 Task: 1.3.11 Create new lightning record pages for home, record and App
Action: Mouse moved to (676, 45)
Screenshot: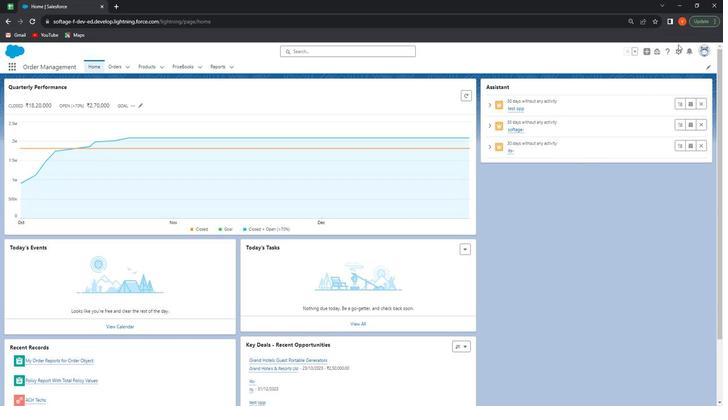 
Action: Mouse pressed left at (676, 45)
Screenshot: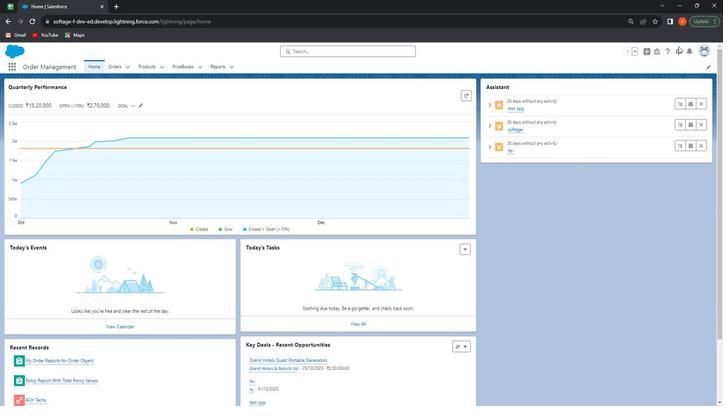 
Action: Mouse moved to (676, 46)
Screenshot: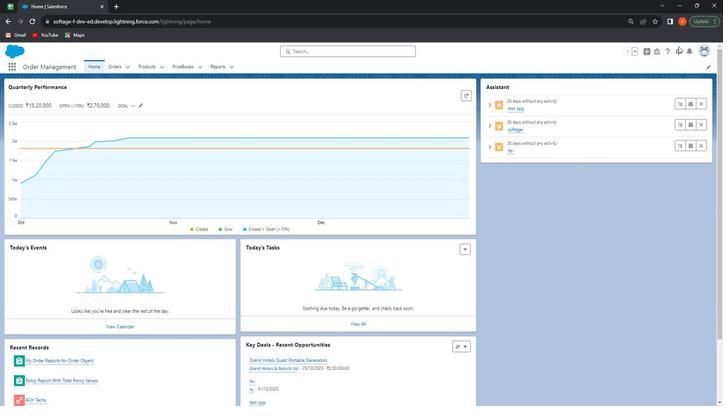 
Action: Mouse pressed left at (676, 46)
Screenshot: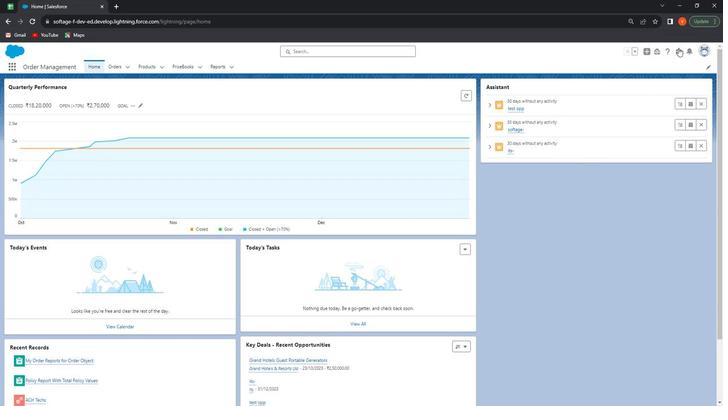 
Action: Mouse moved to (664, 72)
Screenshot: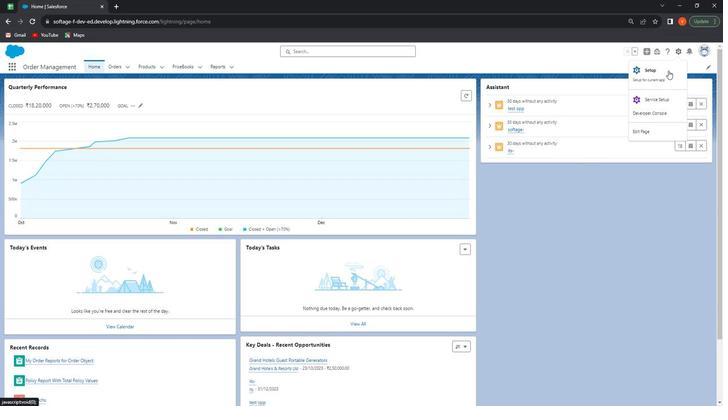 
Action: Mouse pressed left at (664, 72)
Screenshot: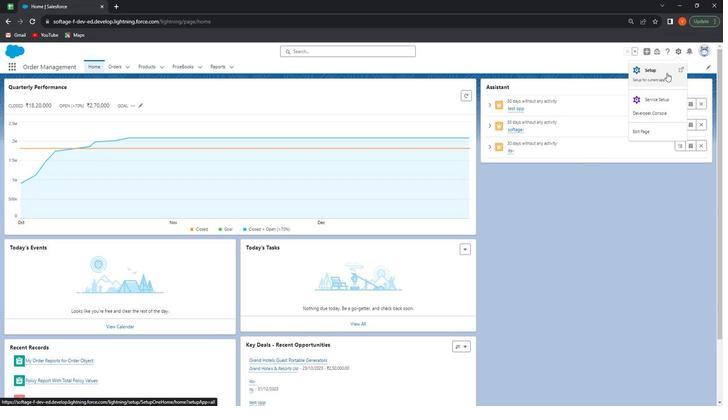 
Action: Mouse moved to (34, 85)
Screenshot: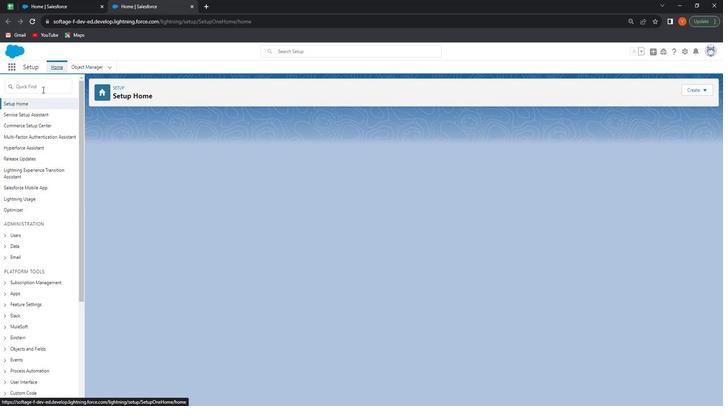 
Action: Mouse pressed left at (34, 85)
Screenshot: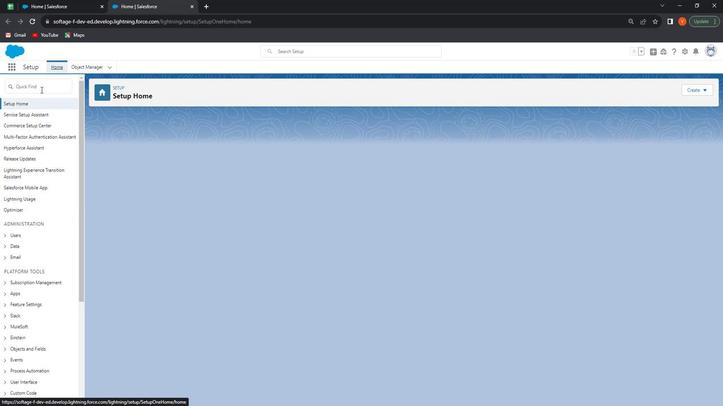 
Action: Key pressed app<Key.space>bui
Screenshot: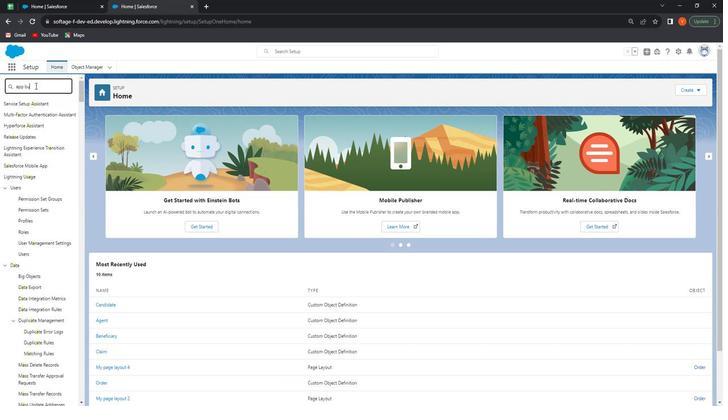 
Action: Mouse moved to (34, 173)
Screenshot: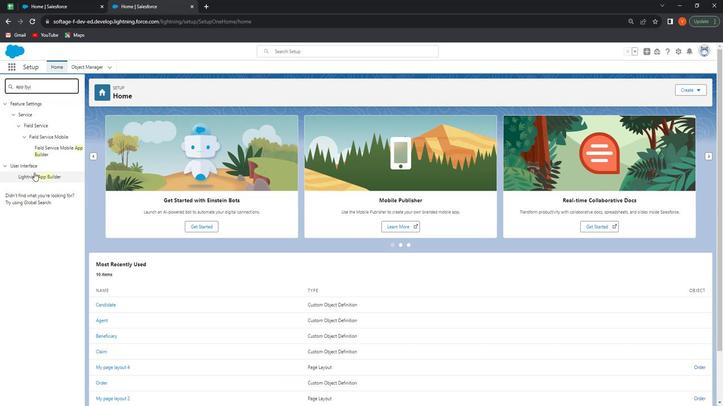 
Action: Mouse pressed left at (34, 173)
Screenshot: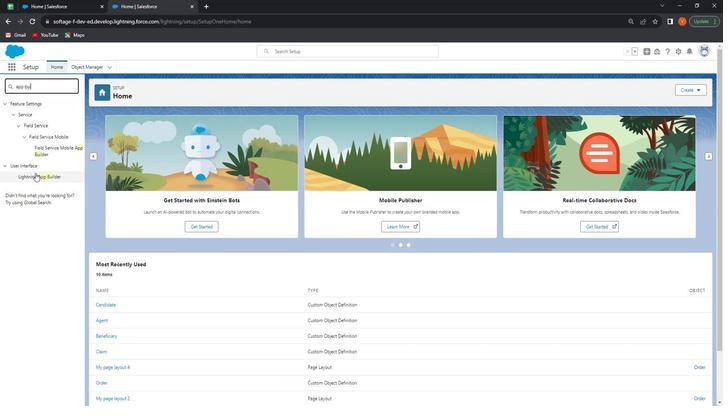 
Action: Mouse moved to (48, 178)
Screenshot: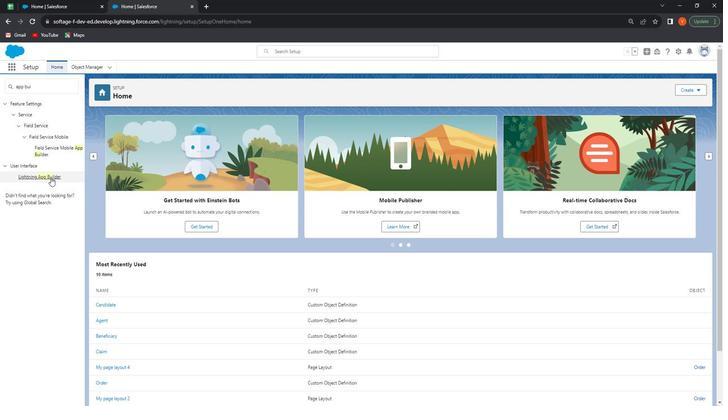
Action: Mouse pressed left at (48, 178)
Screenshot: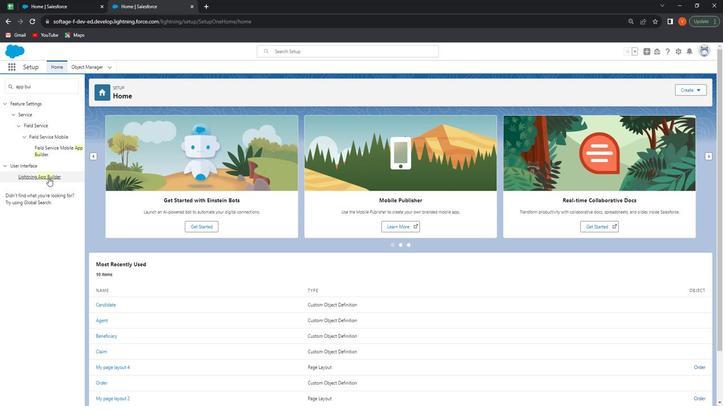 
Action: Mouse moved to (287, 158)
Screenshot: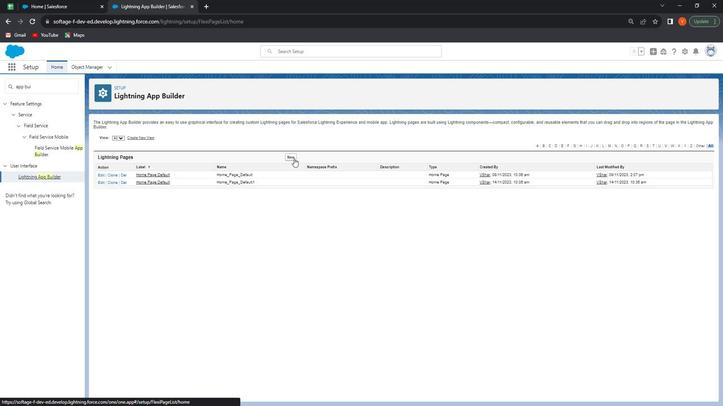 
Action: Mouse pressed left at (287, 158)
Screenshot: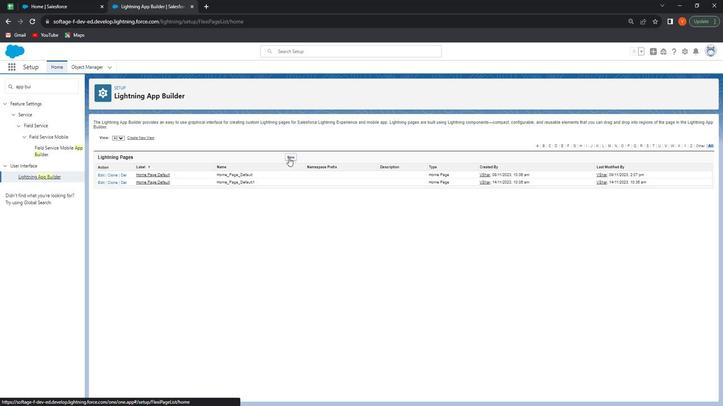 
Action: Mouse moved to (250, 183)
Screenshot: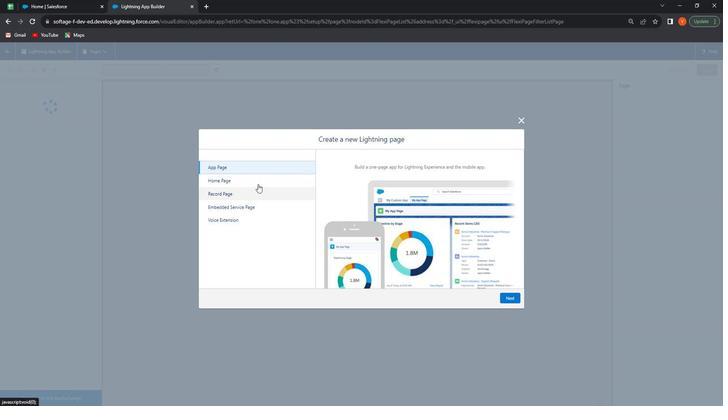 
Action: Mouse pressed left at (250, 183)
Screenshot: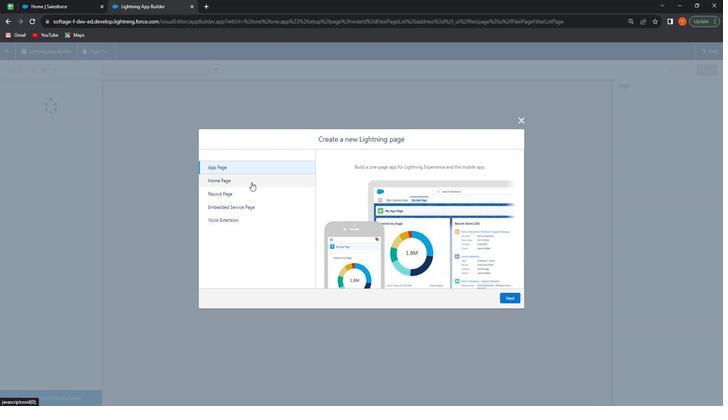 
Action: Mouse moved to (516, 300)
Screenshot: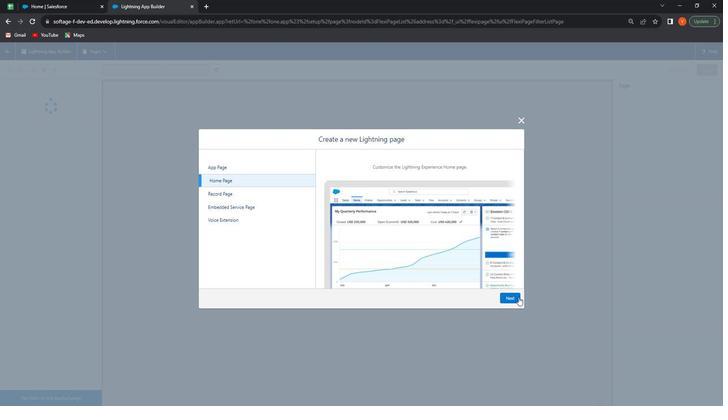 
Action: Mouse pressed left at (516, 300)
Screenshot: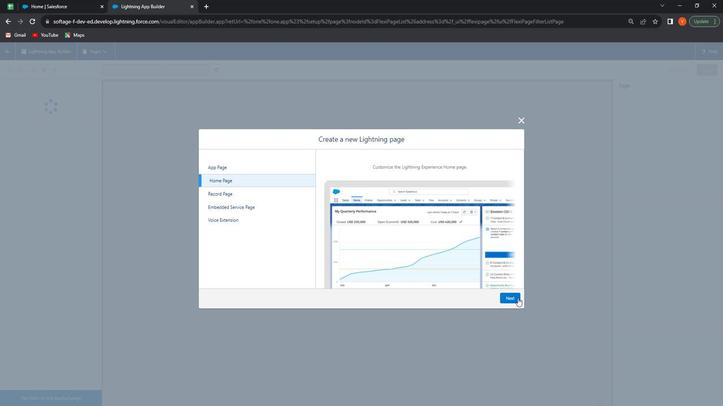 
Action: Mouse moved to (352, 183)
Screenshot: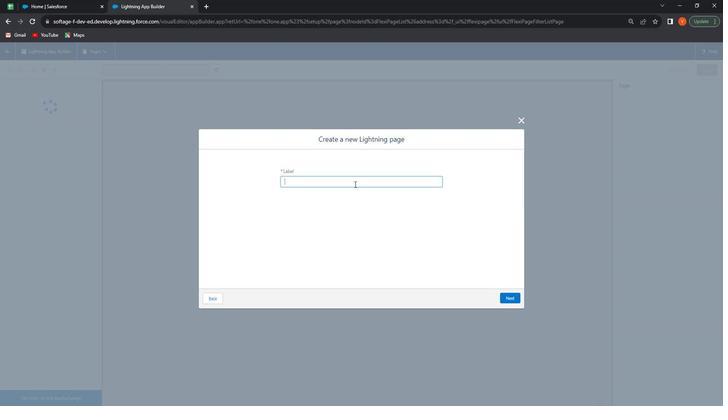 
Action: Mouse pressed left at (352, 183)
Screenshot: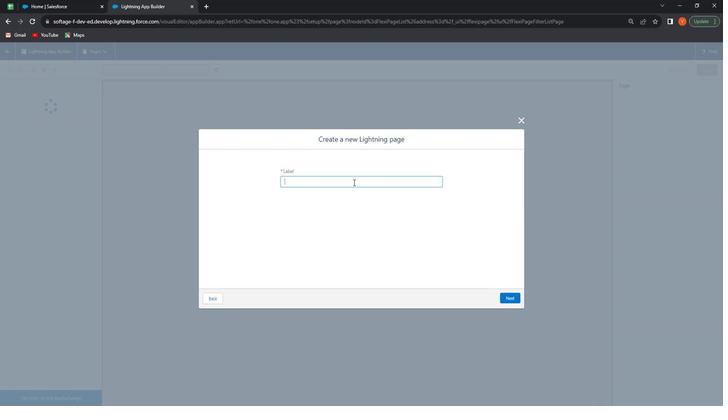 
Action: Key pressed <Key.shift>My<Key.space>new<Key.space>home<Key.space>page<Key.space>
Screenshot: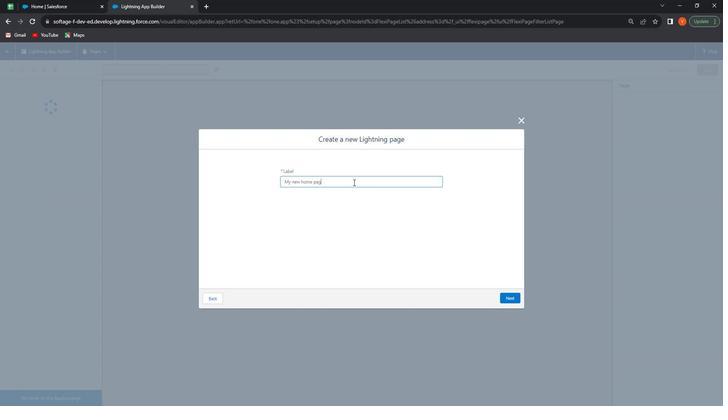 
Action: Mouse moved to (510, 296)
Screenshot: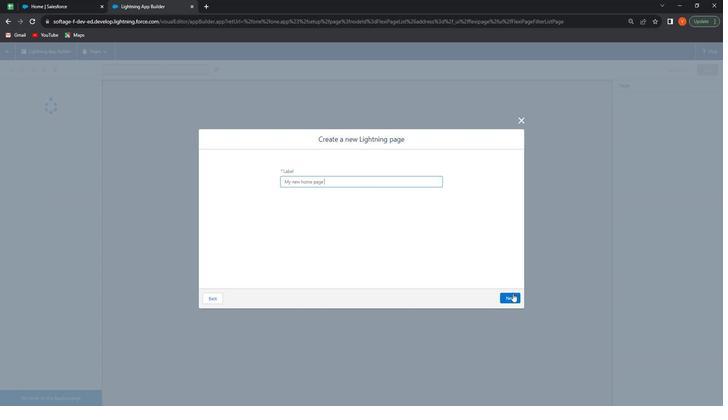 
Action: Mouse pressed left at (510, 296)
Screenshot: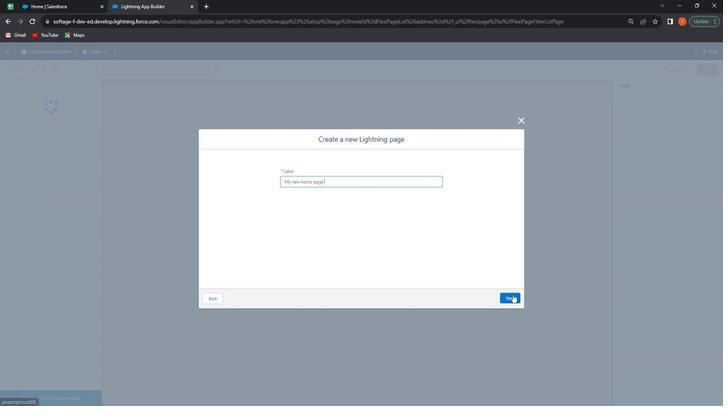 
Action: Mouse moved to (265, 231)
Screenshot: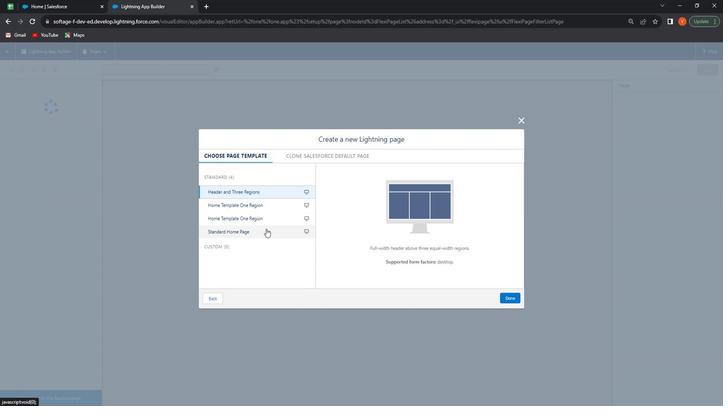 
Action: Mouse pressed left at (265, 231)
Screenshot: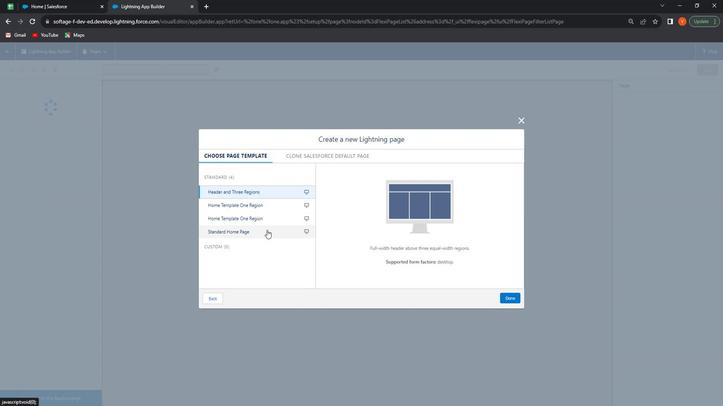
Action: Mouse moved to (262, 220)
Screenshot: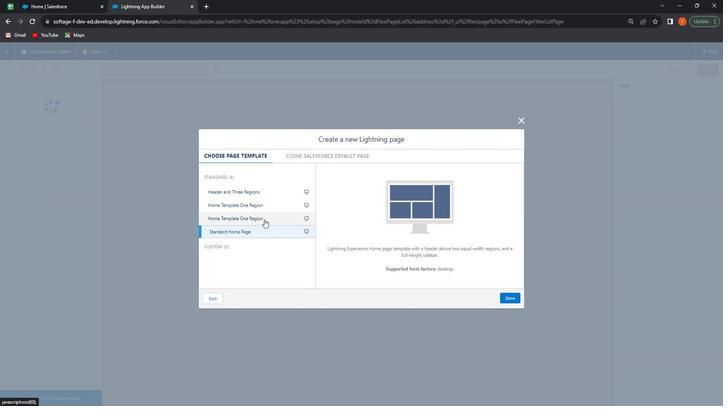 
Action: Mouse pressed left at (262, 220)
Screenshot: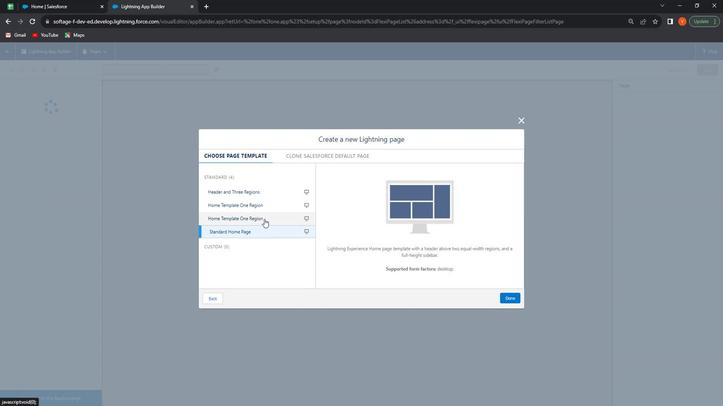 
Action: Mouse moved to (262, 209)
Screenshot: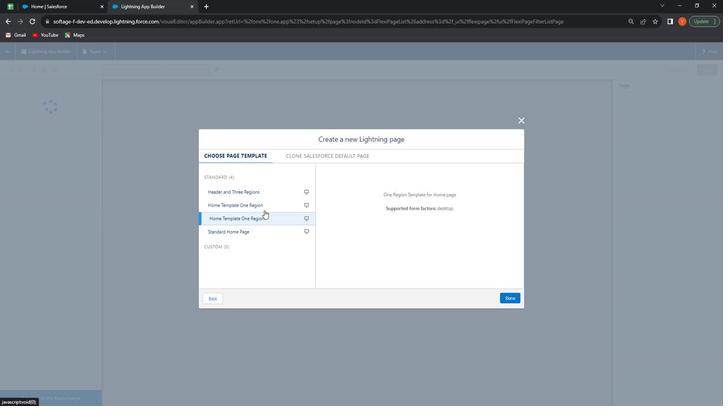 
Action: Mouse pressed left at (262, 209)
Screenshot: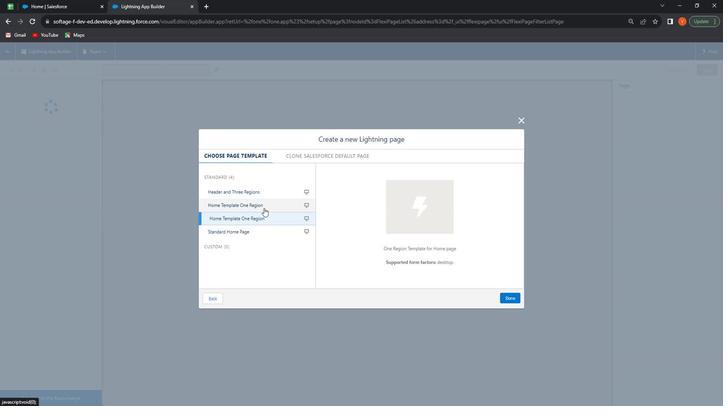 
Action: Mouse moved to (261, 193)
Screenshot: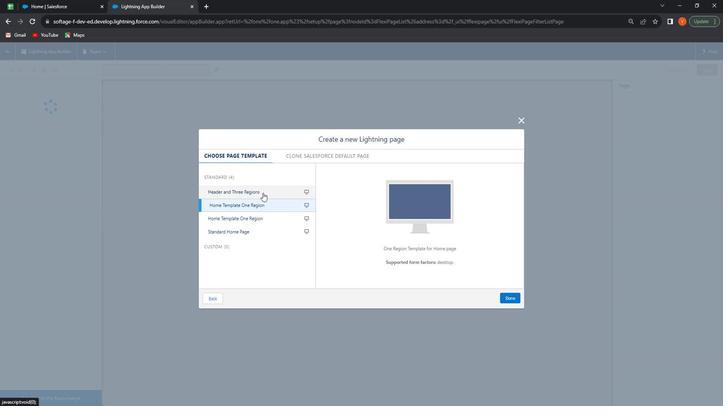 
Action: Mouse pressed left at (261, 193)
Screenshot: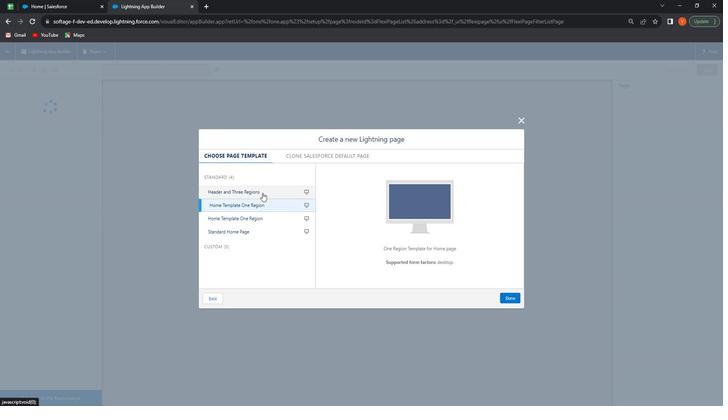 
Action: Mouse moved to (248, 230)
Screenshot: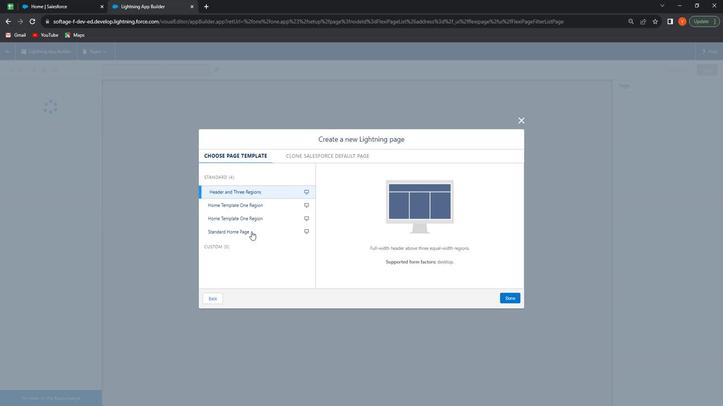 
Action: Mouse pressed left at (248, 230)
Screenshot: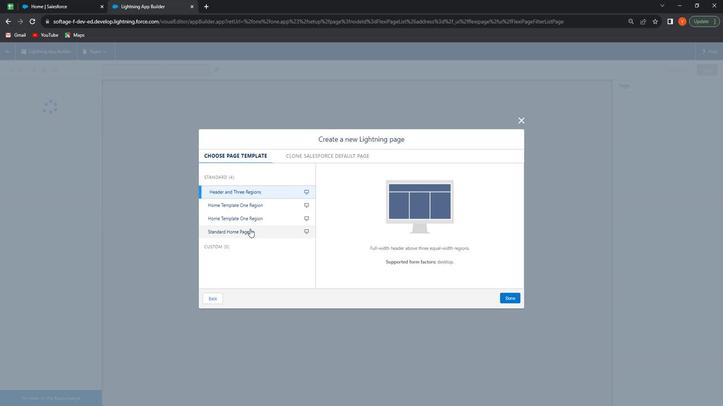 
Action: Mouse moved to (512, 297)
Screenshot: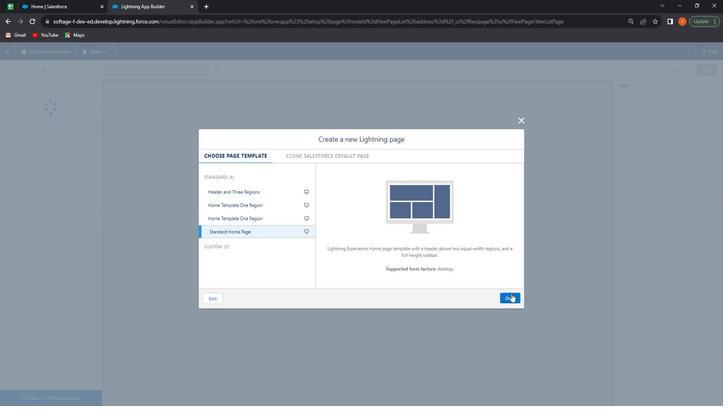 
Action: Mouse pressed left at (512, 297)
Screenshot: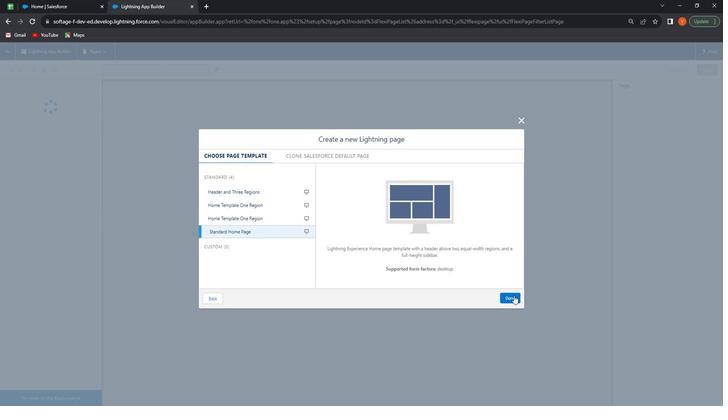 
Action: Mouse moved to (44, 105)
Screenshot: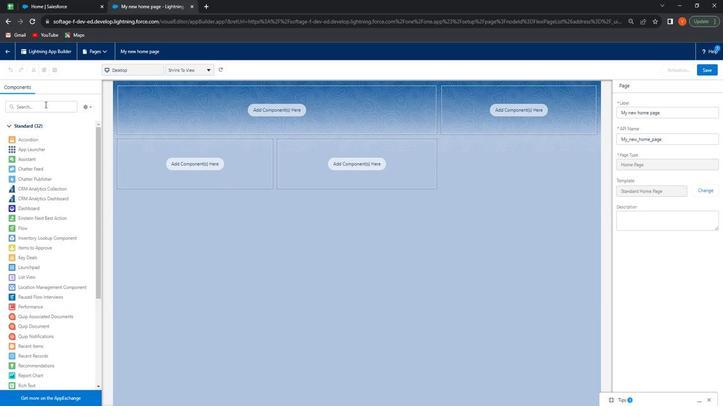 
Action: Mouse pressed left at (44, 105)
Screenshot: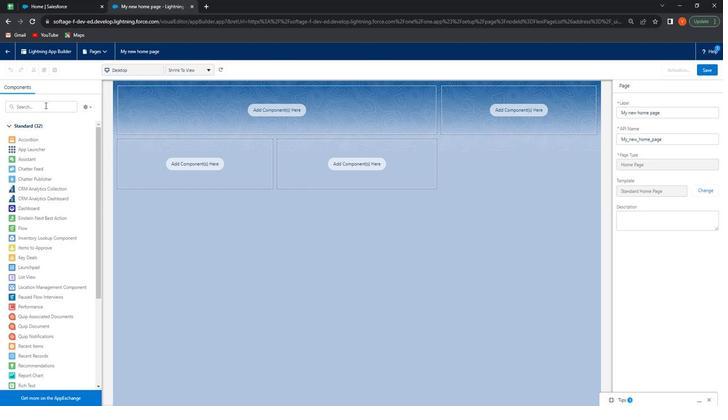 
Action: Key pressed a
Screenshot: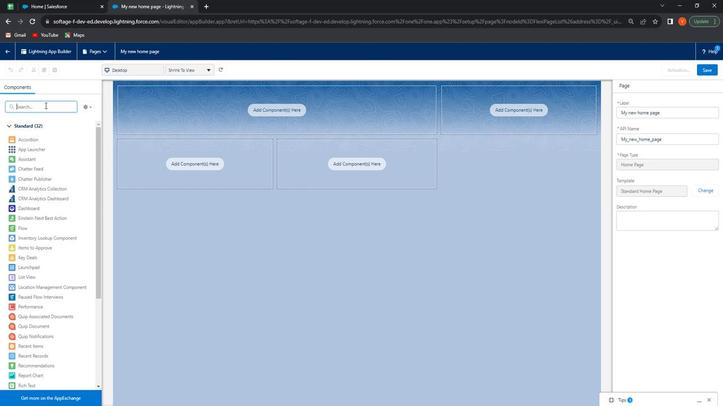 
Action: Mouse moved to (45, 105)
Screenshot: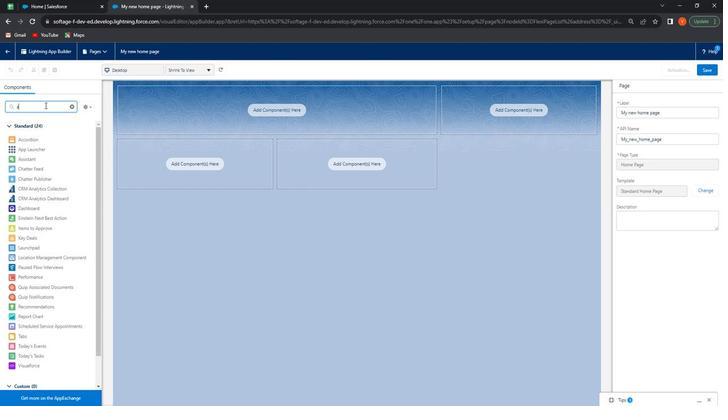 
Action: Key pressed c
Screenshot: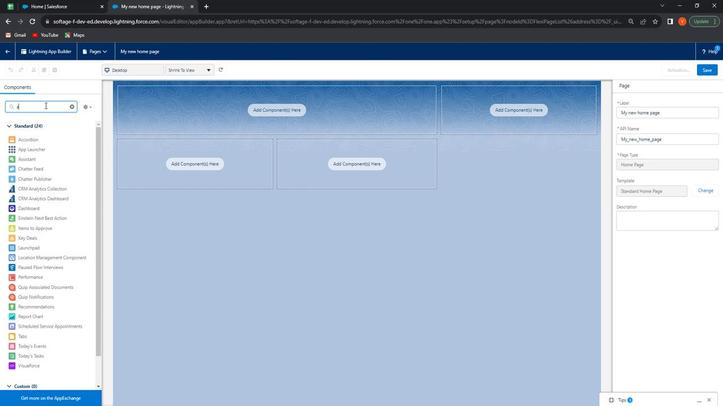
Action: Mouse moved to (116, 120)
Screenshot: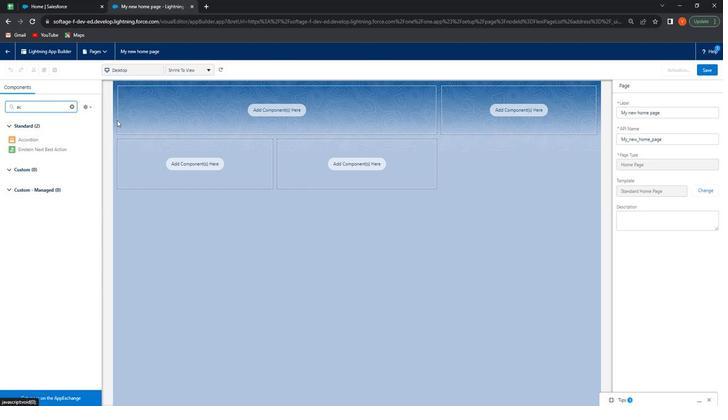 
Action: Key pressed <Key.backspace>
Screenshot: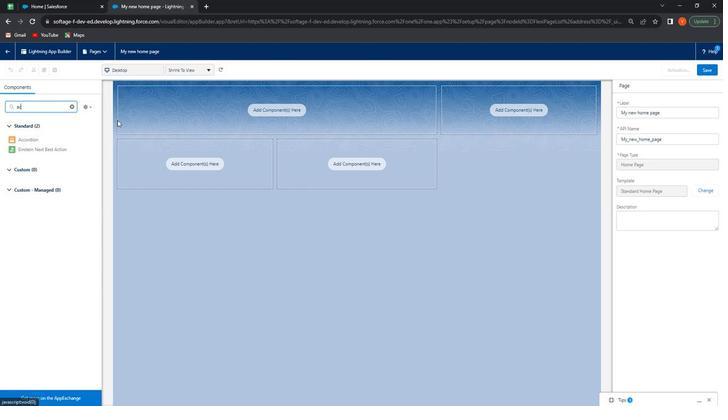
Action: Mouse moved to (118, 120)
Screenshot: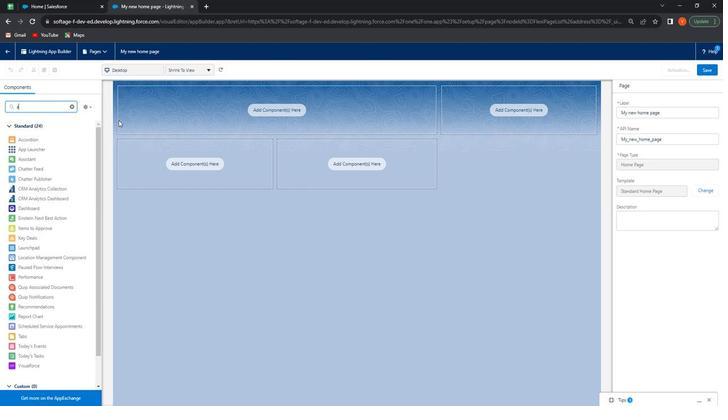 
Action: Key pressed <Key.backspace><Key.backspace>
Screenshot: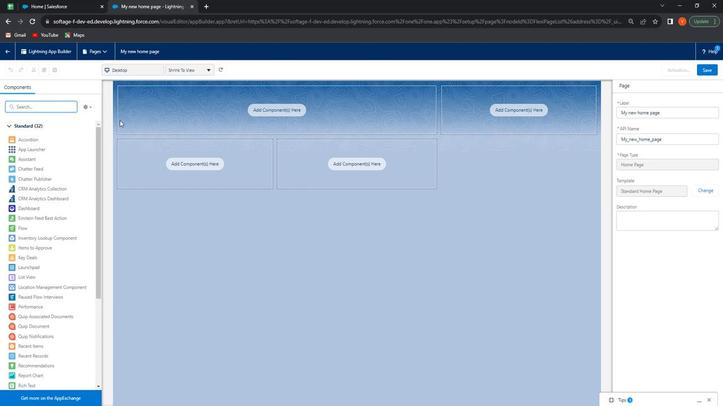 
Action: Mouse moved to (41, 149)
Screenshot: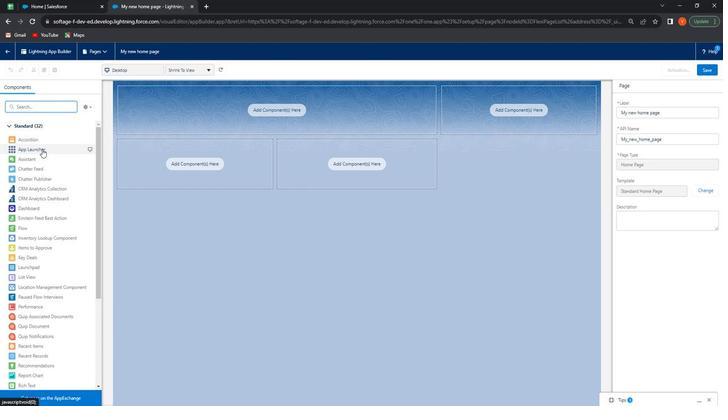 
Action: Mouse pressed left at (41, 149)
Screenshot: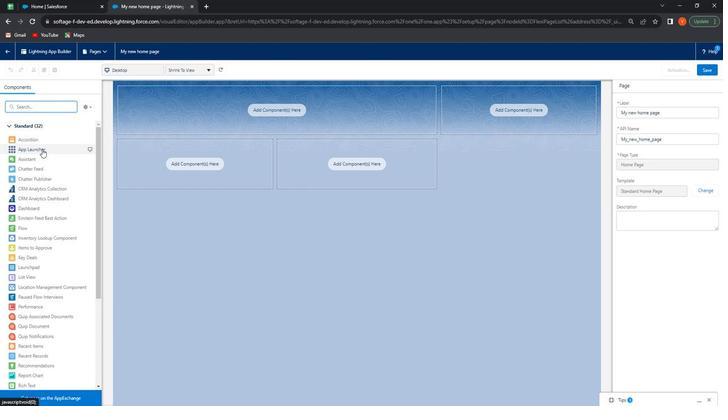 
Action: Mouse moved to (61, 149)
Screenshot: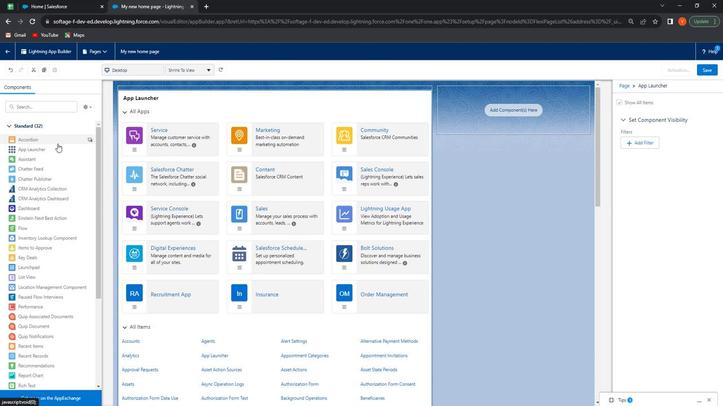 
Action: Mouse scrolled (61, 149) with delta (0, 0)
Screenshot: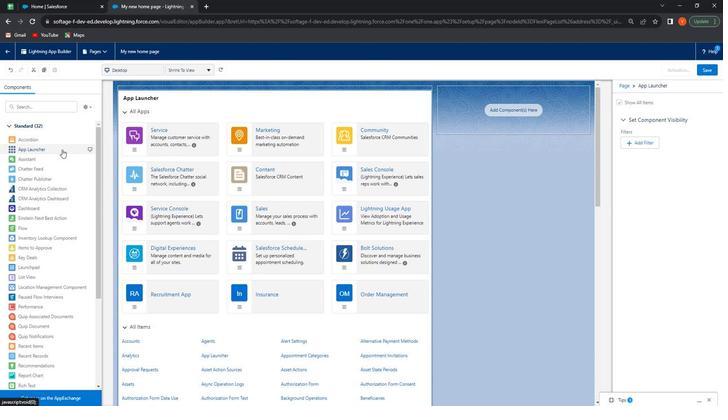 
Action: Mouse scrolled (61, 149) with delta (0, 0)
Screenshot: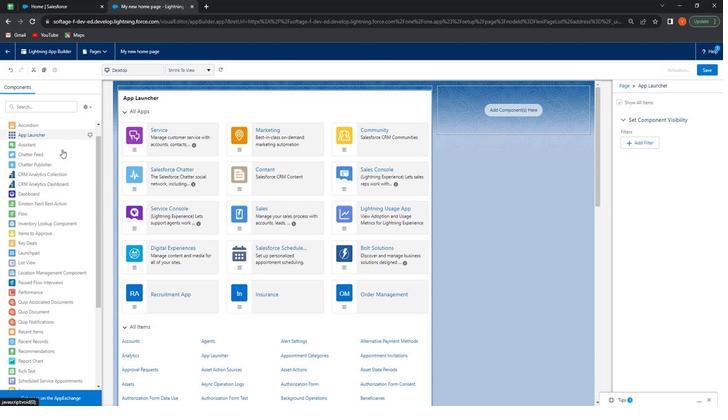 
Action: Mouse scrolled (61, 149) with delta (0, 0)
Screenshot: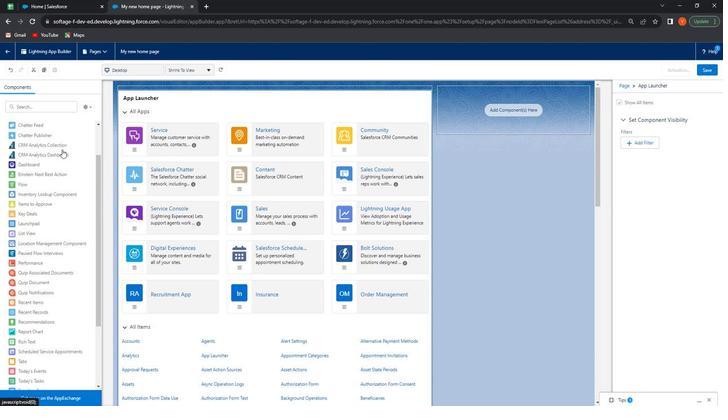 
Action: Mouse moved to (18, 271)
Screenshot: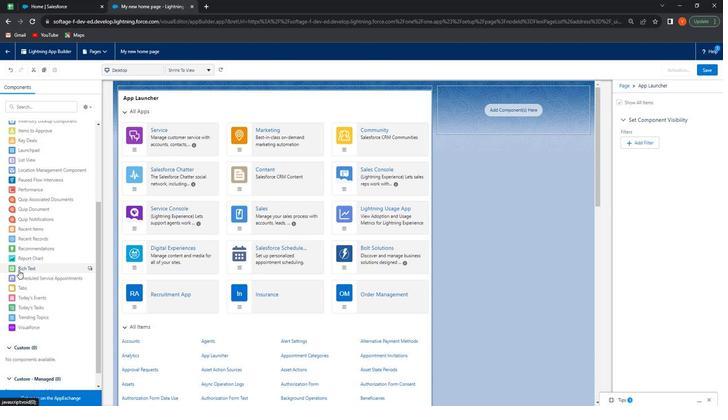 
Action: Mouse pressed left at (18, 271)
Screenshot: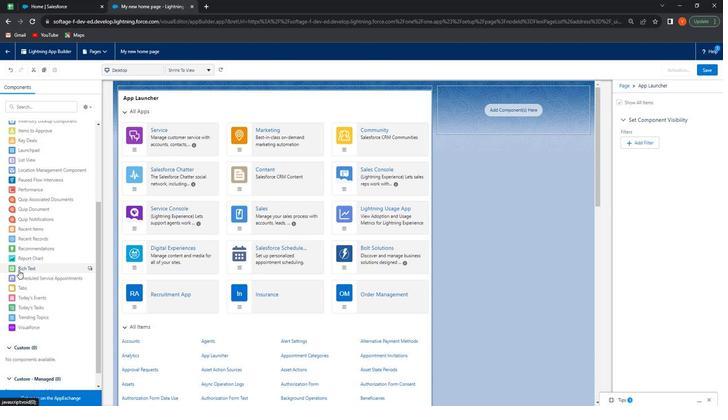 
Action: Mouse moved to (651, 172)
Screenshot: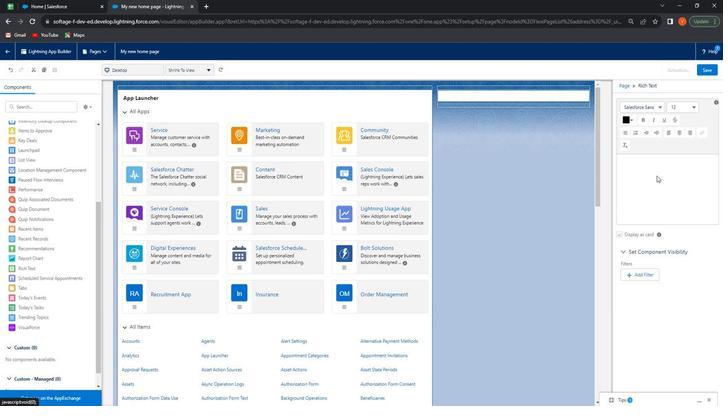 
Action: Mouse pressed left at (651, 172)
Screenshot: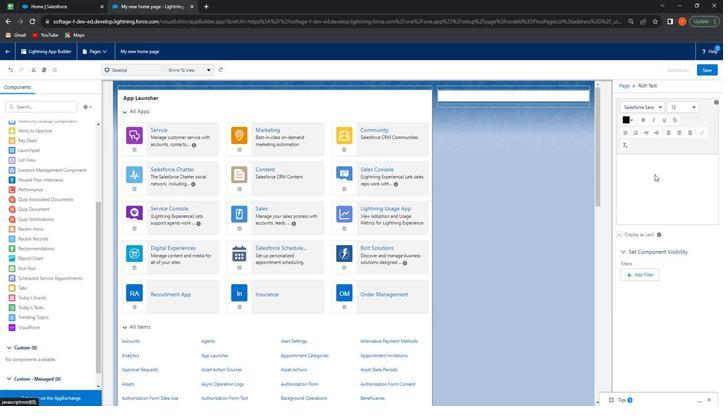 
Action: Mouse moved to (644, 167)
Screenshot: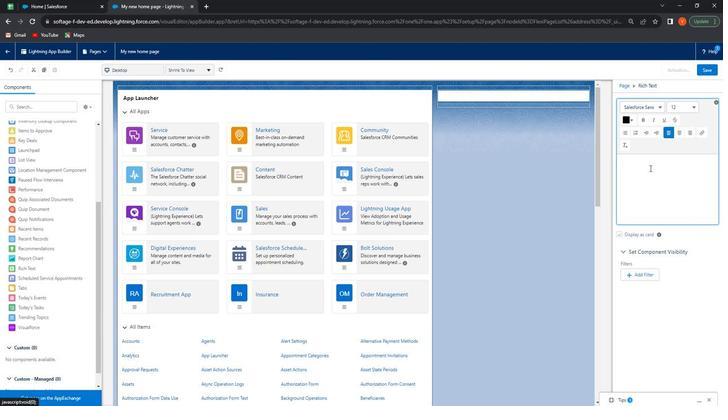 
Action: Key pressed <Key.shift>Welcome<Key.space>to<Key.space>new<Key.space><Key.shift>Home<Key.space>page<Key.space>t<Key.backspace>iy<Key.space><Key.backspace>t<Key.space><Key.backspace><Key.backspace><Key.backspace>t<Key.space>is<Key.space>created<Key.space>by<Key.space><Key.shift>Admin<Key.space>of<Key.space>your<Key.space>organization<Key.space>so<Key.space>make<Key.space>sure<Key.space>to<Key.space>five<Key.backspace><Key.backspace><Key.backspace><Key.backspace>giv<Key.space><Key.backspace>e<Key.space>a<Key.space>huge<Key.space>thanks<Key.space>to<Key.space>him..
Screenshot: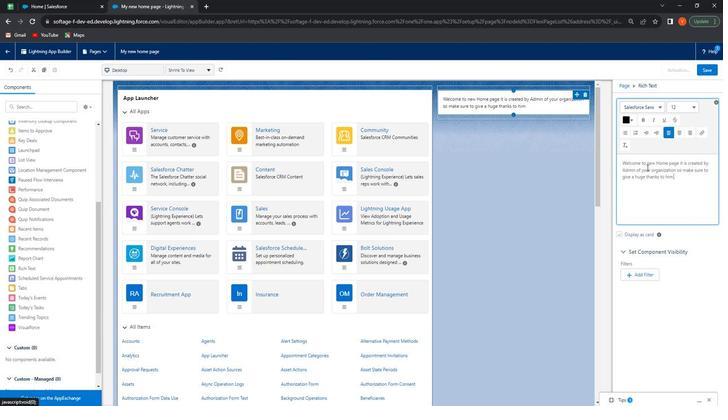 
Action: Mouse moved to (687, 187)
Screenshot: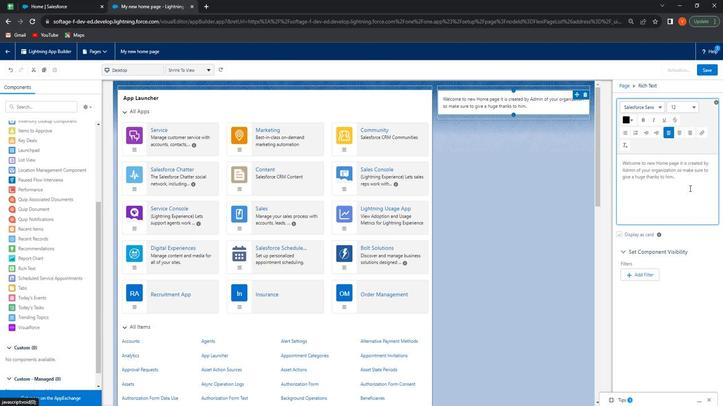 
Action: Mouse pressed left at (687, 187)
Screenshot: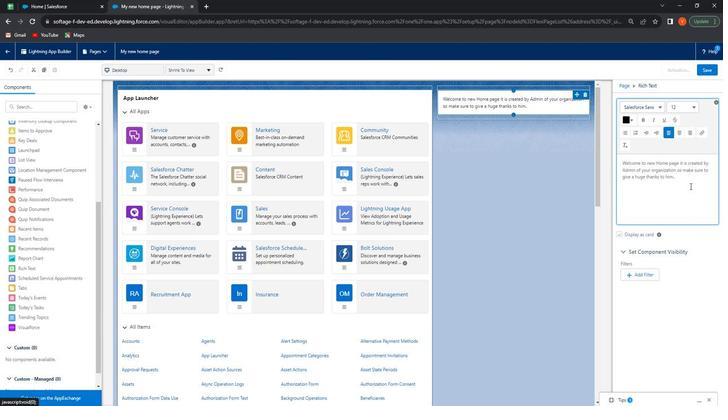 
Action: Mouse moved to (643, 120)
Screenshot: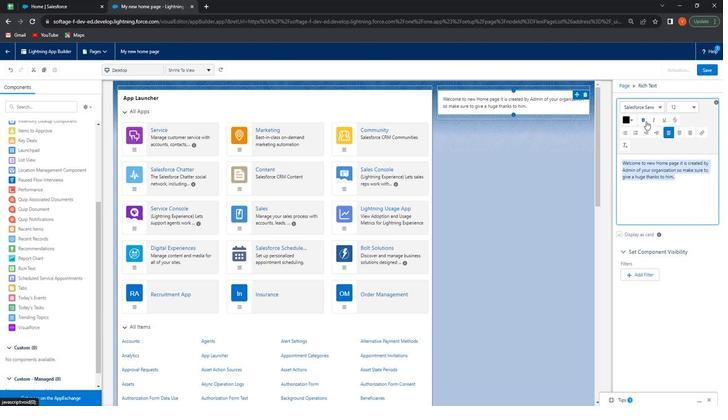 
Action: Mouse pressed left at (643, 120)
Screenshot: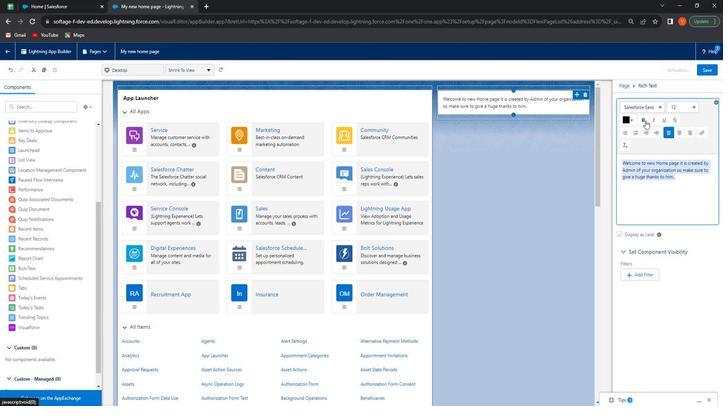 
Action: Mouse moved to (651, 119)
Screenshot: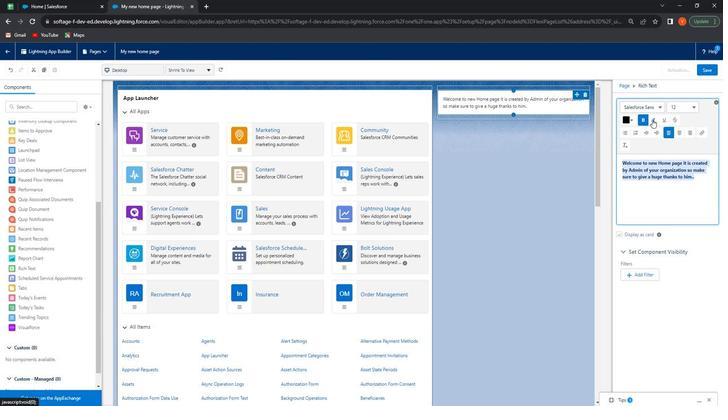 
Action: Mouse pressed left at (651, 119)
Screenshot: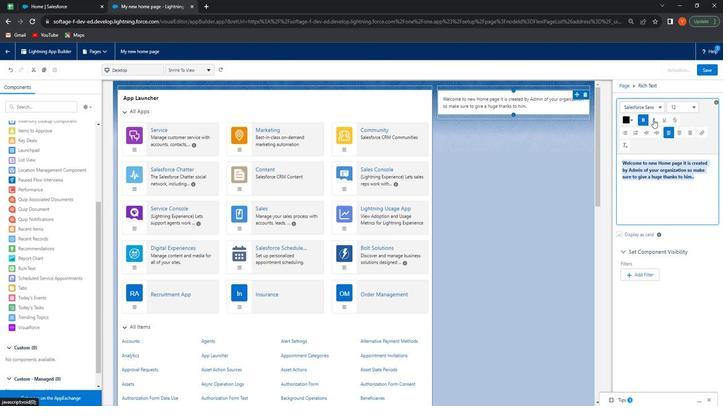 
Action: Mouse moved to (660, 201)
Screenshot: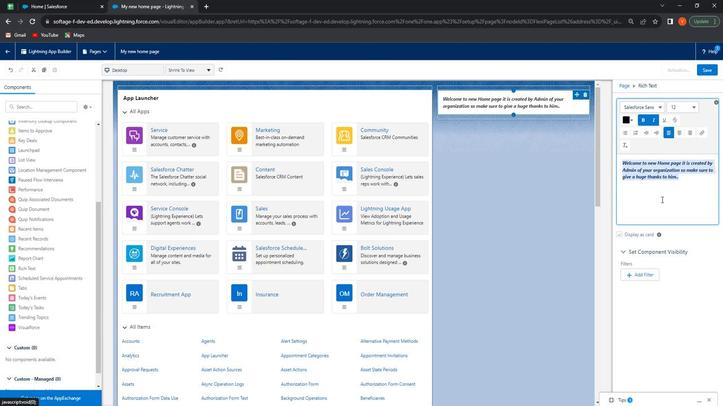 
Action: Mouse pressed left at (660, 201)
Screenshot: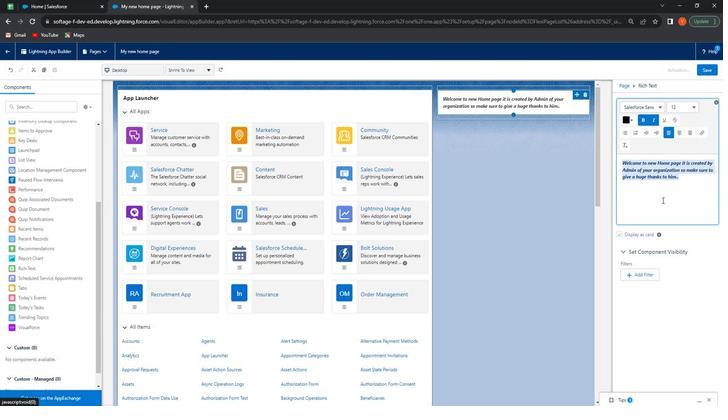 
Action: Mouse moved to (692, 179)
Screenshot: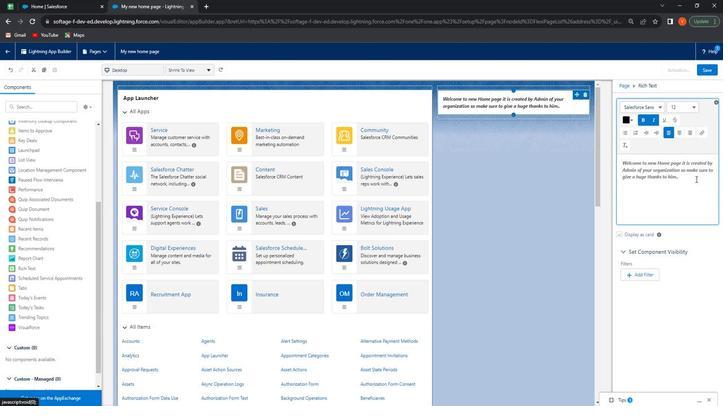 
Action: Mouse pressed left at (692, 179)
Screenshot: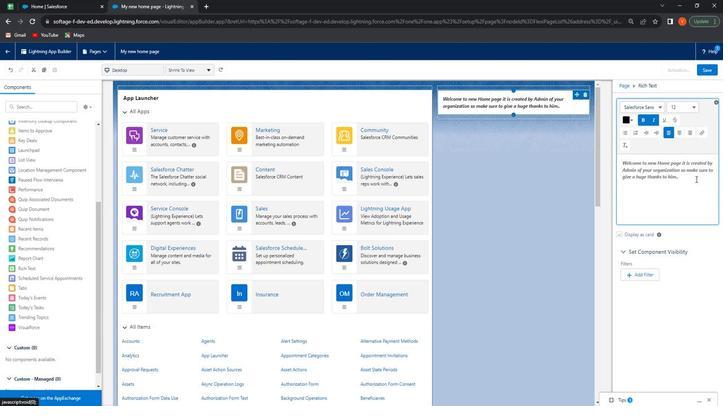 
Action: Mouse moved to (678, 132)
Screenshot: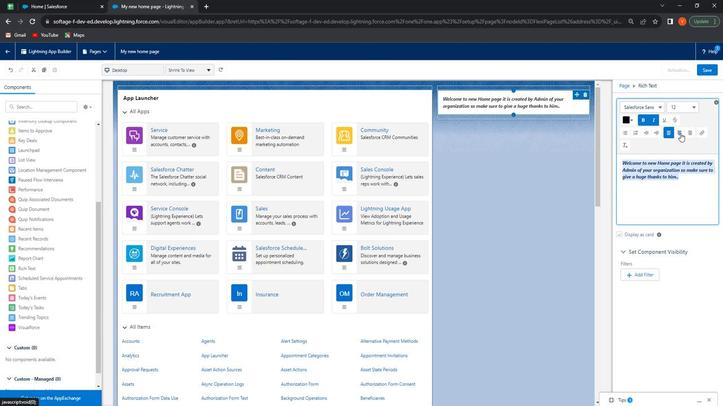 
Action: Mouse pressed left at (678, 132)
Screenshot: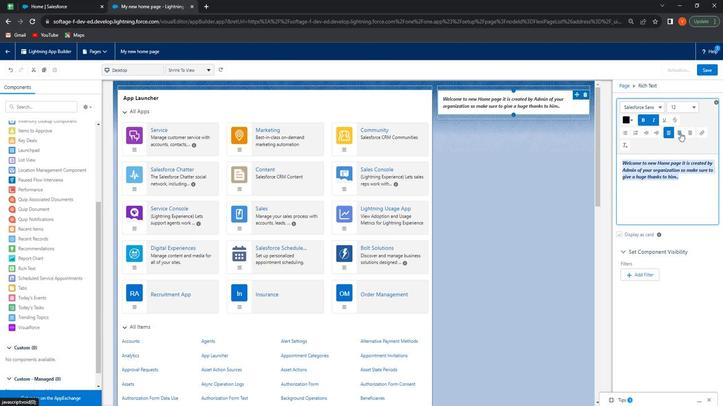 
Action: Mouse moved to (672, 194)
Screenshot: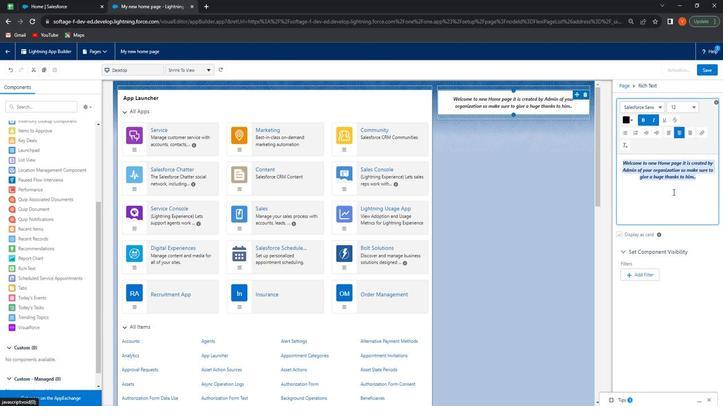 
Action: Mouse pressed left at (672, 194)
Screenshot: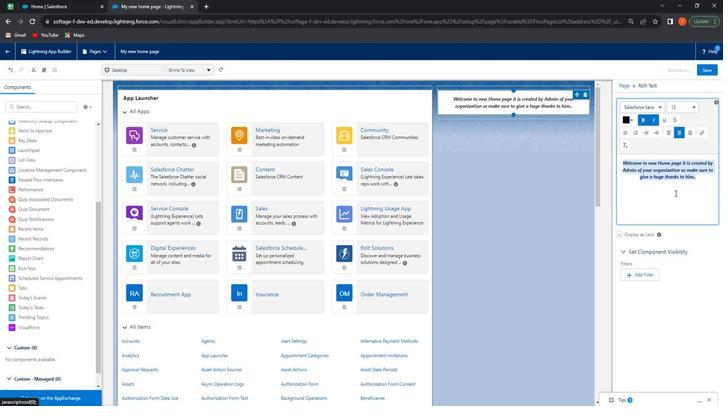 
Action: Mouse moved to (551, 223)
Screenshot: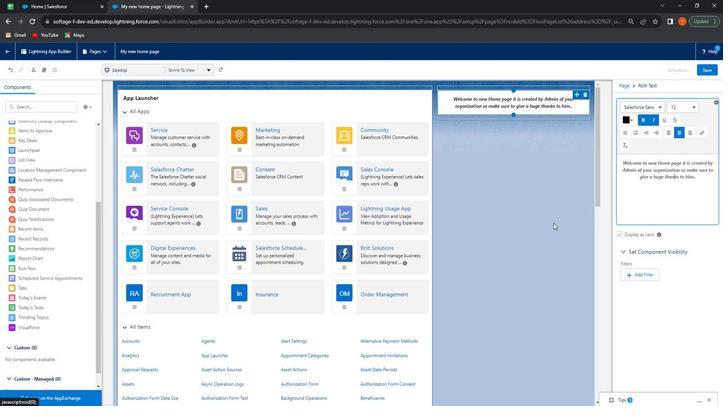 
Action: Mouse pressed left at (551, 223)
Screenshot: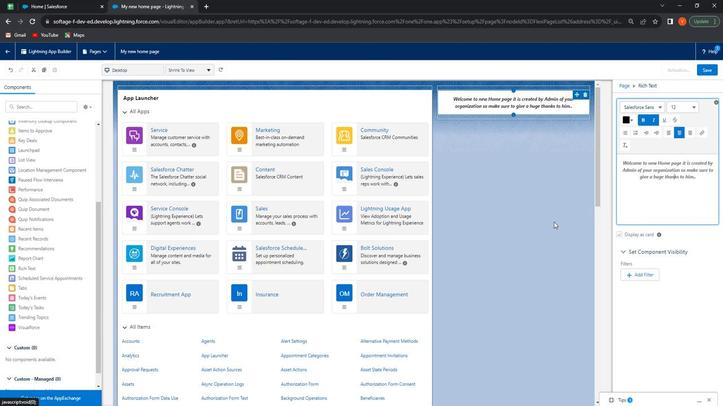 
Action: Mouse moved to (174, 104)
Screenshot: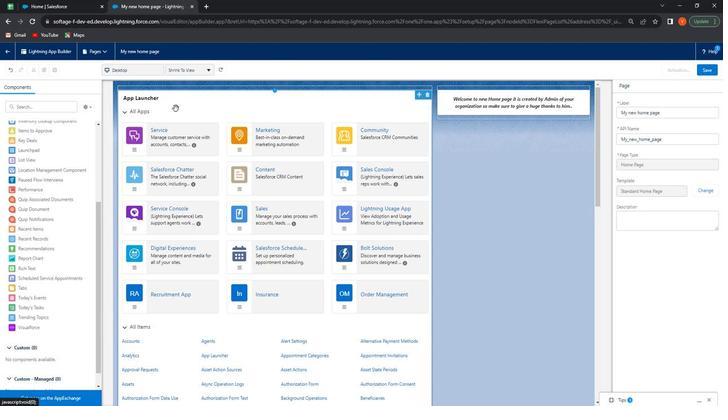 
Action: Mouse pressed left at (174, 104)
Screenshot: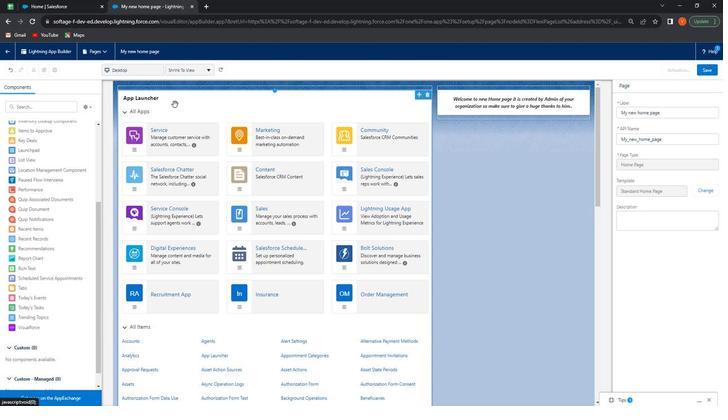 
Action: Mouse moved to (643, 142)
Screenshot: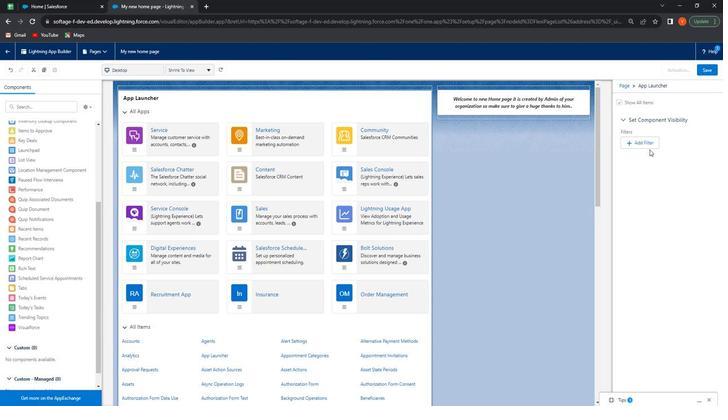 
Action: Mouse pressed left at (643, 142)
Screenshot: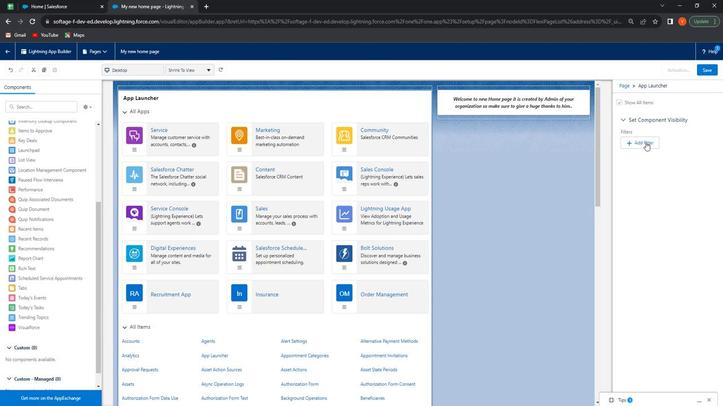 
Action: Mouse moved to (517, 128)
Screenshot: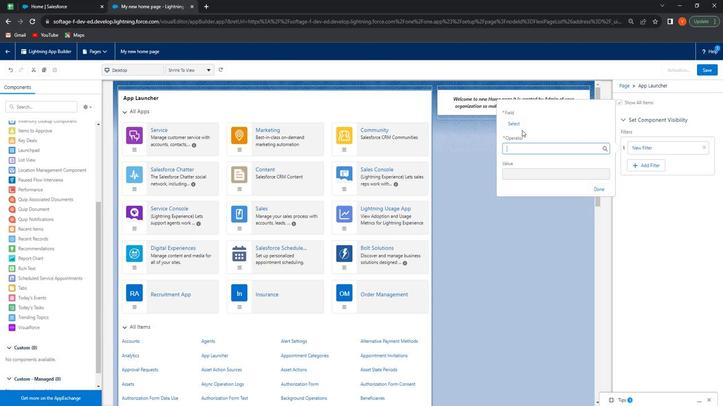 
Action: Mouse pressed left at (517, 128)
Screenshot: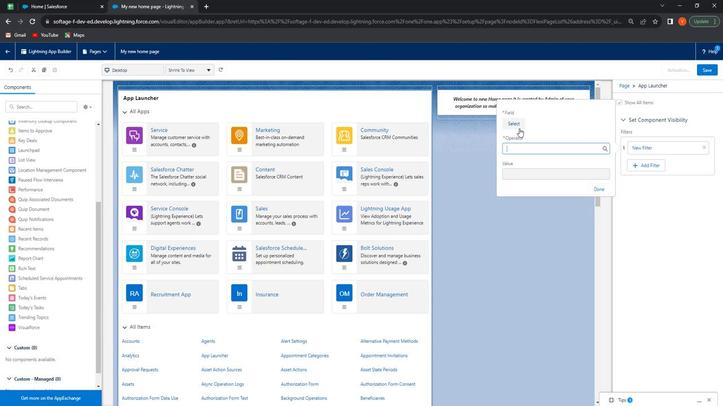 
Action: Mouse moved to (463, 115)
Screenshot: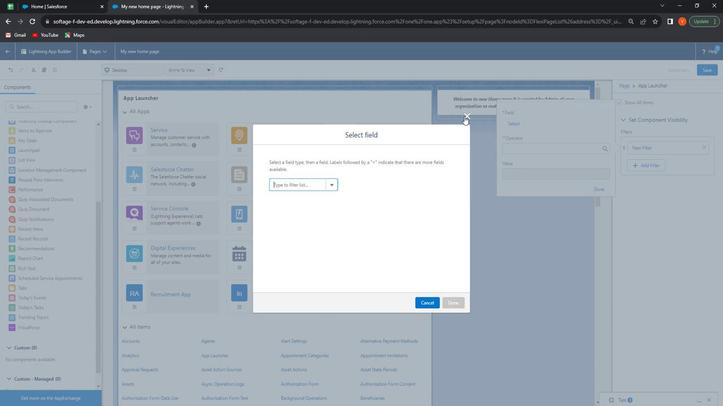 
Action: Mouse pressed left at (463, 115)
Screenshot: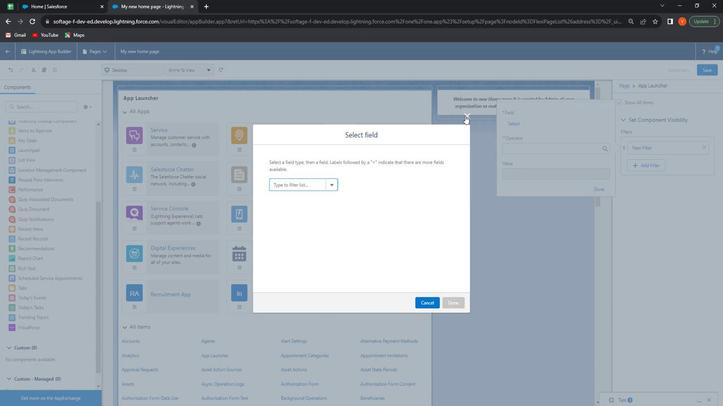 
Action: Mouse moved to (602, 187)
Screenshot: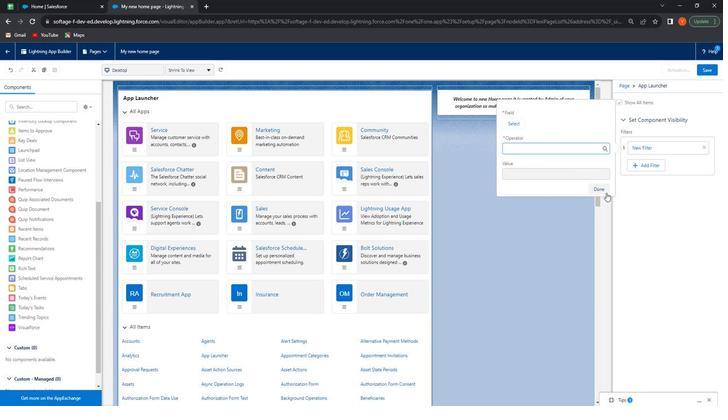 
Action: Mouse pressed left at (602, 187)
Screenshot: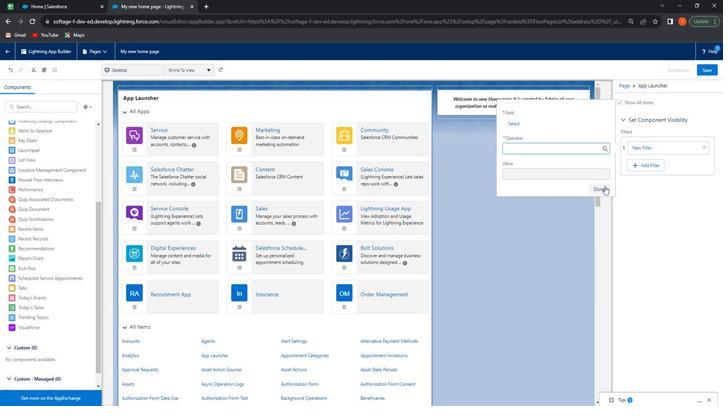
Action: Mouse moved to (702, 144)
Screenshot: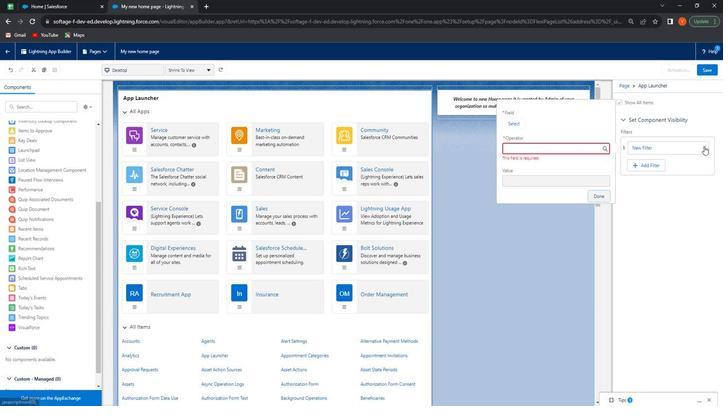 
Action: Mouse pressed left at (702, 144)
Screenshot: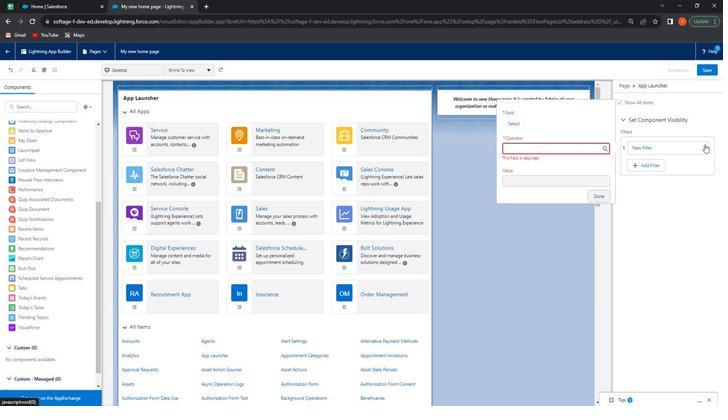 
Action: Mouse moved to (565, 181)
Screenshot: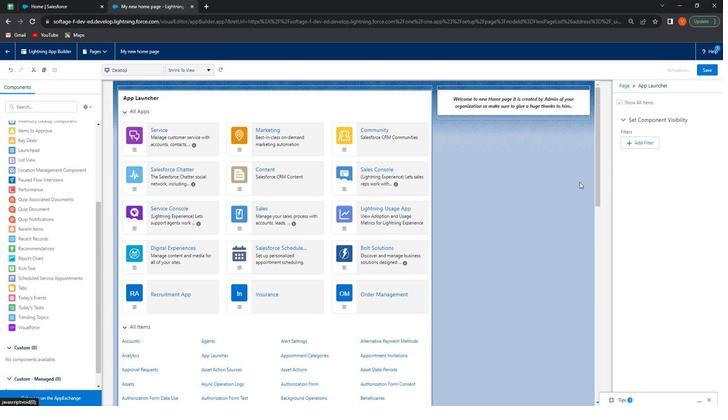
Action: Mouse pressed left at (565, 181)
Screenshot: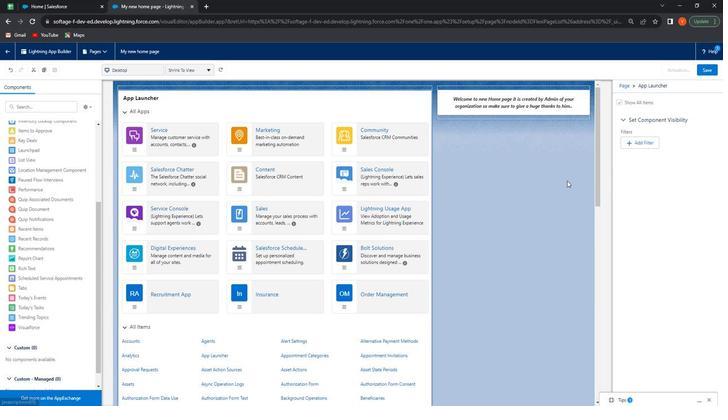 
Action: Mouse moved to (39, 230)
Screenshot: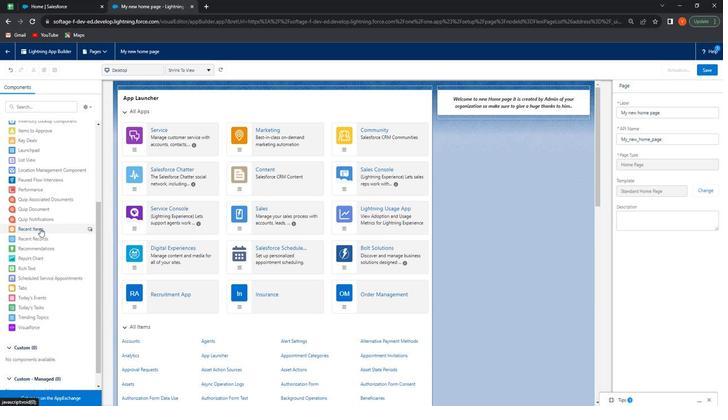 
Action: Mouse pressed left at (39, 230)
Screenshot: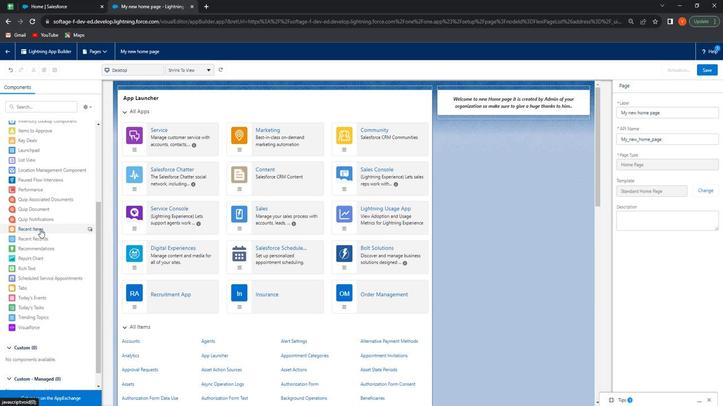 
Action: Mouse moved to (629, 159)
Screenshot: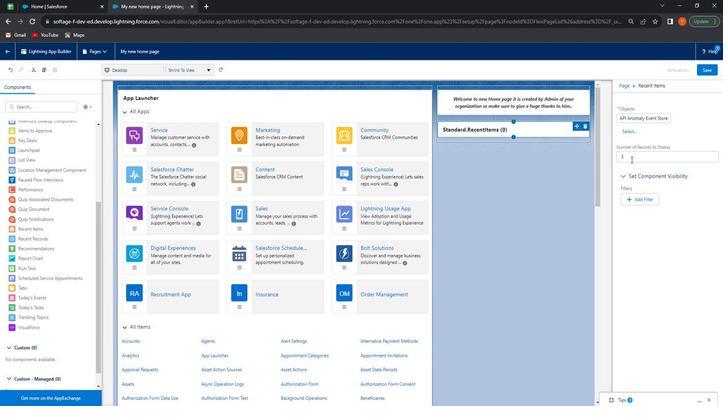 
Action: Mouse pressed left at (629, 159)
Screenshot: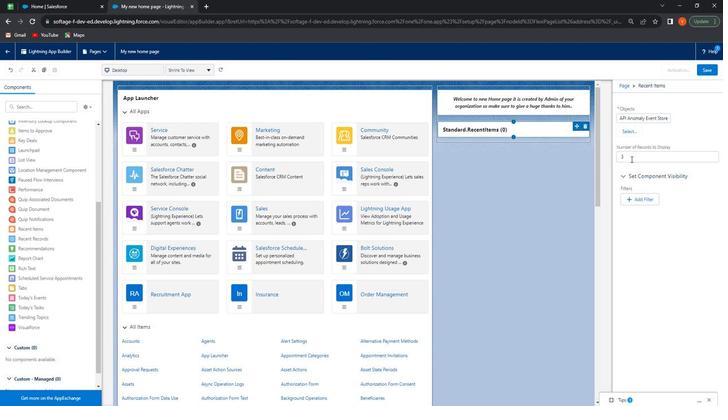 
Action: Mouse pressed left at (629, 159)
Screenshot: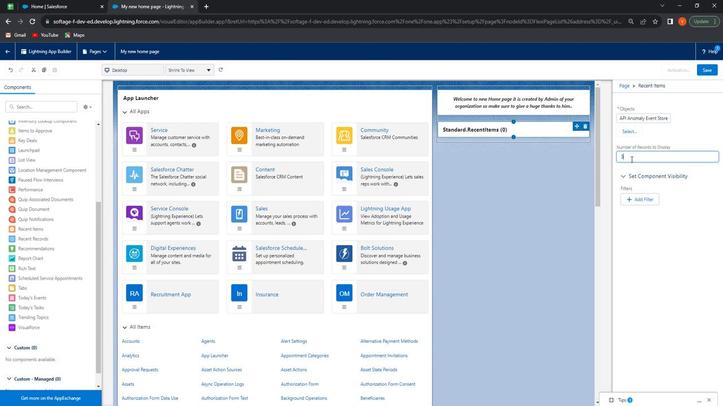 
Action: Key pressed 2
Screenshot: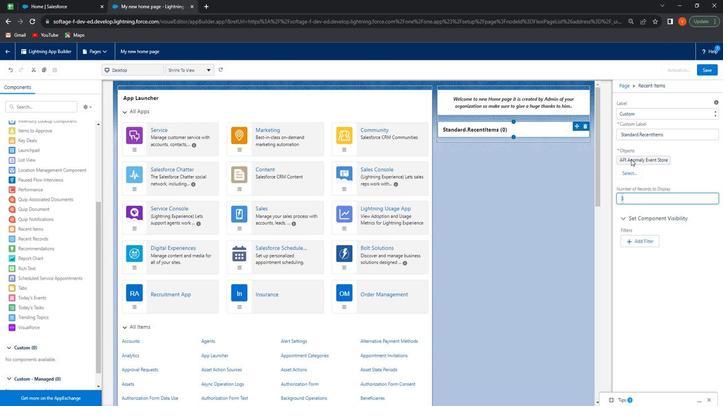 
Action: Mouse moved to (659, 161)
Screenshot: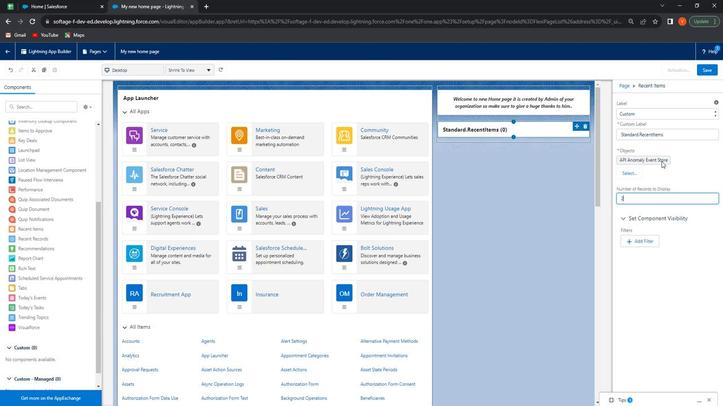 
Action: Mouse pressed left at (659, 161)
Screenshot: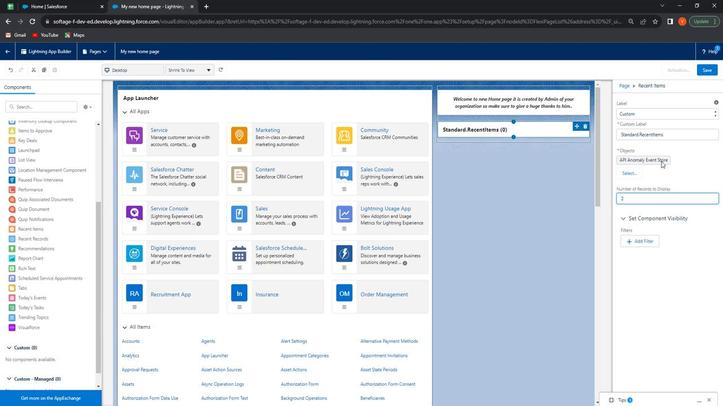 
Action: Mouse moved to (626, 173)
Screenshot: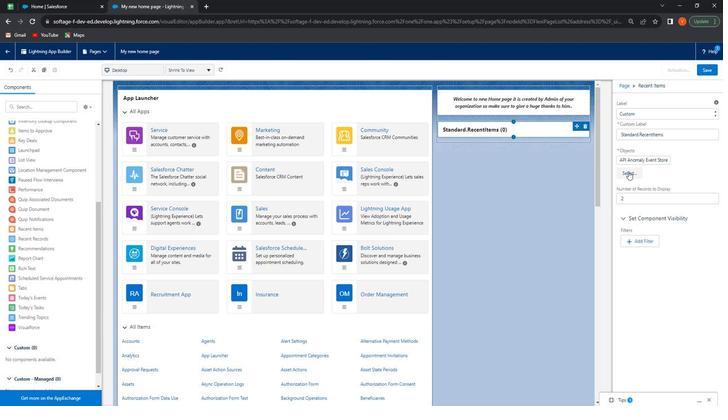 
Action: Mouse pressed left at (626, 173)
Screenshot: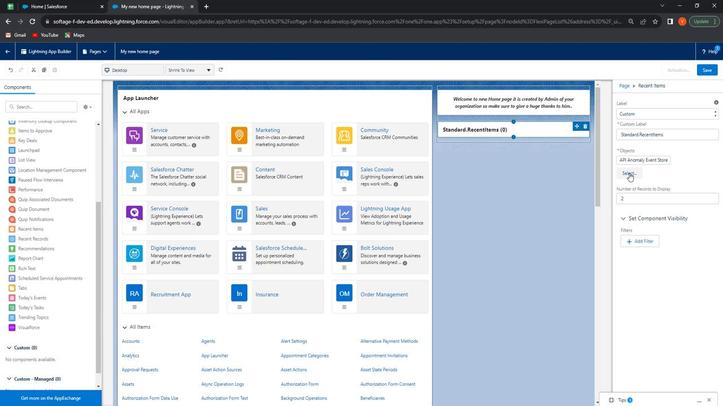 
Action: Mouse moved to (352, 192)
Screenshot: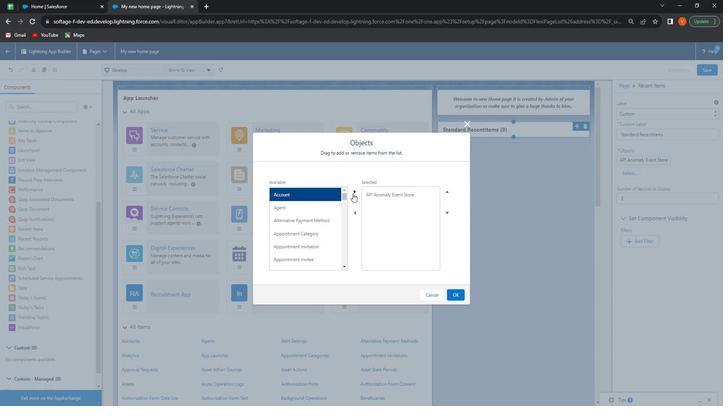 
Action: Mouse pressed left at (352, 192)
Screenshot: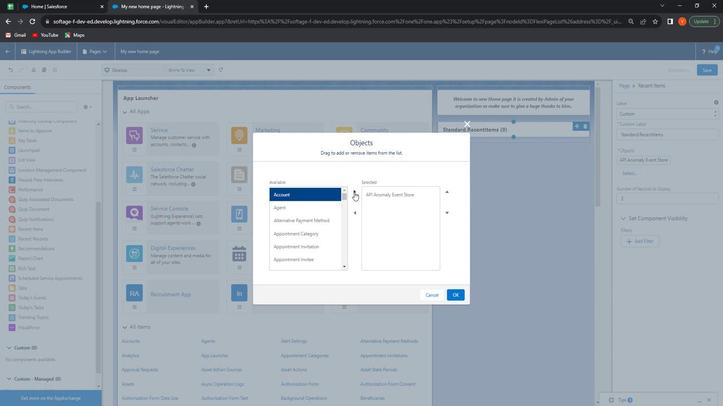 
Action: Mouse moved to (395, 198)
Screenshot: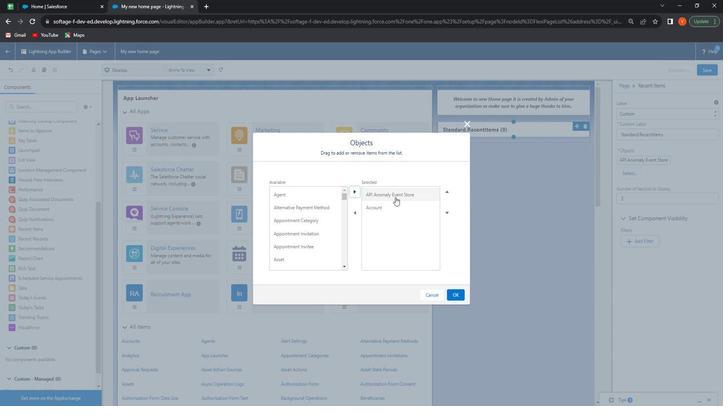 
Action: Mouse pressed left at (395, 198)
Screenshot: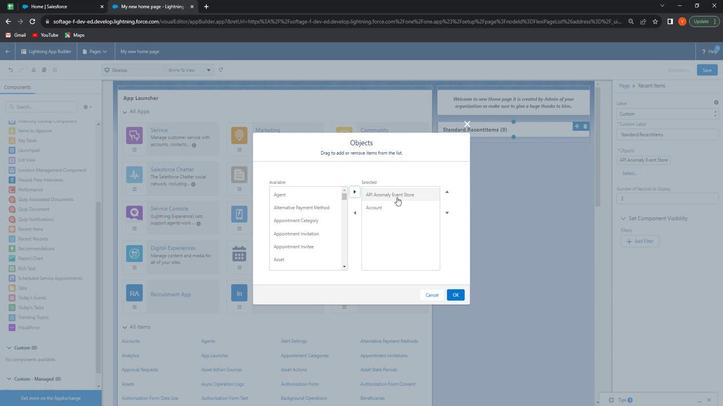 
Action: Mouse moved to (353, 214)
Screenshot: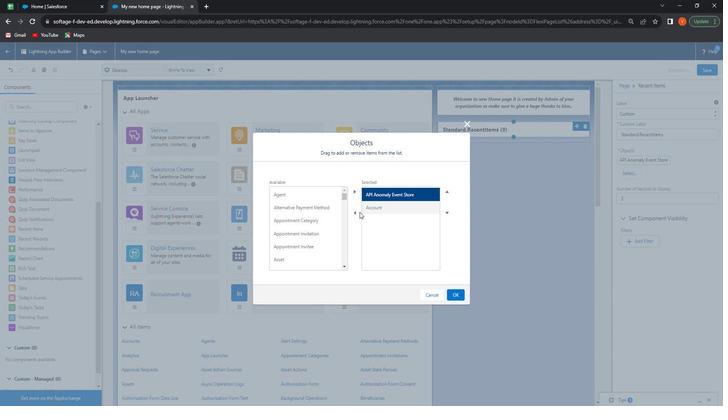 
Action: Mouse pressed left at (353, 214)
Screenshot: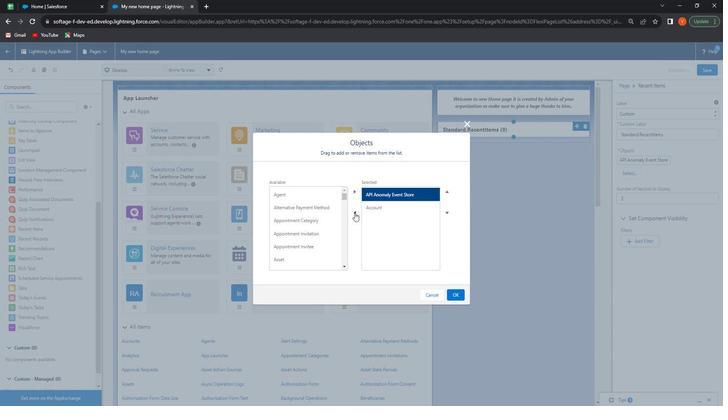 
Action: Mouse moved to (309, 210)
Screenshot: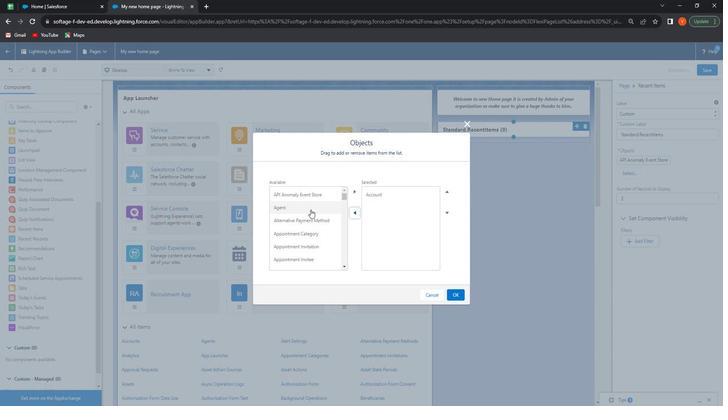 
Action: Mouse scrolled (309, 209) with delta (0, 0)
Screenshot: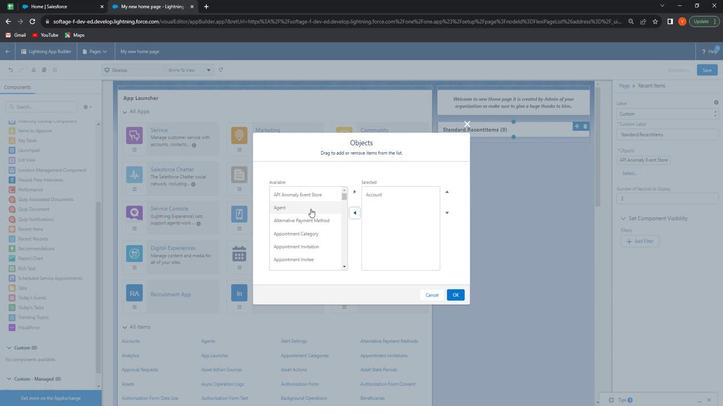 
Action: Mouse scrolled (309, 209) with delta (0, 0)
Screenshot: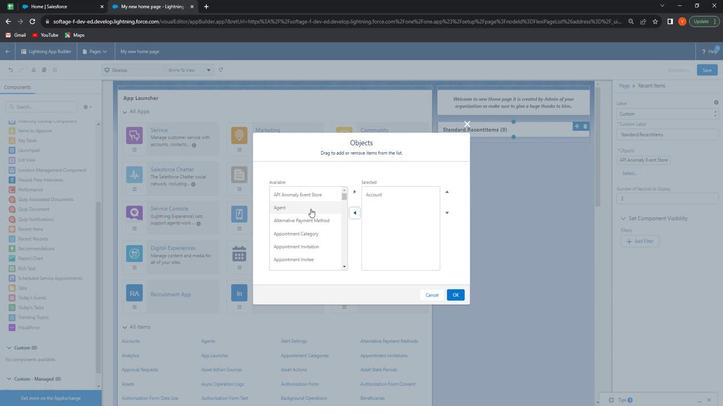 
Action: Mouse scrolled (309, 209) with delta (0, 0)
Screenshot: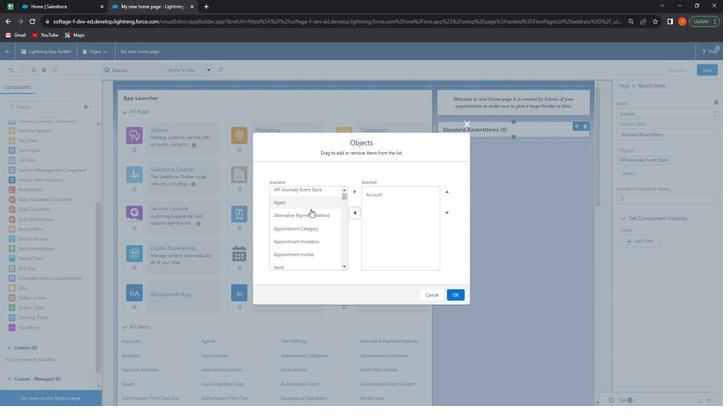 
Action: Mouse moved to (313, 208)
Screenshot: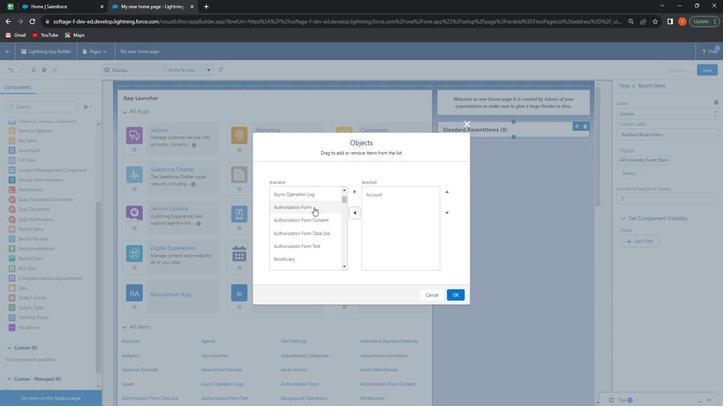 
Action: Mouse scrolled (313, 207) with delta (0, 0)
Screenshot: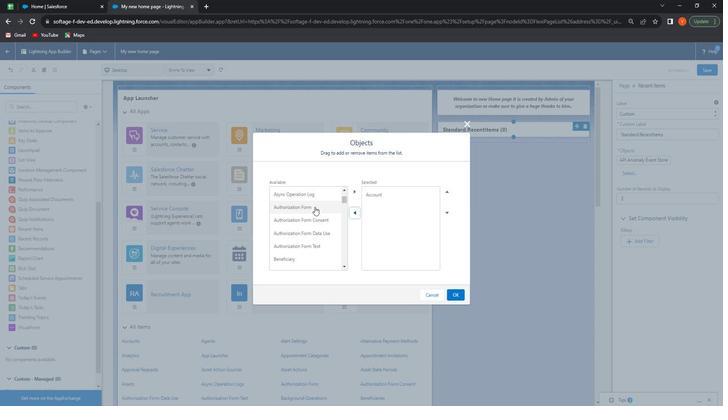 
Action: Mouse scrolled (313, 207) with delta (0, 0)
Screenshot: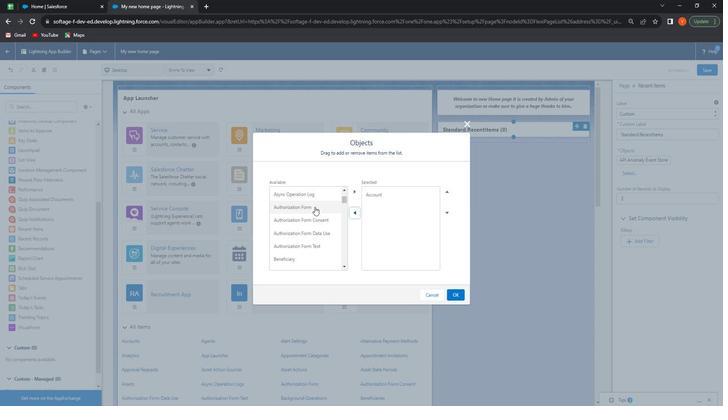 
Action: Mouse scrolled (313, 207) with delta (0, 0)
Screenshot: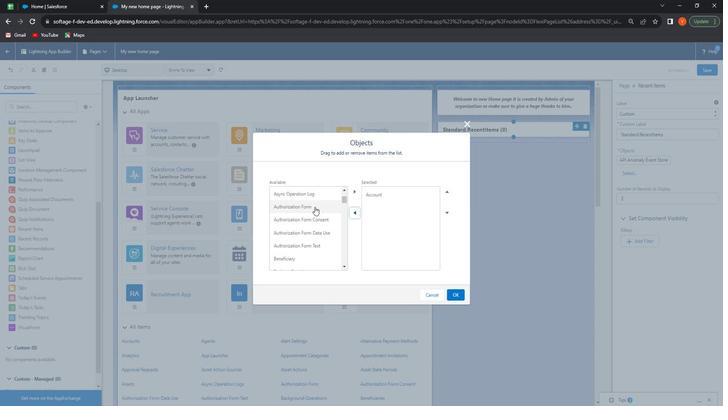 
Action: Mouse scrolled (313, 207) with delta (0, 0)
Screenshot: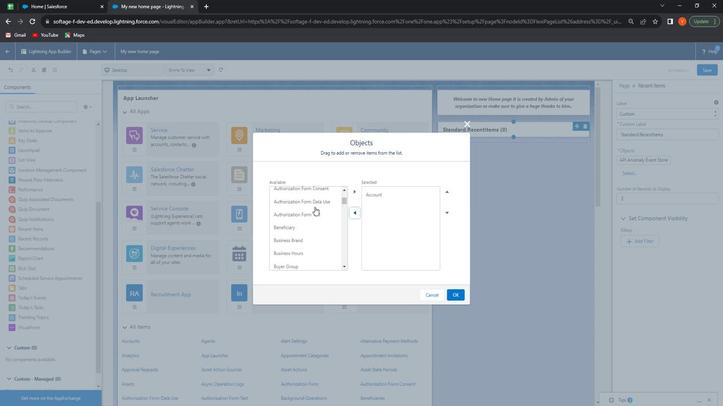 
Action: Mouse moved to (291, 193)
Screenshot: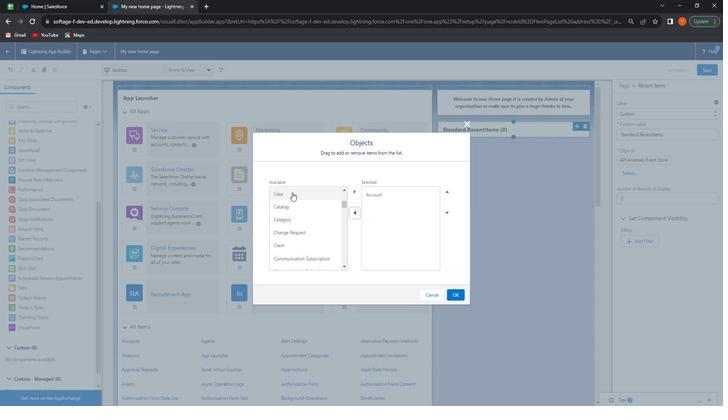 
Action: Mouse pressed left at (291, 193)
Screenshot: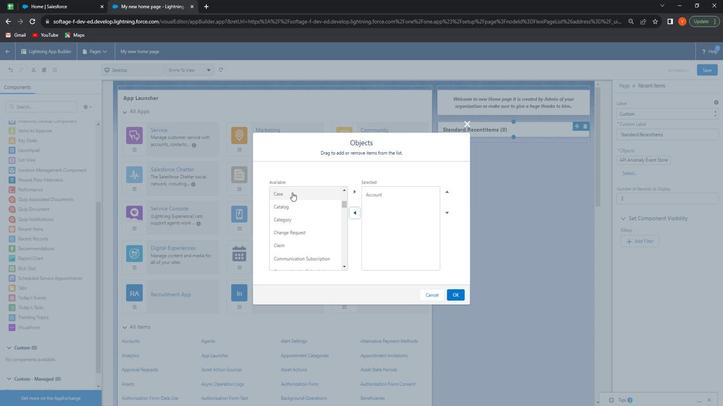
Action: Mouse moved to (304, 198)
Screenshot: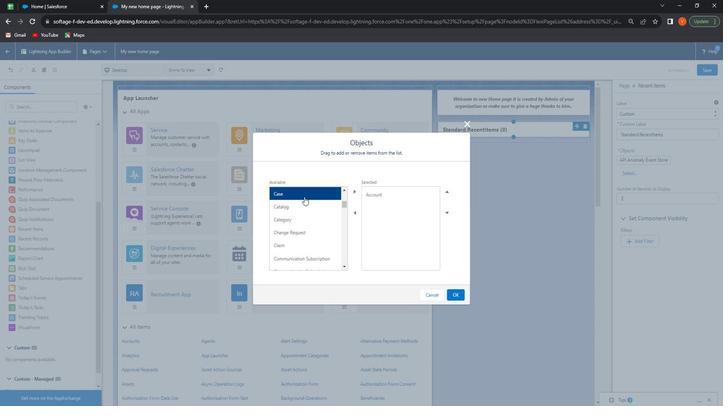 
Action: Mouse scrolled (304, 198) with delta (0, 0)
Screenshot: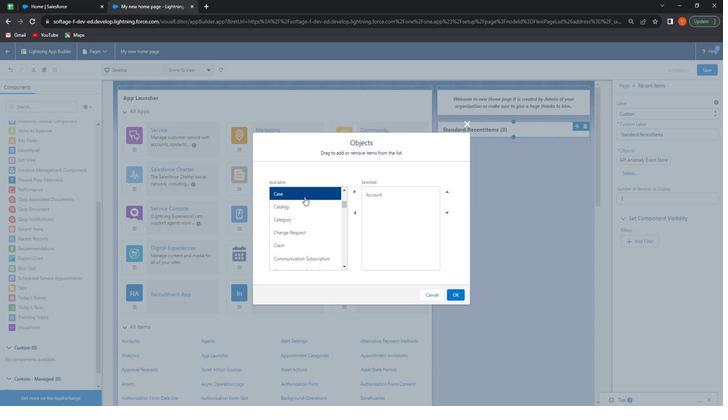 
Action: Mouse moved to (304, 243)
Screenshot: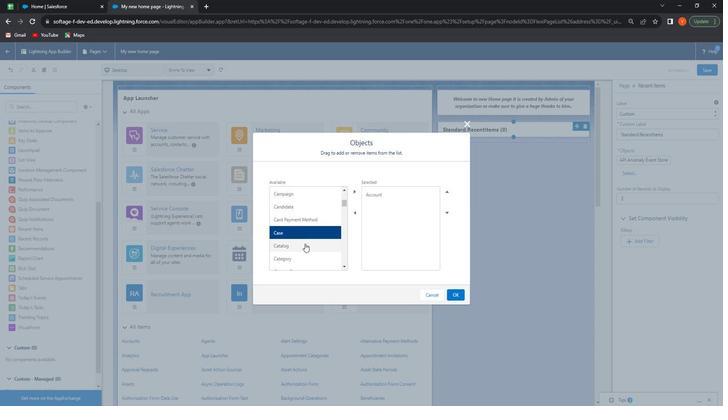 
Action: Mouse scrolled (304, 243) with delta (0, 0)
Screenshot: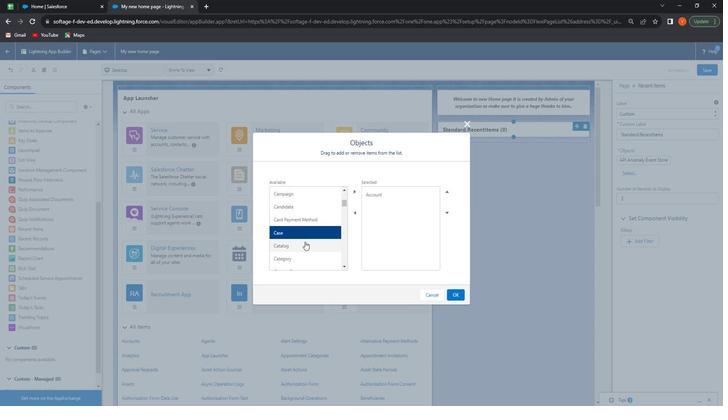 
Action: Mouse moved to (302, 237)
Screenshot: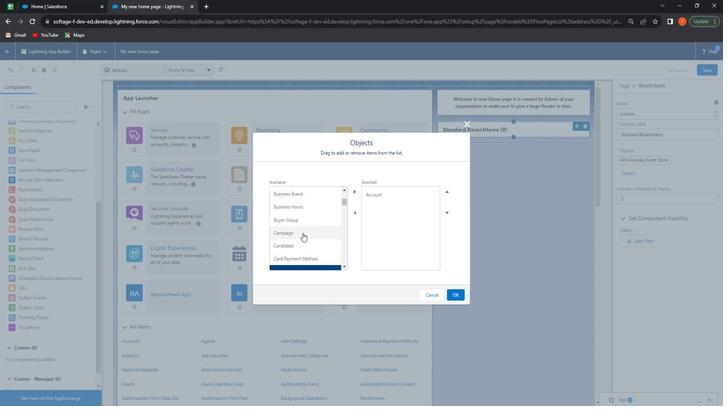 
Action: Mouse pressed left at (302, 237)
Screenshot: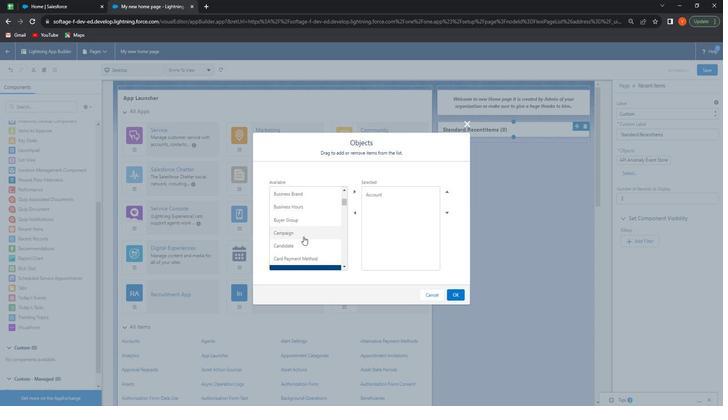 
Action: Mouse moved to (353, 192)
Screenshot: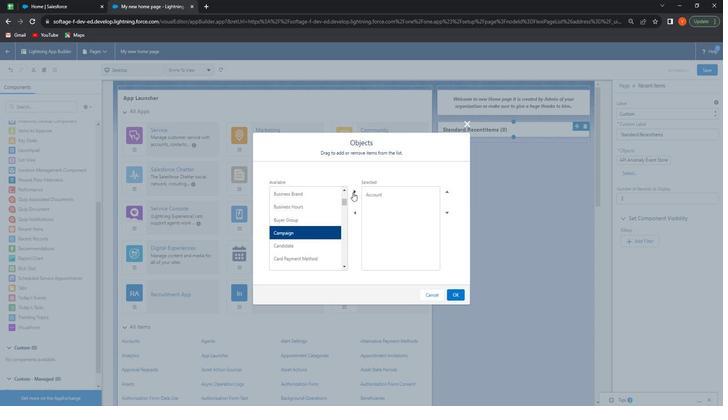 
Action: Mouse pressed left at (353, 192)
Screenshot: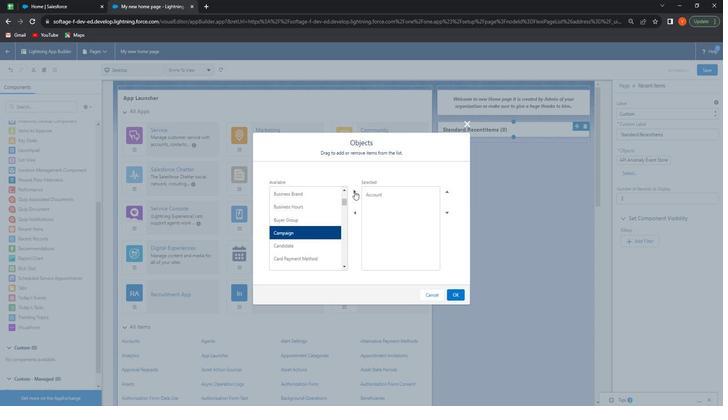 
Action: Mouse moved to (316, 230)
Screenshot: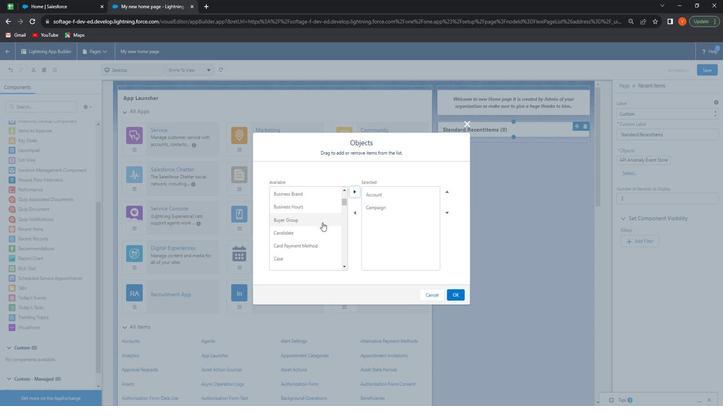 
Action: Mouse scrolled (316, 230) with delta (0, 0)
Screenshot: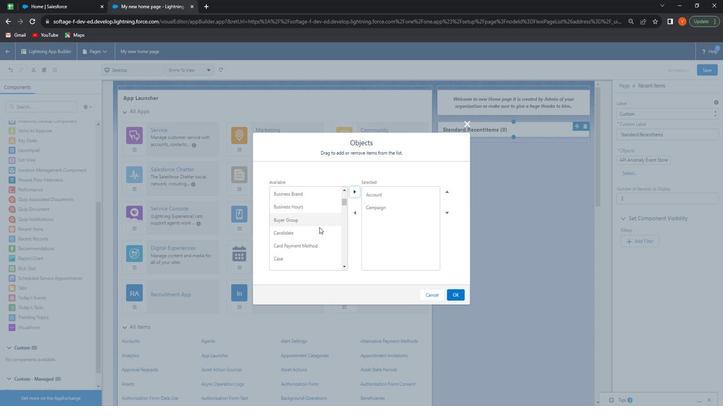 
Action: Mouse moved to (315, 230)
Screenshot: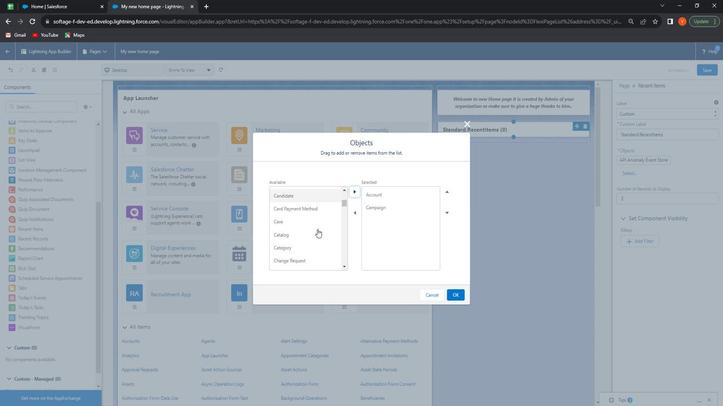 
Action: Mouse scrolled (315, 230) with delta (0, 0)
Screenshot: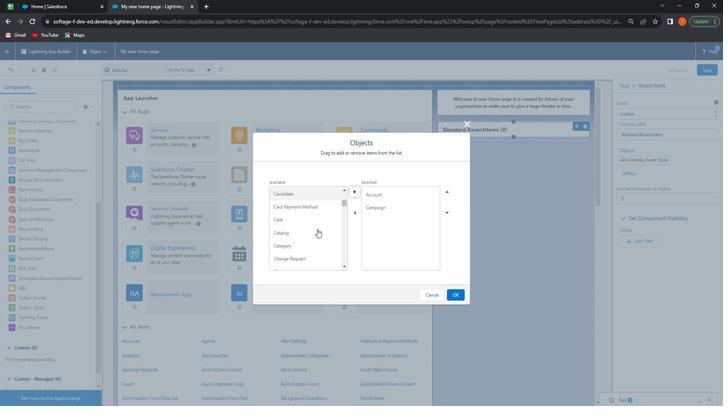 
Action: Mouse moved to (315, 224)
Screenshot: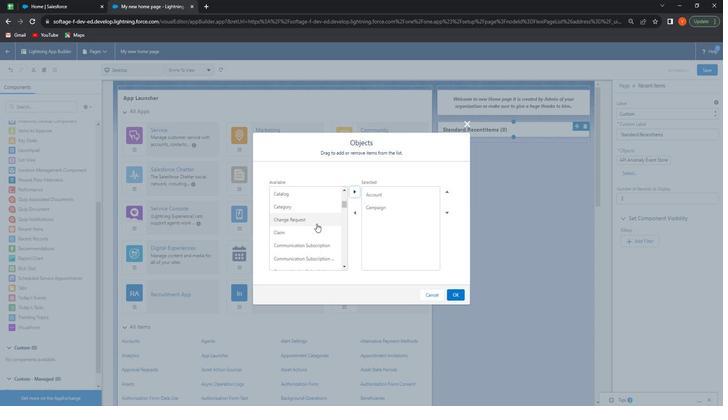 
Action: Mouse scrolled (315, 224) with delta (0, 0)
Screenshot: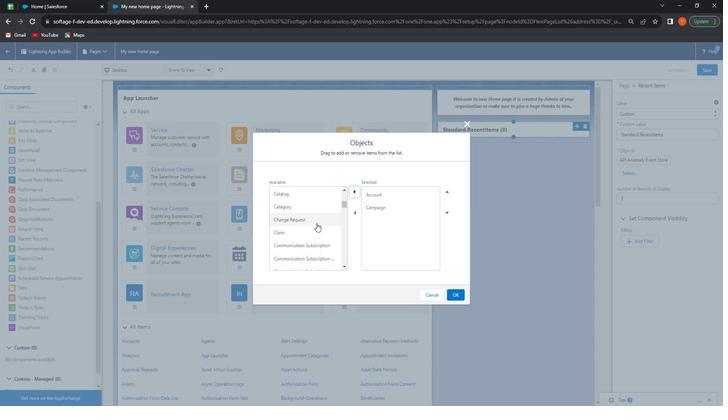 
Action: Mouse moved to (315, 224)
Screenshot: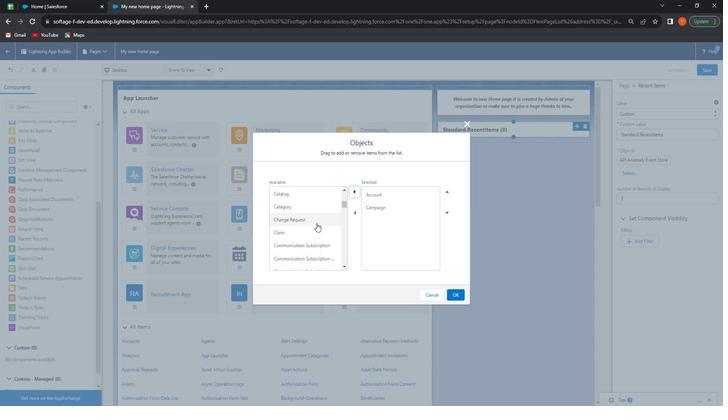 
Action: Mouse scrolled (315, 224) with delta (0, 0)
Screenshot: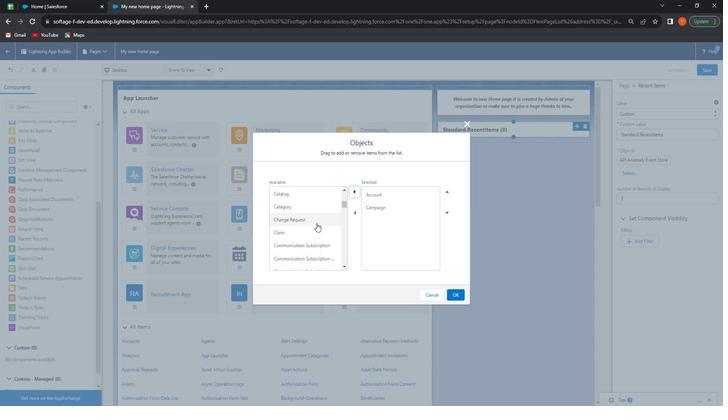 
Action: Mouse scrolled (315, 224) with delta (0, 0)
Screenshot: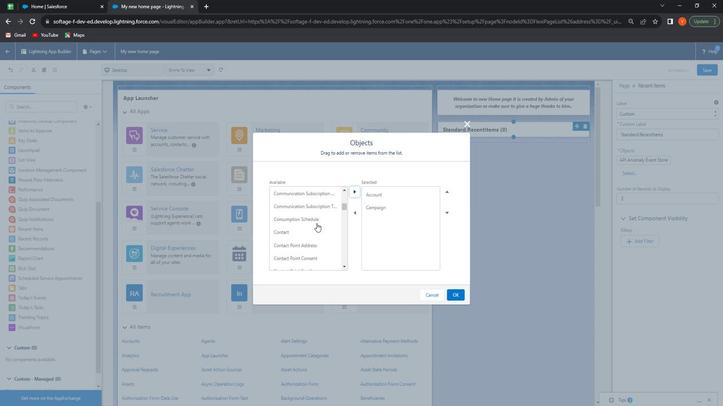 
Action: Mouse scrolled (315, 224) with delta (0, 0)
Screenshot: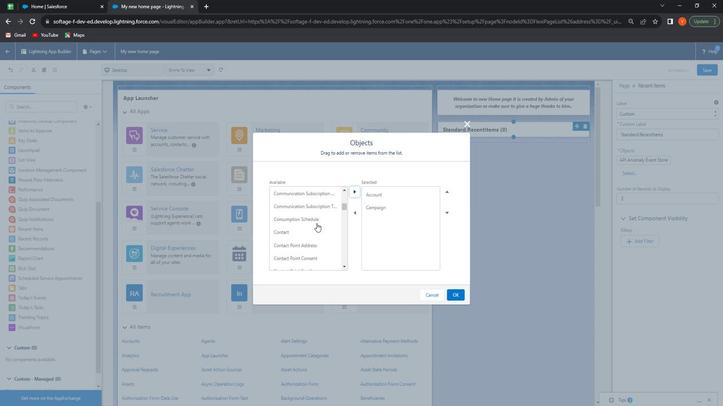
Action: Mouse scrolled (315, 224) with delta (0, 0)
Screenshot: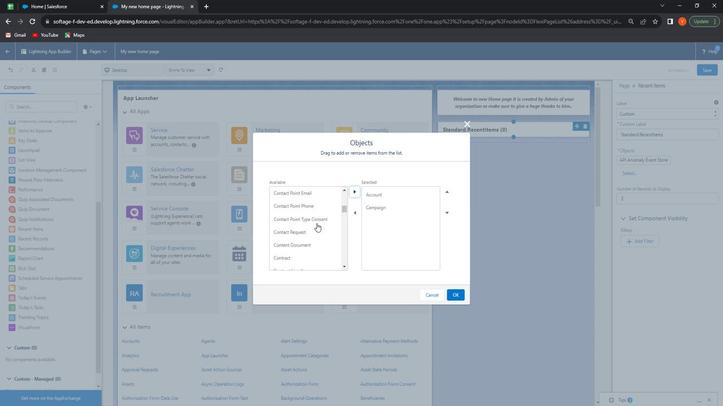 
Action: Mouse scrolled (315, 224) with delta (0, 0)
Screenshot: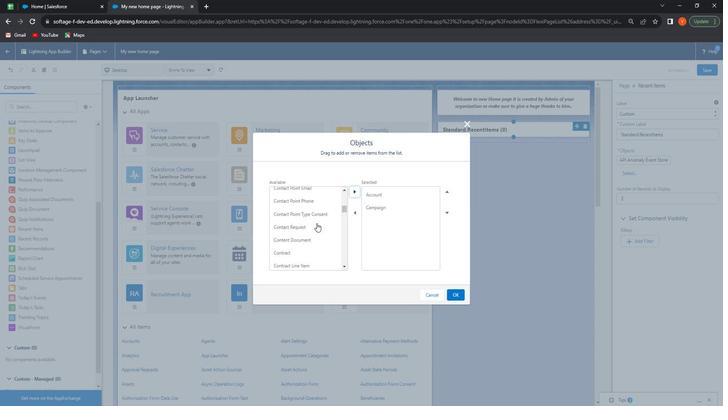 
Action: Mouse moved to (304, 205)
Screenshot: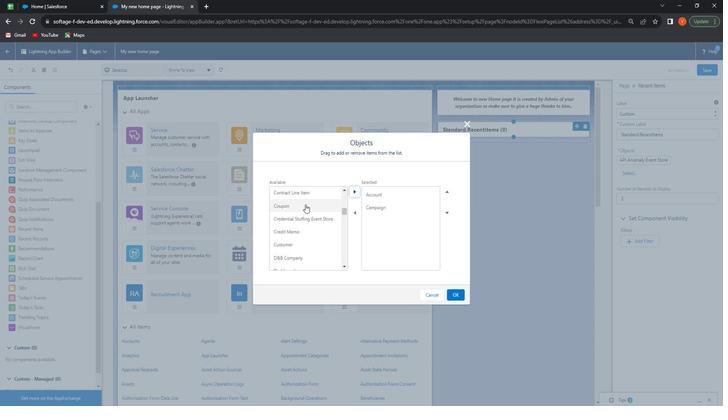 
Action: Mouse scrolled (304, 206) with delta (0, 0)
Screenshot: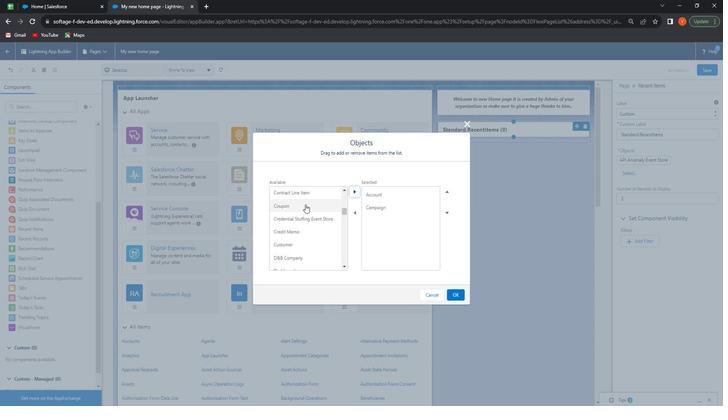 
Action: Mouse moved to (304, 208)
Screenshot: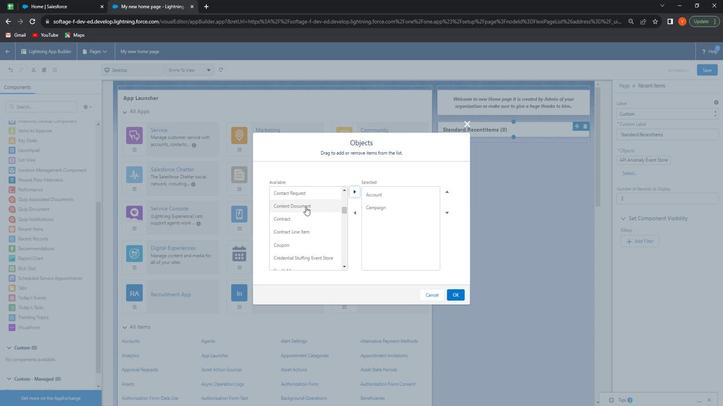 
Action: Mouse scrolled (304, 209) with delta (0, 0)
Screenshot: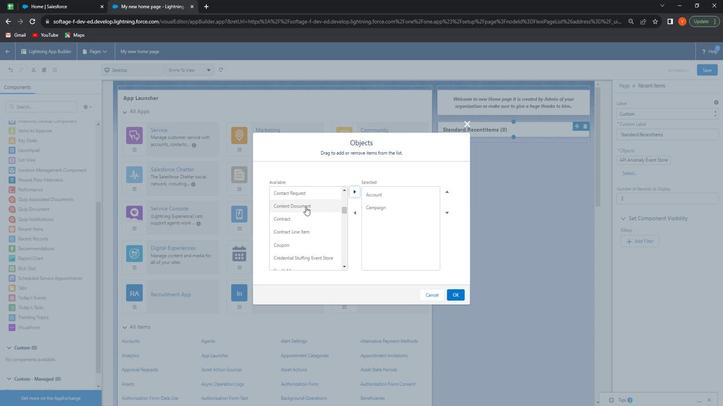 
Action: Mouse moved to (303, 218)
Screenshot: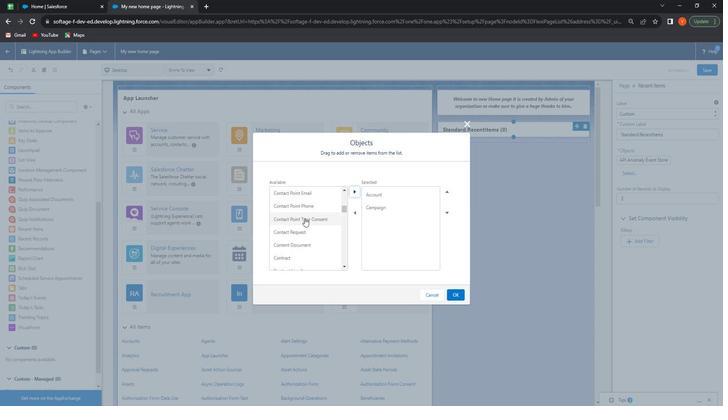
Action: Mouse scrolled (303, 218) with delta (0, 0)
Screenshot: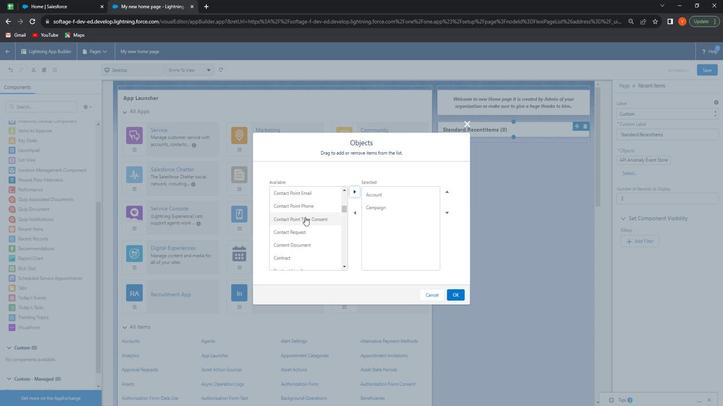 
Action: Mouse moved to (304, 218)
Screenshot: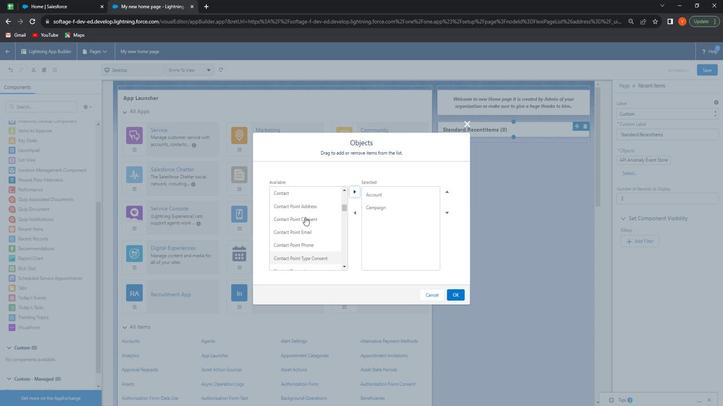 
Action: Mouse scrolled (304, 218) with delta (0, 0)
Screenshot: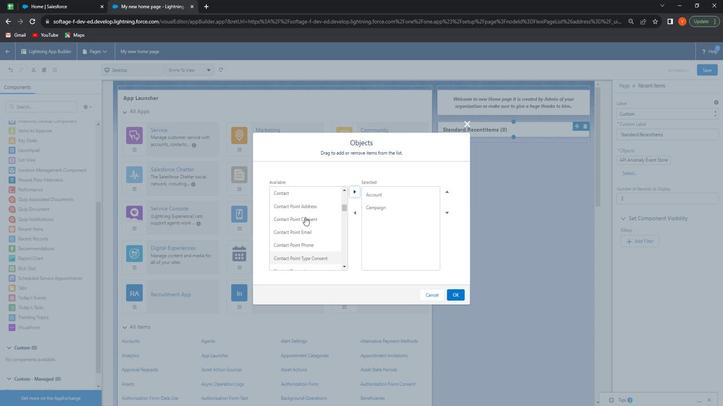 
Action: Mouse moved to (305, 235)
Screenshot: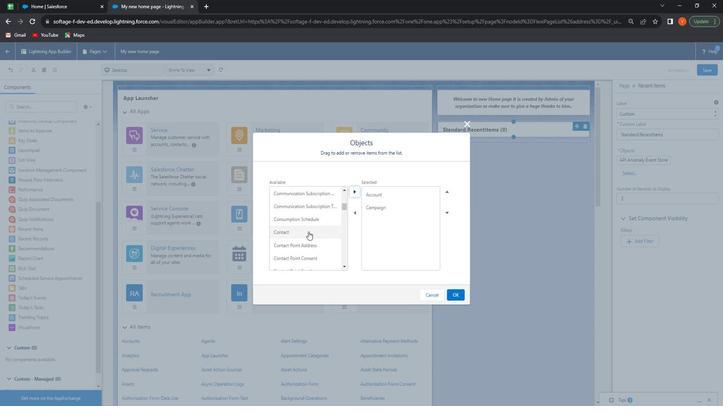 
Action: Mouse pressed left at (305, 235)
Screenshot: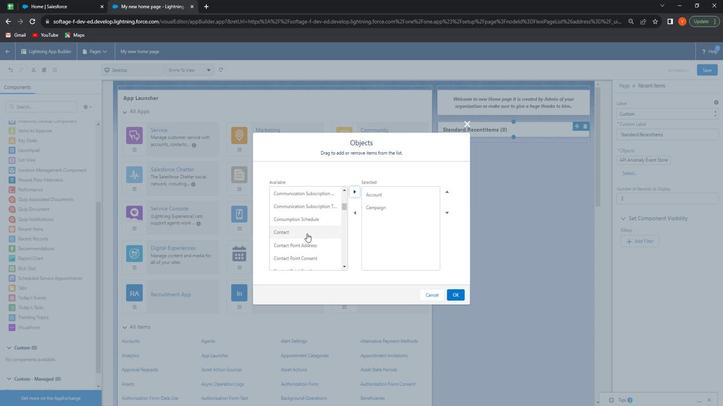 
Action: Mouse moved to (356, 189)
Screenshot: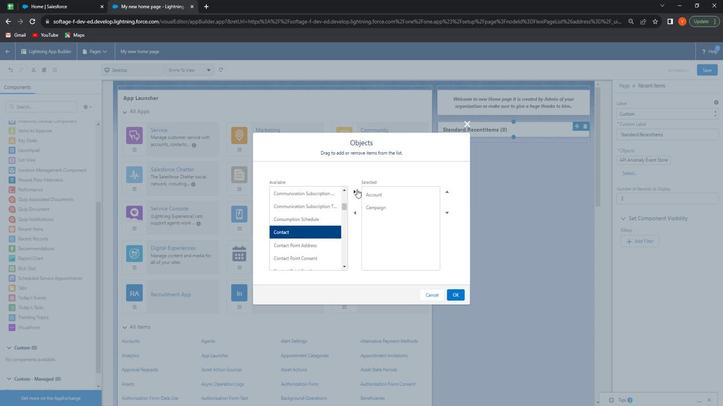 
Action: Mouse pressed left at (356, 189)
Screenshot: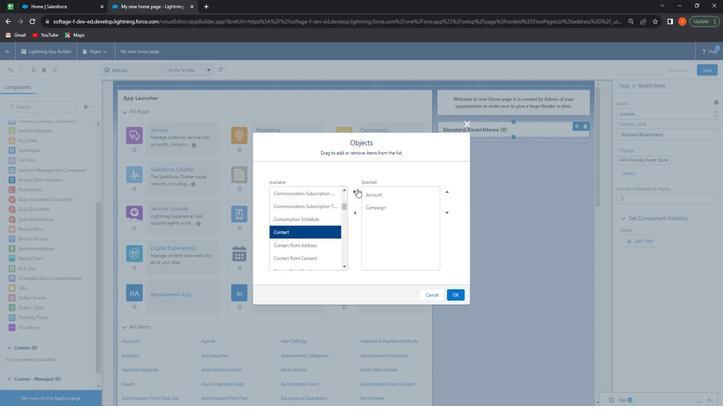 
Action: Mouse moved to (326, 235)
Screenshot: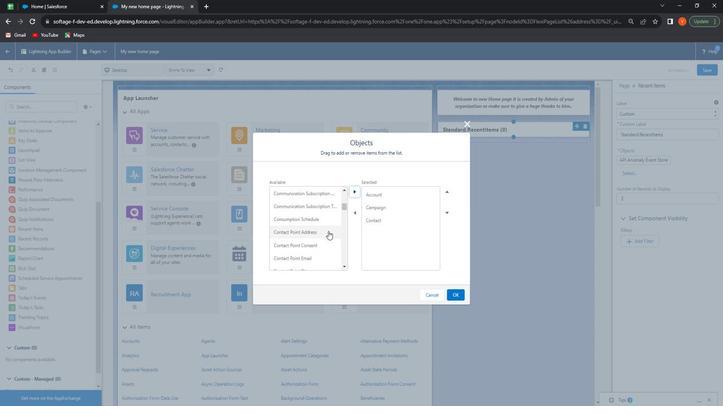 
Action: Mouse scrolled (326, 235) with delta (0, 0)
Screenshot: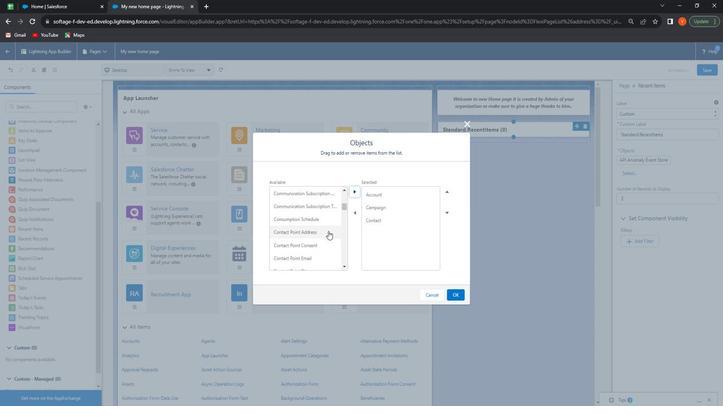 
Action: Mouse moved to (326, 236)
Screenshot: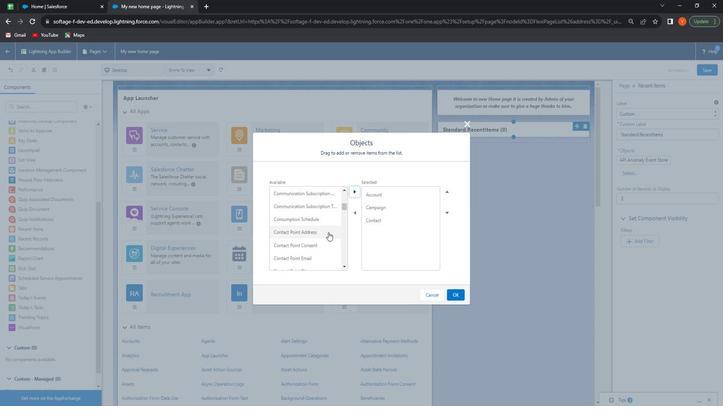 
Action: Mouse scrolled (326, 236) with delta (0, 0)
Screenshot: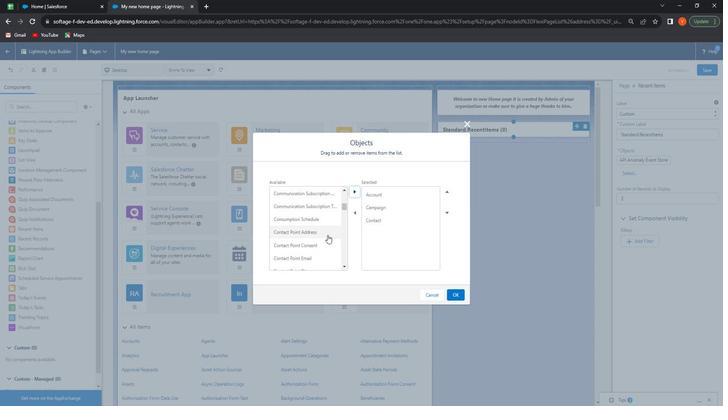 
Action: Mouse moved to (326, 236)
Screenshot: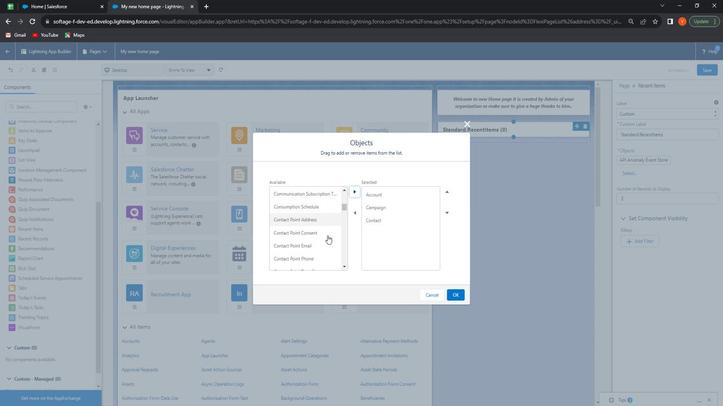 
Action: Mouse scrolled (326, 236) with delta (0, 0)
Screenshot: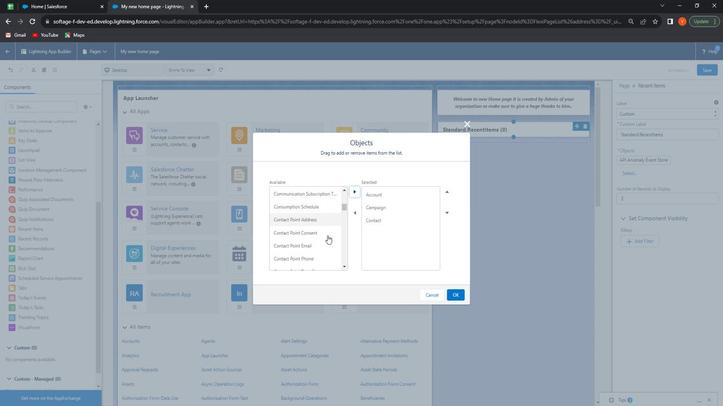 
Action: Mouse moved to (325, 236)
Screenshot: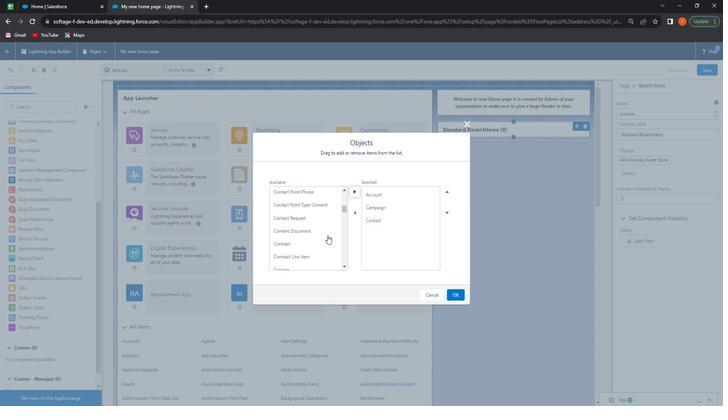 
Action: Mouse scrolled (325, 236) with delta (0, 0)
Screenshot: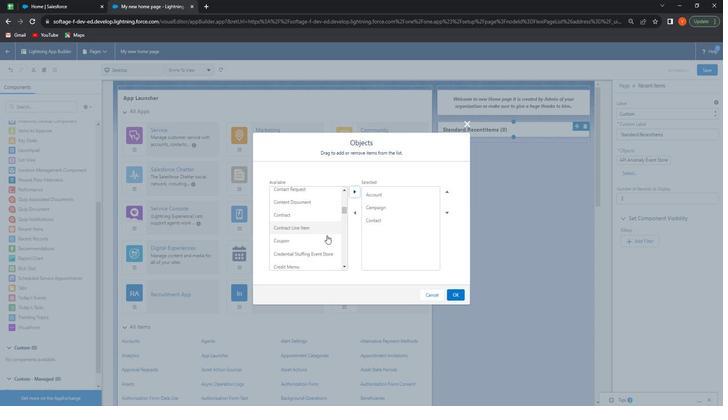 
Action: Mouse moved to (325, 234)
Screenshot: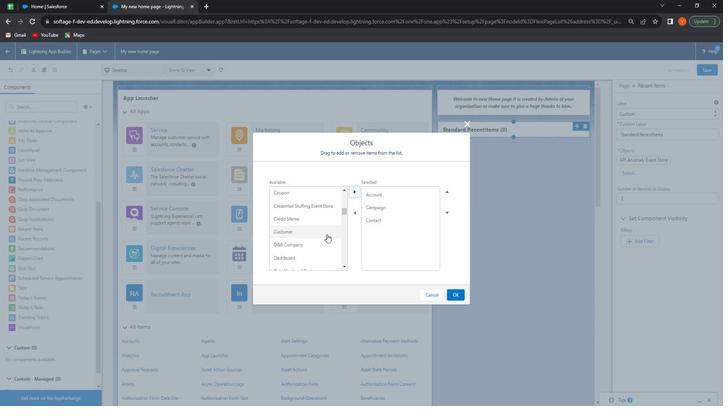 
Action: Mouse scrolled (325, 234) with delta (0, 0)
Screenshot: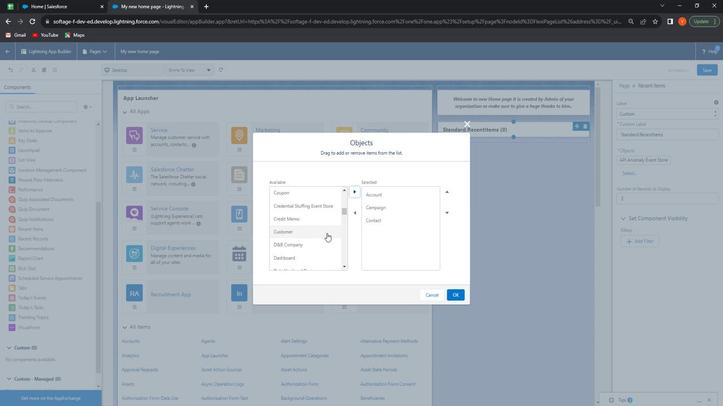 
Action: Mouse moved to (310, 222)
Screenshot: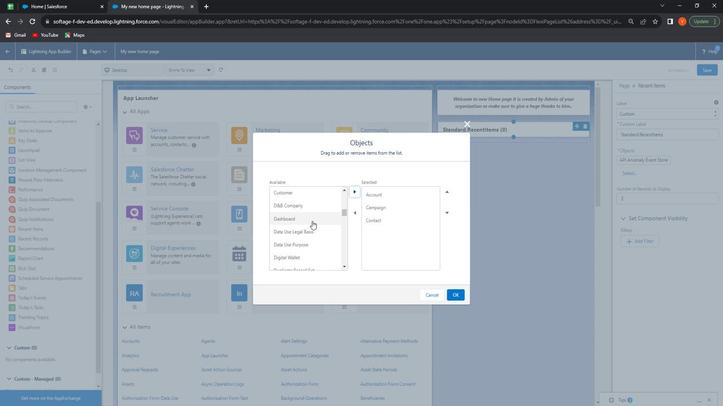 
Action: Mouse scrolled (310, 222) with delta (0, 0)
Screenshot: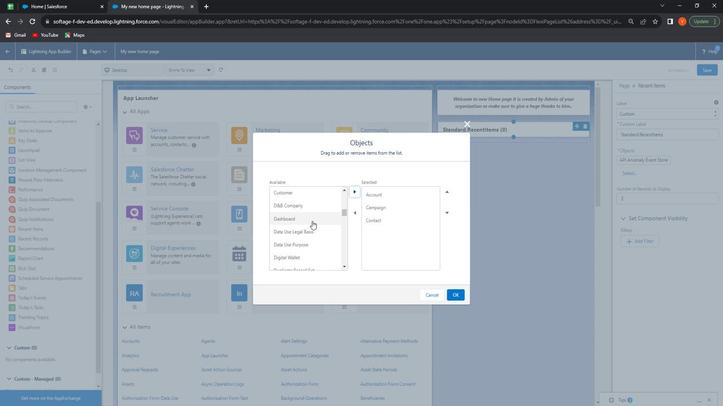
Action: Mouse moved to (311, 223)
Screenshot: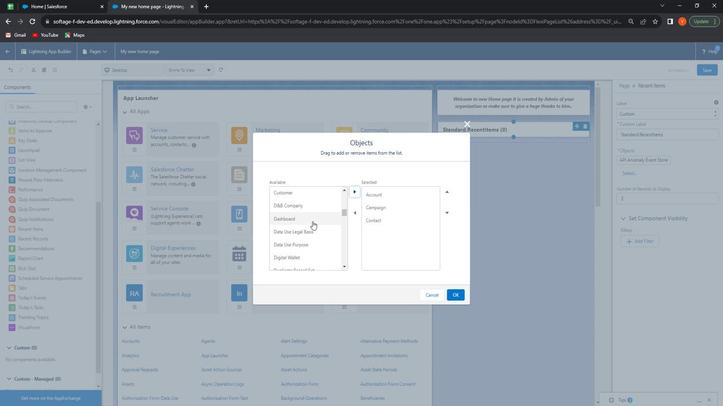 
Action: Mouse scrolled (311, 222) with delta (0, 0)
Screenshot: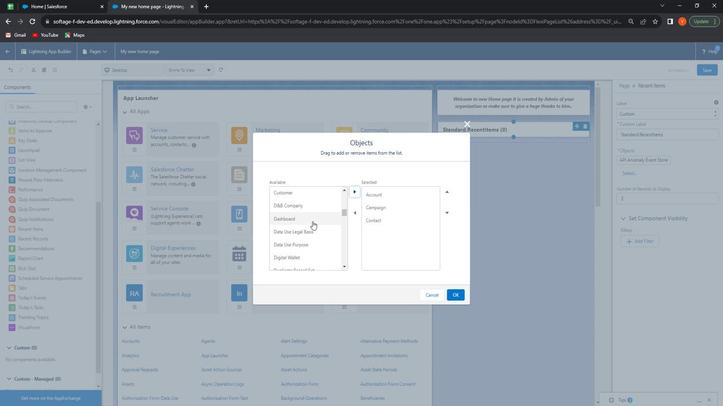 
Action: Mouse moved to (312, 223)
Screenshot: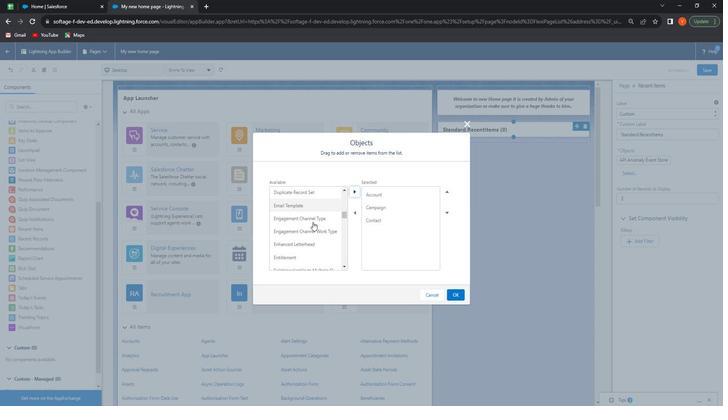 
Action: Mouse scrolled (312, 223) with delta (0, 0)
Screenshot: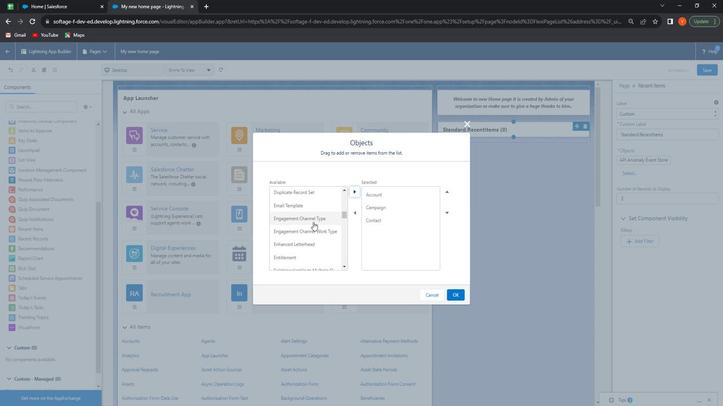 
Action: Mouse scrolled (312, 223) with delta (0, 0)
Screenshot: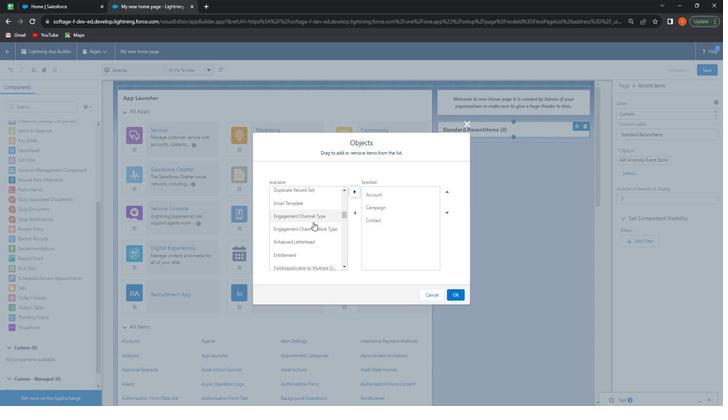 
Action: Mouse scrolled (312, 223) with delta (0, 0)
Screenshot: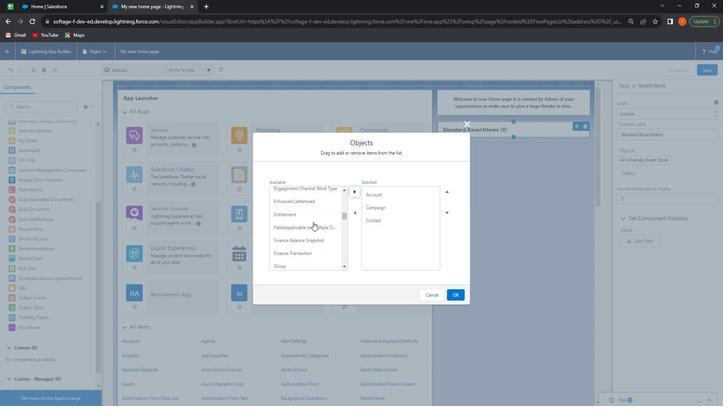 
Action: Mouse moved to (313, 223)
Screenshot: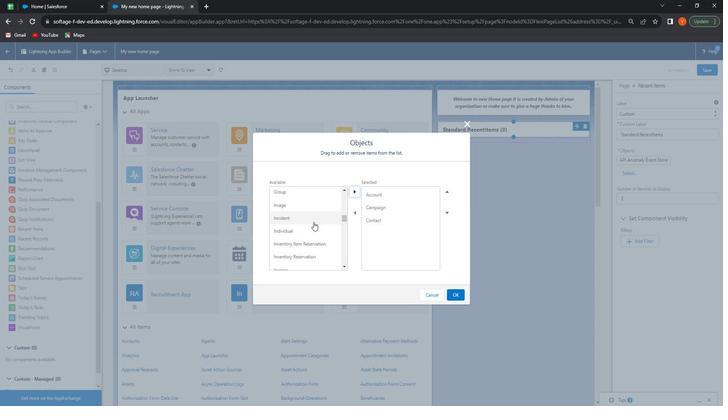 
Action: Mouse scrolled (313, 223) with delta (0, 0)
Screenshot: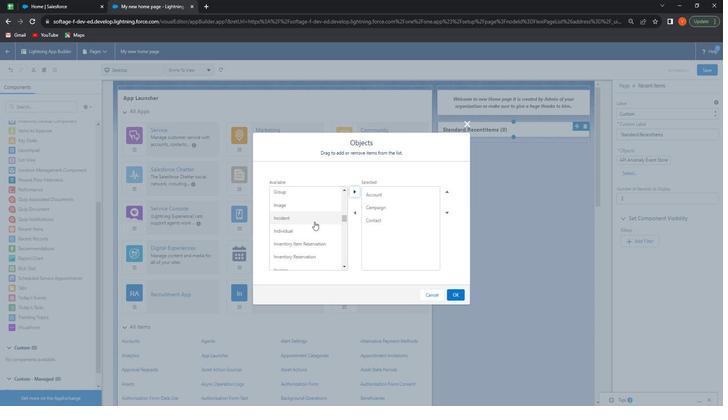 
Action: Mouse scrolled (313, 223) with delta (0, 0)
Screenshot: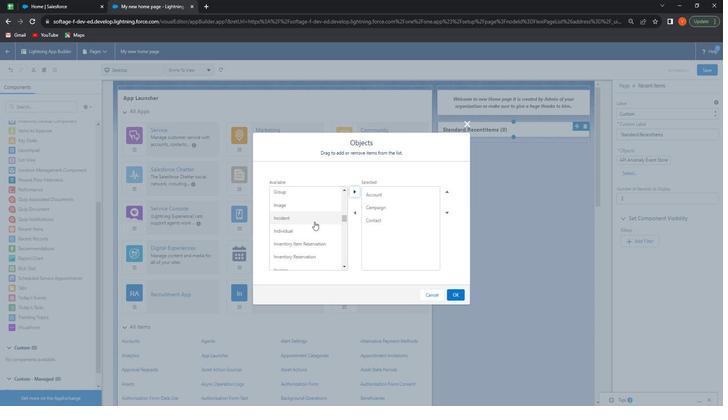 
Action: Mouse scrolled (313, 223) with delta (0, 0)
Screenshot: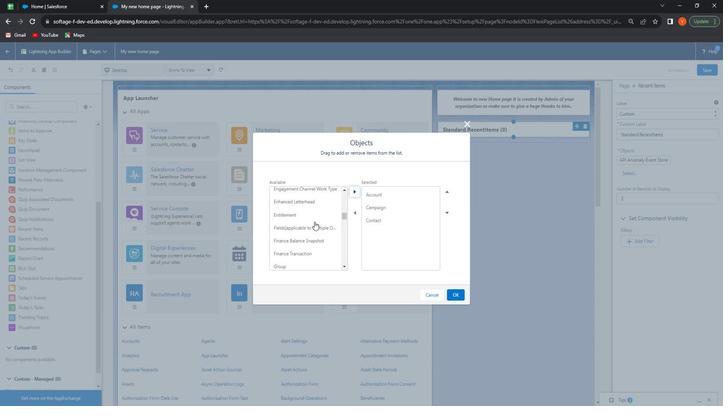 
Action: Mouse moved to (298, 200)
Screenshot: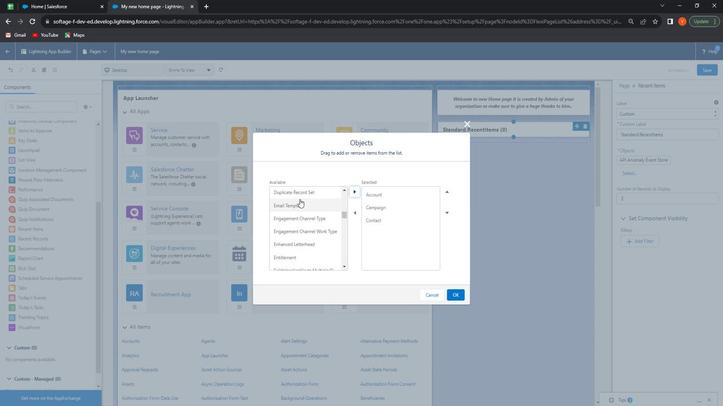 
Action: Mouse scrolled (298, 201) with delta (0, 0)
Screenshot: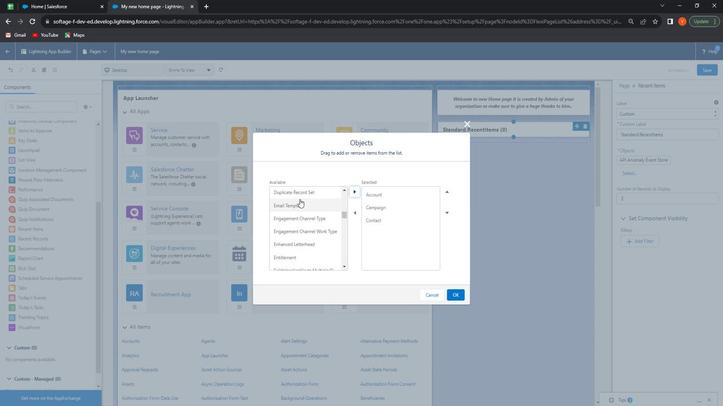 
Action: Mouse moved to (302, 215)
Screenshot: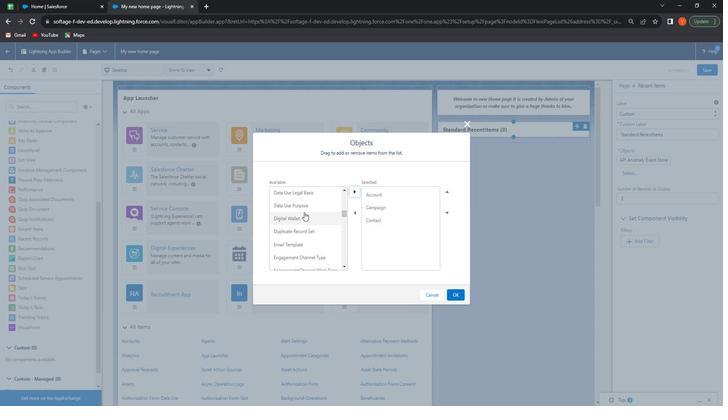 
Action: Mouse scrolled (302, 214) with delta (0, 0)
Screenshot: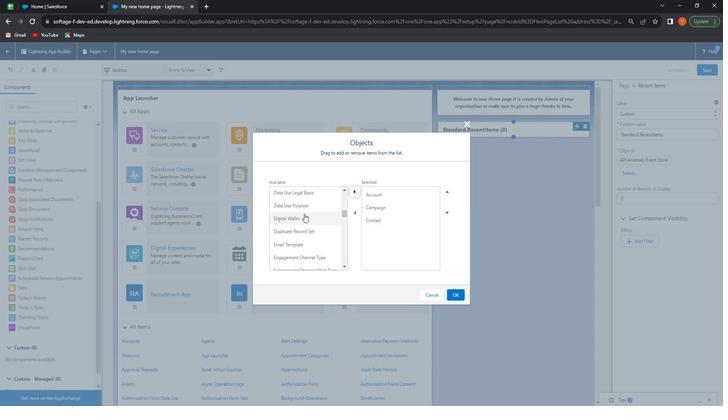 
Action: Mouse moved to (302, 215)
Screenshot: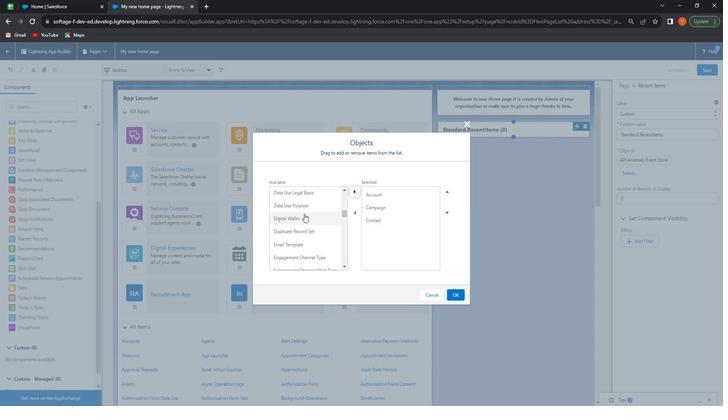 
Action: Mouse scrolled (302, 214) with delta (0, 0)
Screenshot: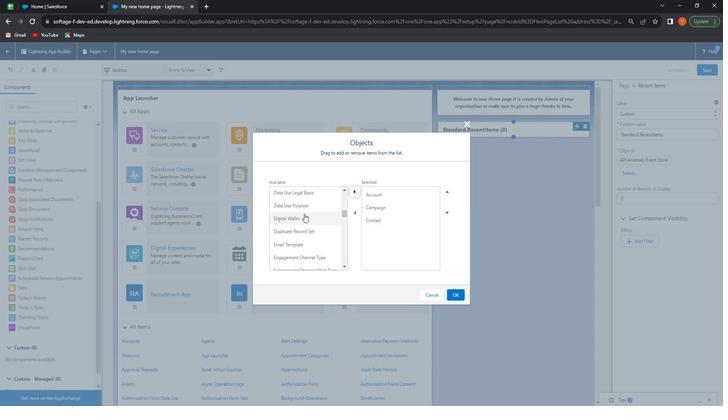 
Action: Mouse scrolled (302, 214) with delta (0, 0)
Screenshot: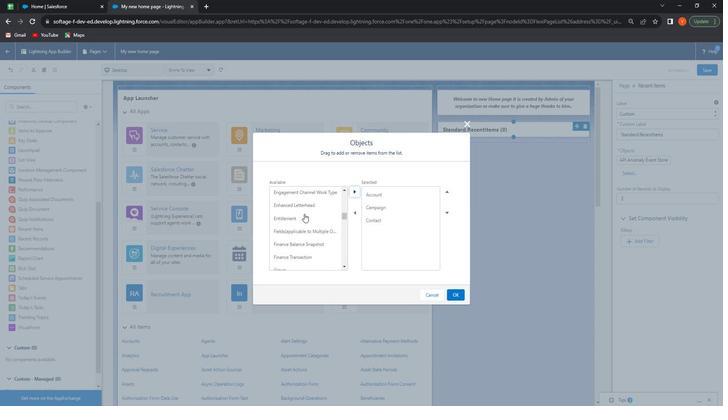 
Action: Mouse scrolled (302, 214) with delta (0, 0)
Screenshot: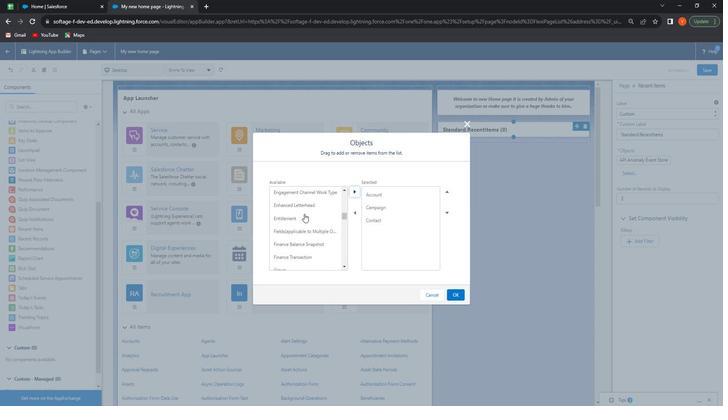 
Action: Mouse scrolled (302, 214) with delta (0, 0)
Screenshot: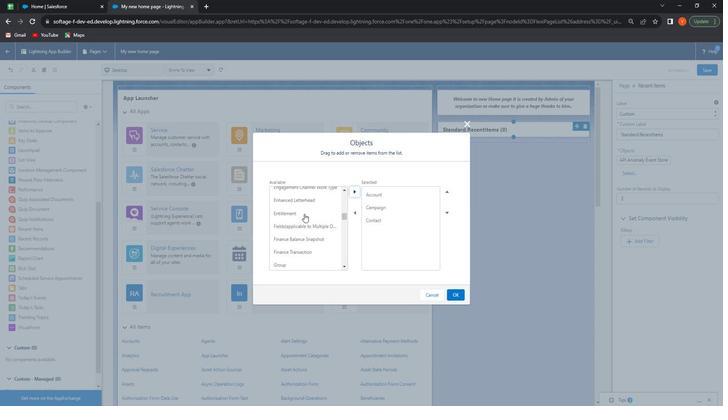 
Action: Mouse moved to (302, 215)
Screenshot: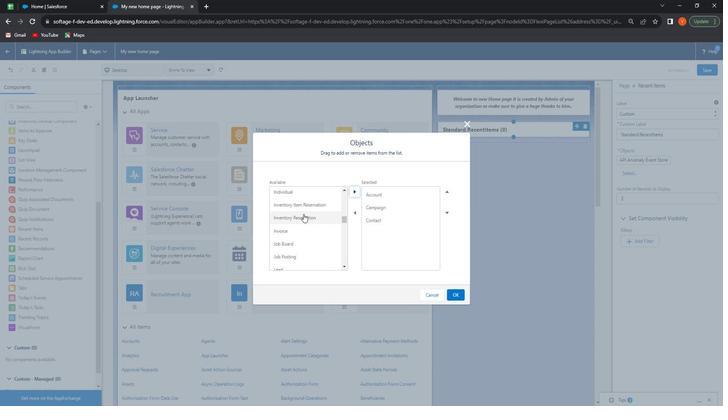 
Action: Mouse scrolled (302, 215) with delta (0, 0)
Screenshot: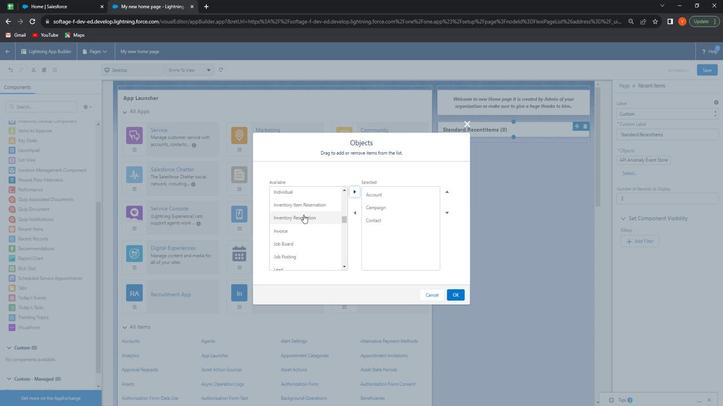 
Action: Mouse moved to (302, 216)
Screenshot: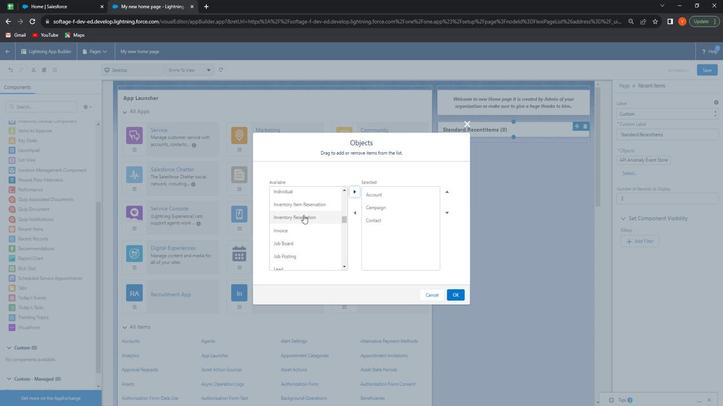 
Action: Mouse scrolled (302, 215) with delta (0, 0)
Screenshot: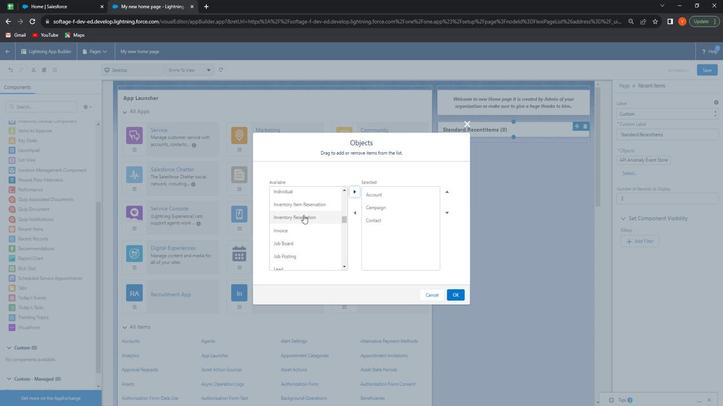 
Action: Mouse moved to (303, 216)
Screenshot: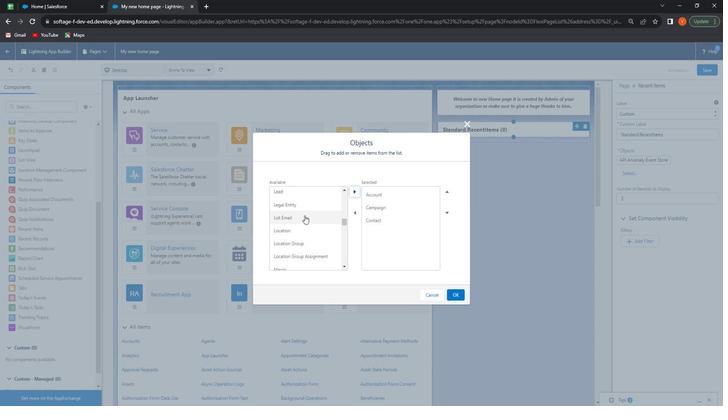 
Action: Mouse scrolled (303, 216) with delta (0, 0)
Screenshot: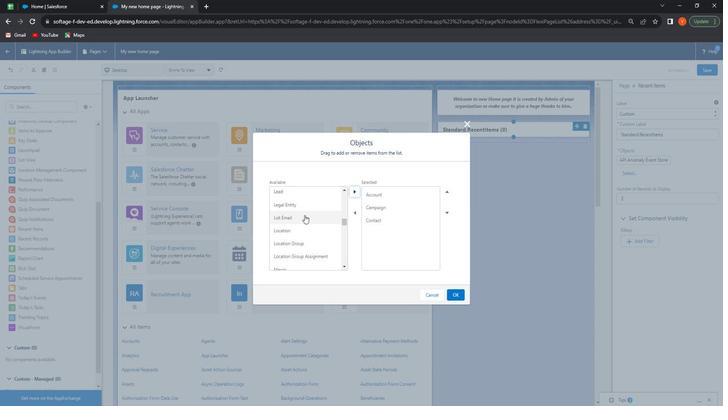 
Action: Mouse moved to (299, 227)
Screenshot: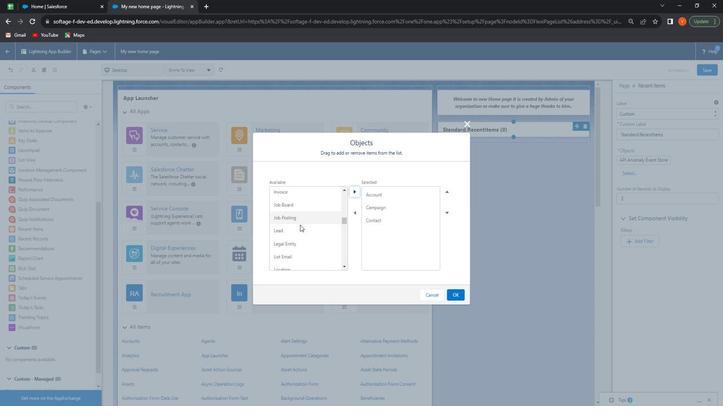 
Action: Mouse pressed left at (299, 227)
Screenshot: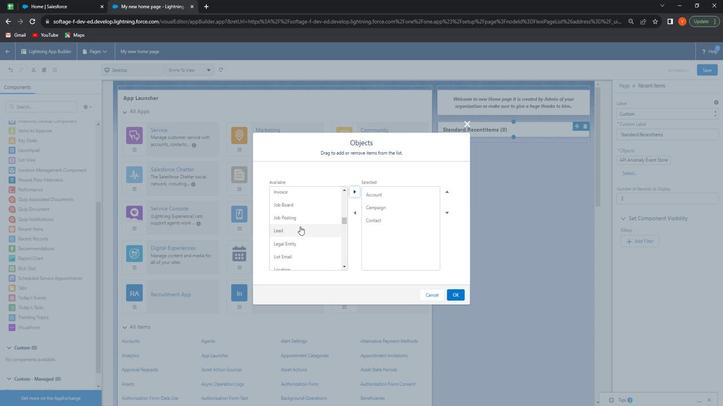 
Action: Mouse moved to (351, 188)
Screenshot: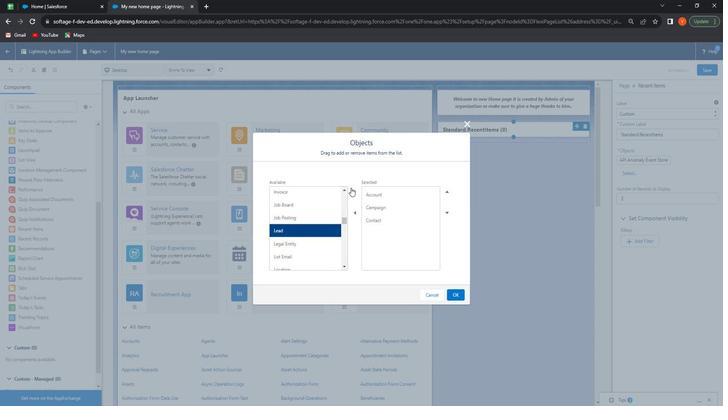 
Action: Mouse pressed left at (351, 188)
Screenshot: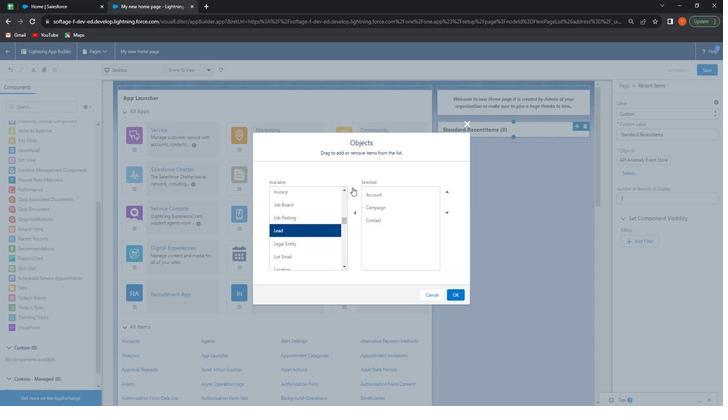 
Action: Mouse moved to (321, 244)
Screenshot: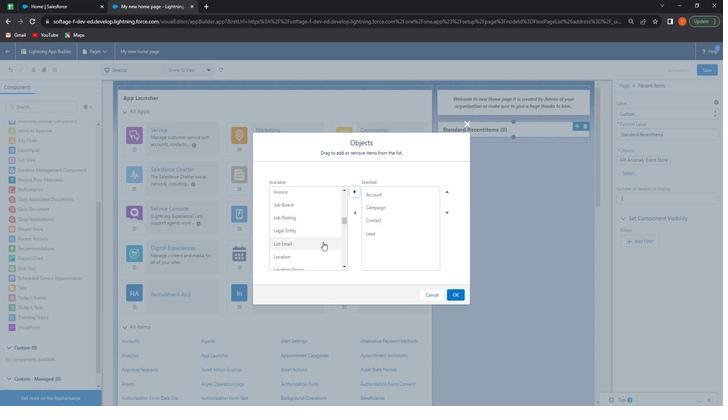 
Action: Mouse scrolled (321, 243) with delta (0, 0)
Screenshot: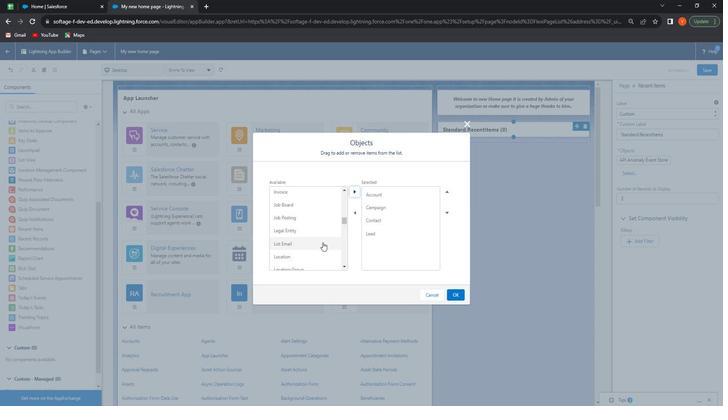 
Action: Mouse scrolled (321, 243) with delta (0, 0)
Screenshot: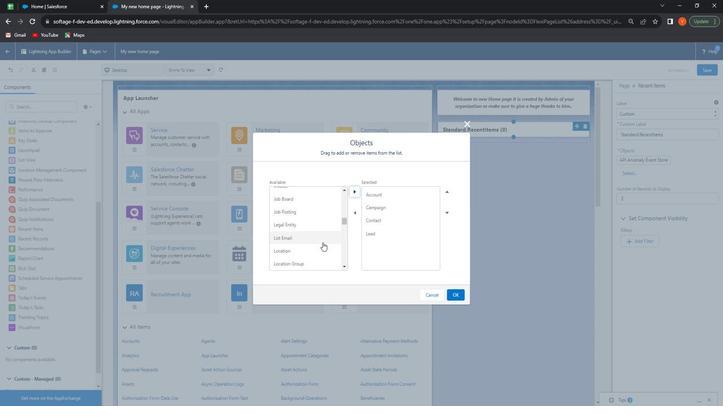 
Action: Mouse moved to (319, 244)
Screenshot: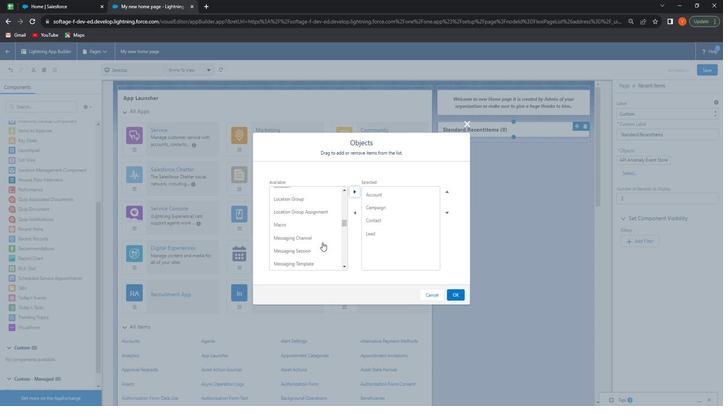 
Action: Mouse scrolled (319, 243) with delta (0, 0)
Screenshot: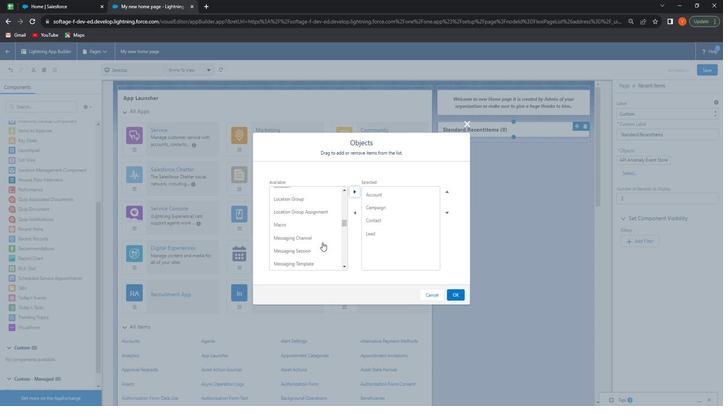 
Action: Mouse moved to (318, 241)
Screenshot: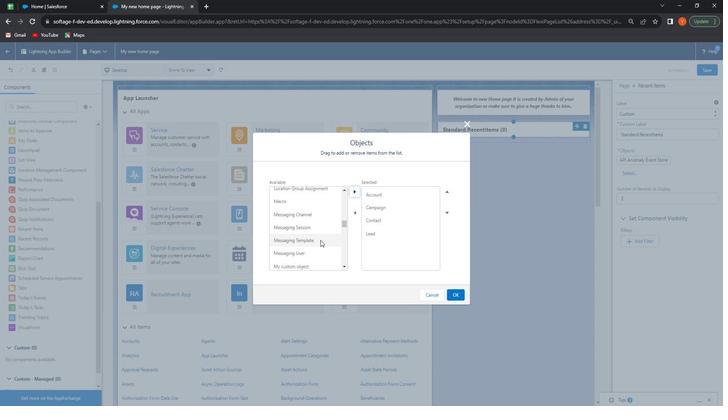 
Action: Mouse scrolled (318, 240) with delta (0, 0)
Screenshot: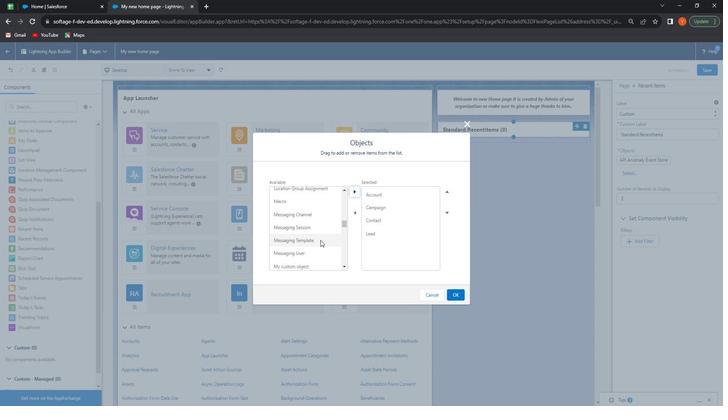 
Action: Mouse moved to (317, 237)
Screenshot: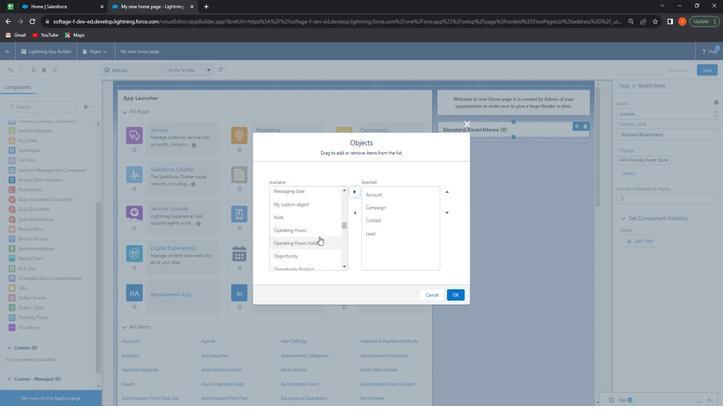 
Action: Mouse scrolled (317, 237) with delta (0, 0)
Screenshot: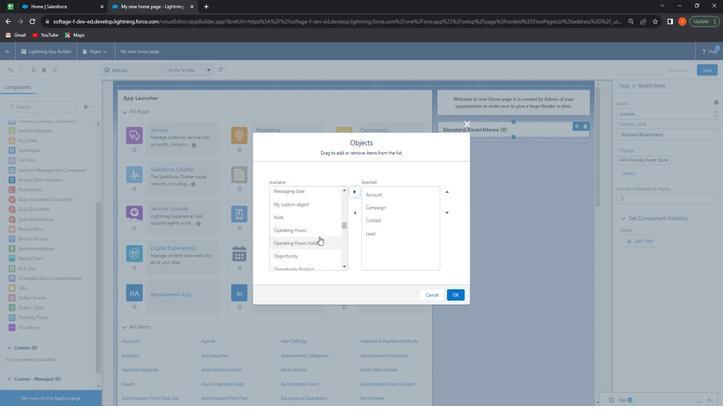 
Action: Mouse moved to (305, 222)
Screenshot: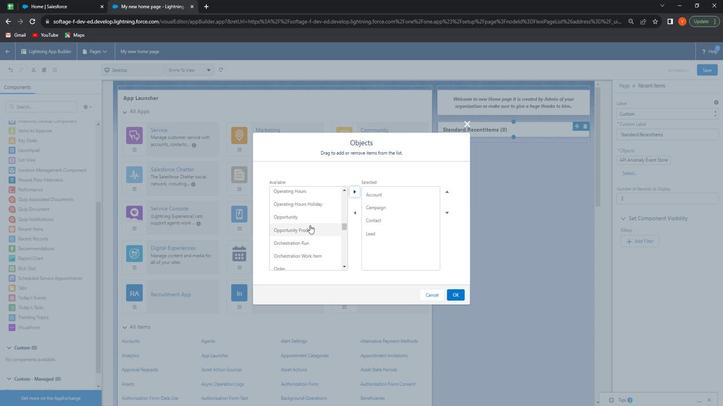 
Action: Mouse pressed left at (305, 222)
Screenshot: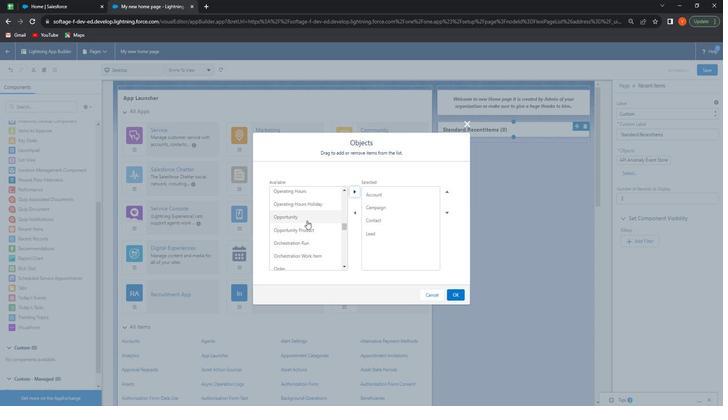 
Action: Mouse moved to (353, 191)
Screenshot: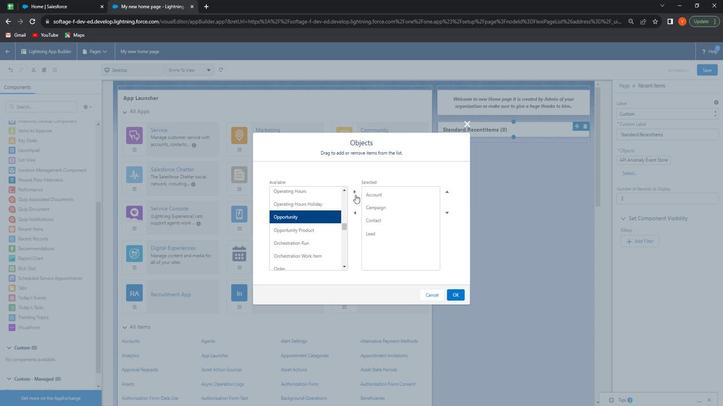 
Action: Mouse pressed left at (353, 191)
Screenshot: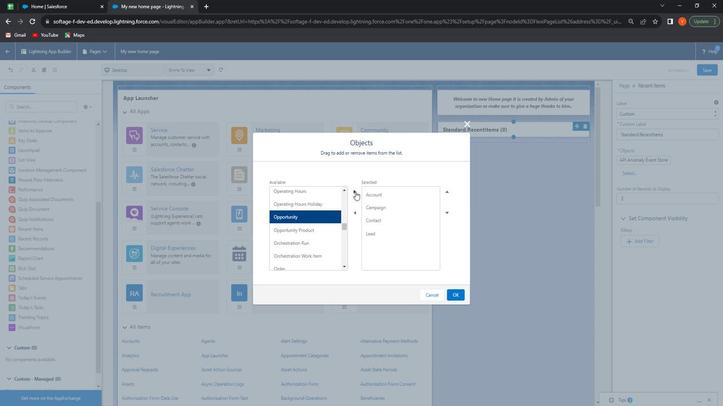 
Action: Mouse moved to (451, 295)
Screenshot: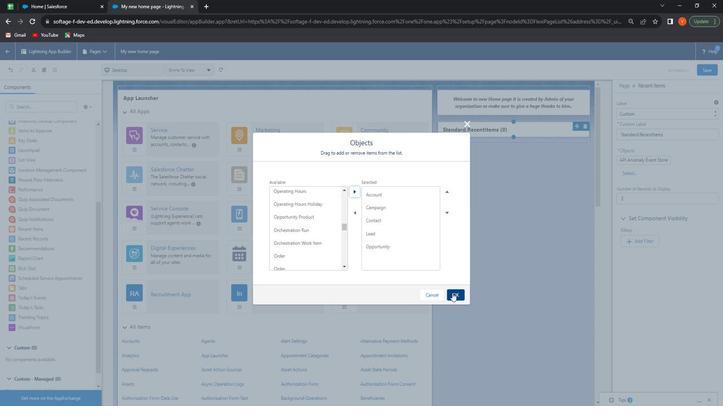 
Action: Mouse pressed left at (451, 295)
Screenshot: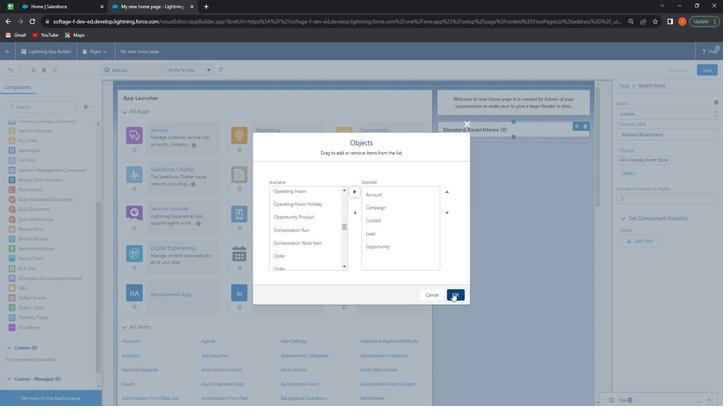 
Action: Mouse moved to (68, 215)
Screenshot: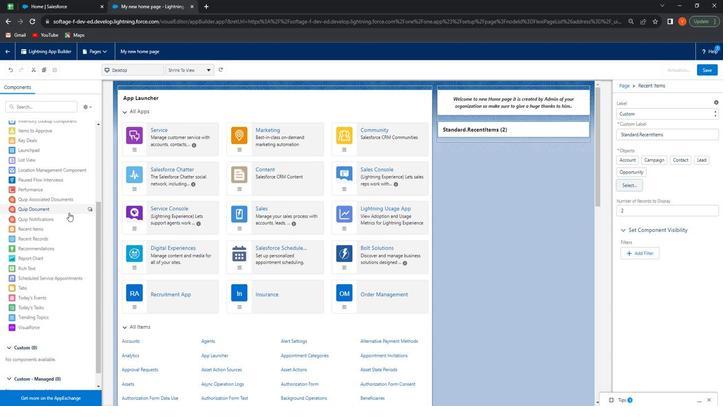 
Action: Mouse scrolled (68, 214) with delta (0, 0)
Screenshot: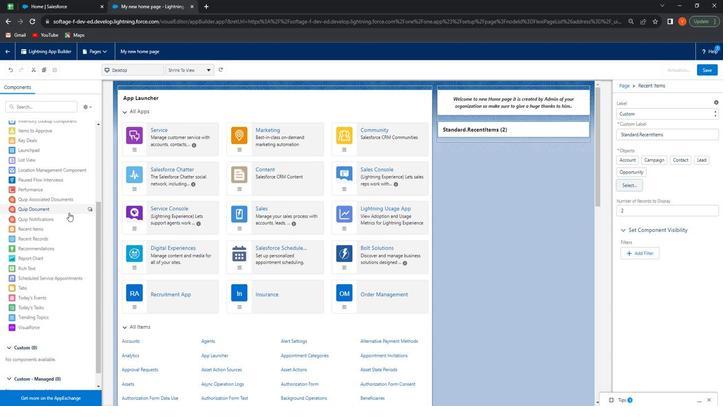 
Action: Mouse moved to (65, 219)
Screenshot: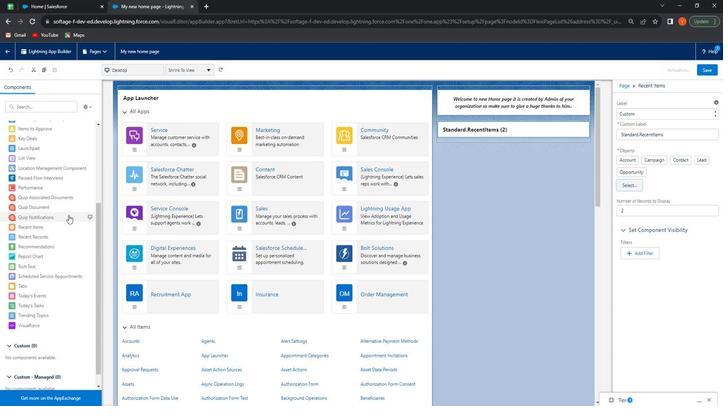
Action: Mouse scrolled (65, 219) with delta (0, 0)
Screenshot: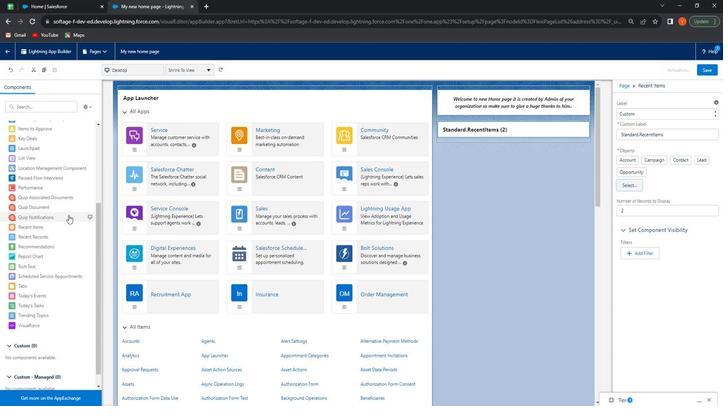 
Action: Mouse moved to (62, 223)
Screenshot: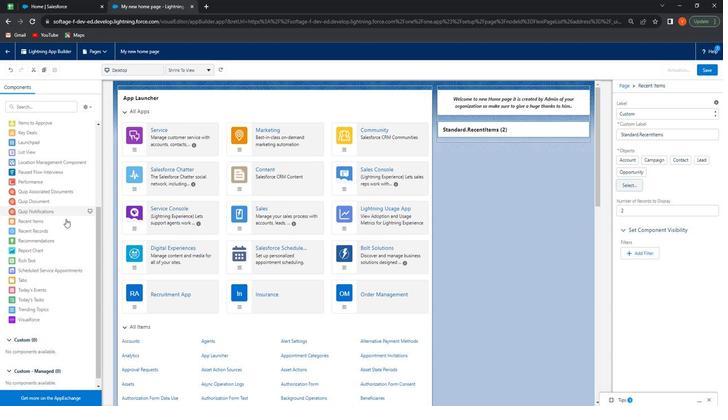 
Action: Mouse scrolled (62, 223) with delta (0, 0)
Screenshot: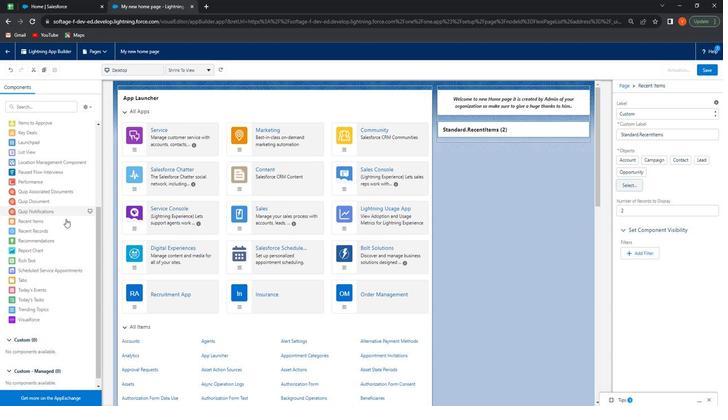 
Action: Mouse moved to (62, 224)
Screenshot: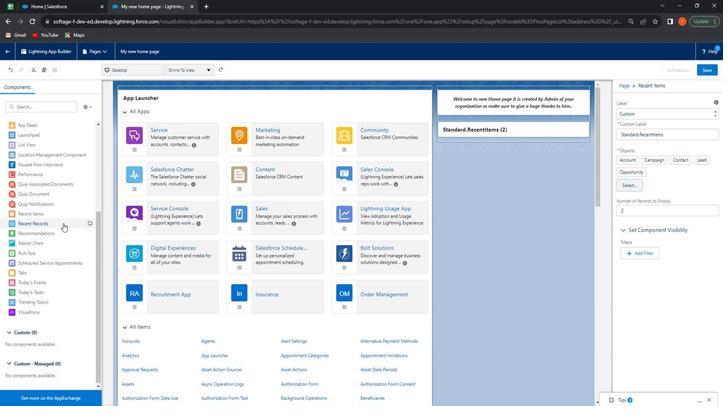 
Action: Mouse scrolled (62, 224) with delta (0, 0)
Screenshot: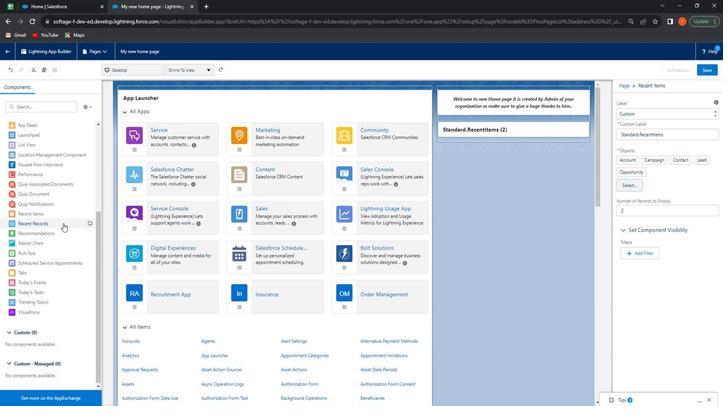
Action: Mouse moved to (439, 355)
Screenshot: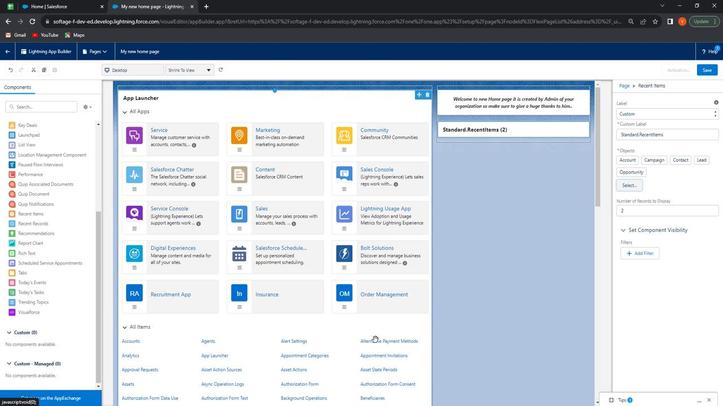 
Action: Mouse scrolled (439, 354) with delta (0, 0)
Screenshot: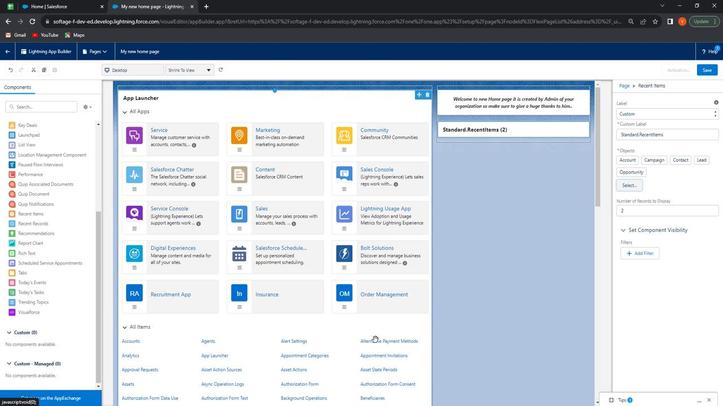 
Action: Mouse scrolled (439, 354) with delta (0, 0)
Screenshot: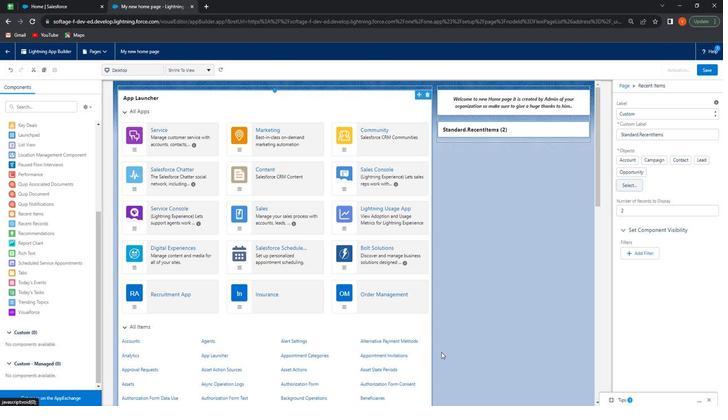 
Action: Mouse moved to (440, 354)
Screenshot: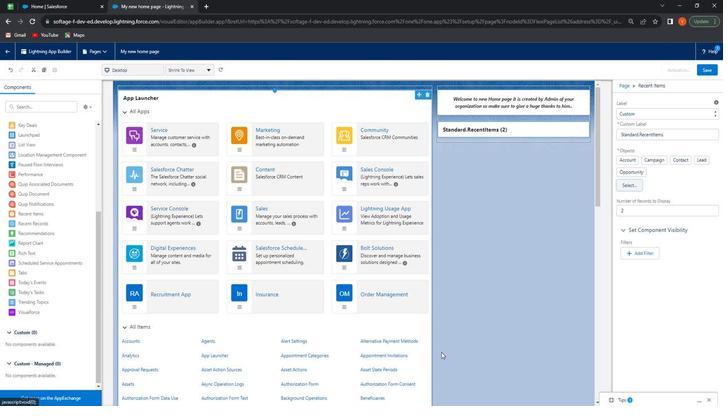 
Action: Mouse scrolled (440, 353) with delta (0, 0)
Screenshot: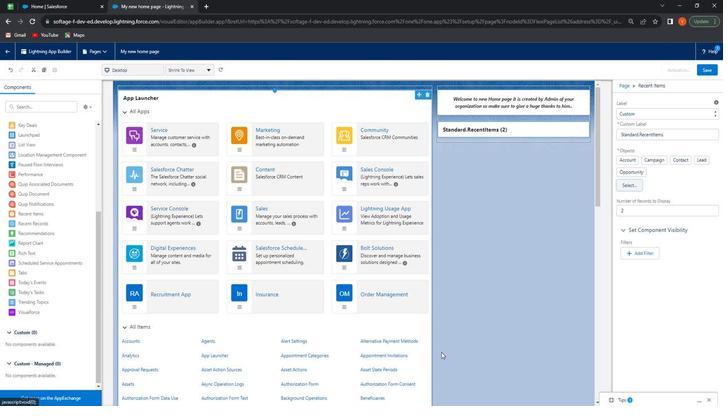 
Action: Mouse moved to (444, 351)
Screenshot: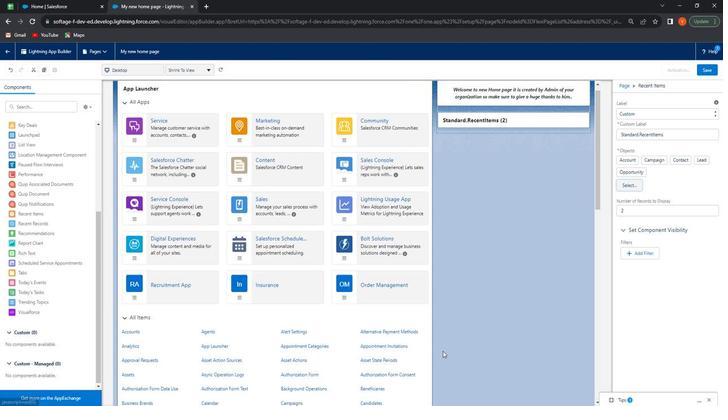 
Action: Mouse scrolled (444, 351) with delta (0, 0)
Screenshot: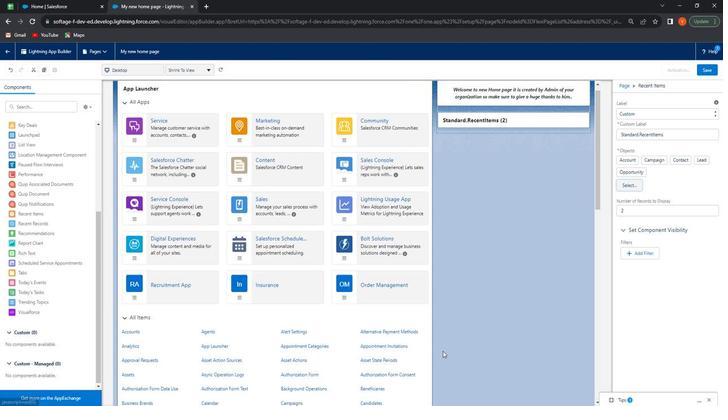 
Action: Mouse moved to (448, 348)
Screenshot: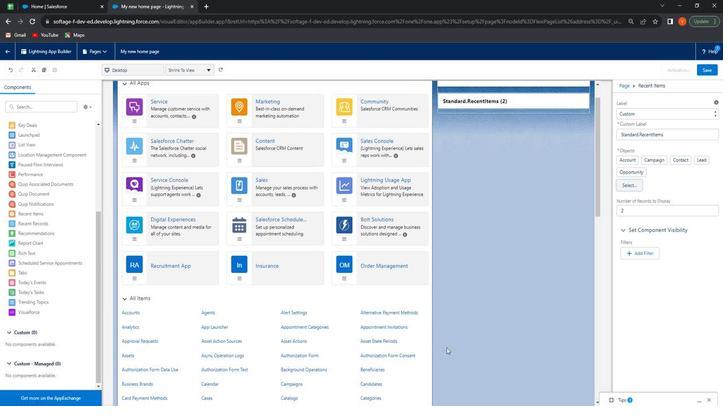 
Action: Mouse scrolled (448, 347) with delta (0, 0)
Screenshot: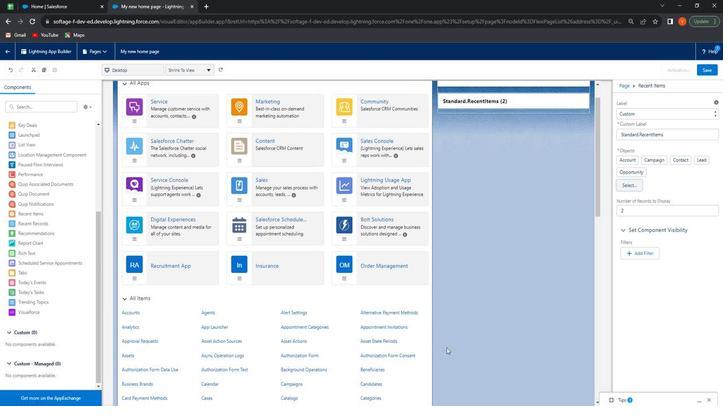 
Action: Mouse moved to (451, 345)
Screenshot: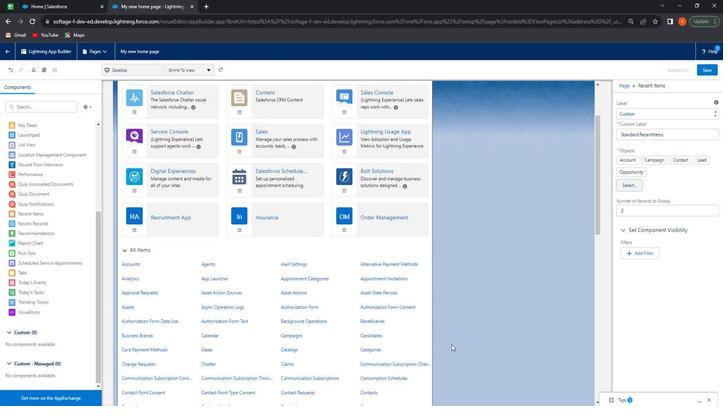 
Action: Mouse scrolled (451, 344) with delta (0, 0)
Screenshot: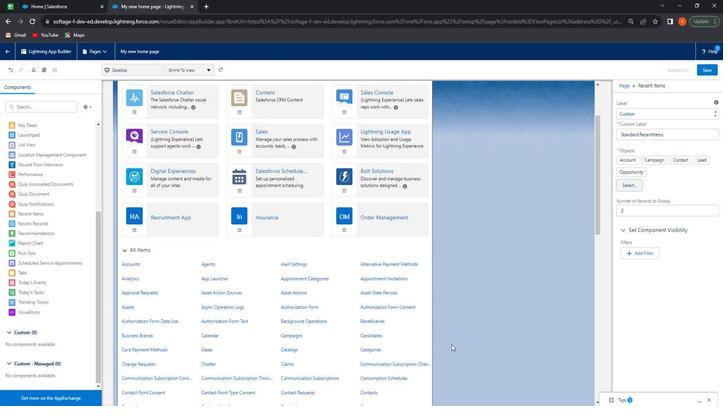 
Action: Mouse moved to (456, 341)
Screenshot: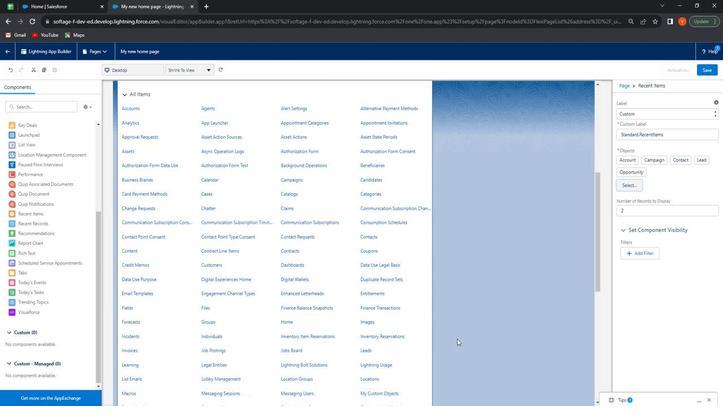
Action: Mouse scrolled (456, 340) with delta (0, 0)
Screenshot: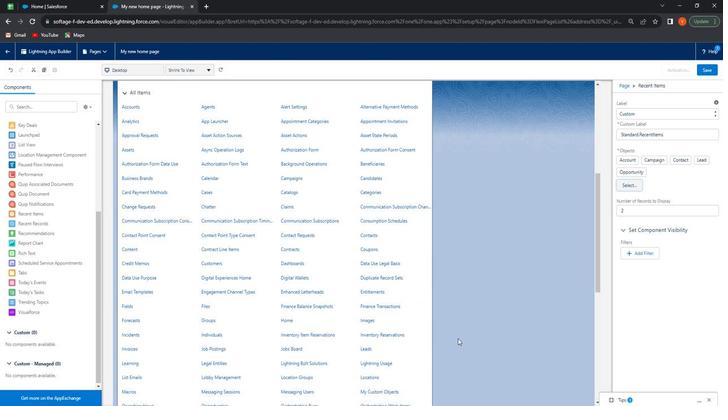 
Action: Mouse scrolled (456, 340) with delta (0, 0)
Screenshot: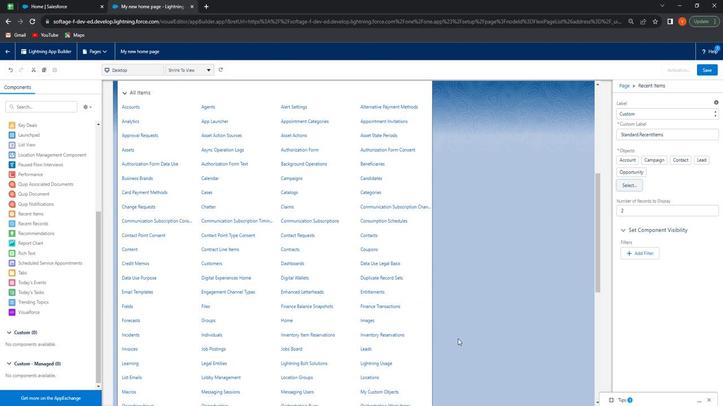 
Action: Mouse scrolled (456, 340) with delta (0, 0)
Screenshot: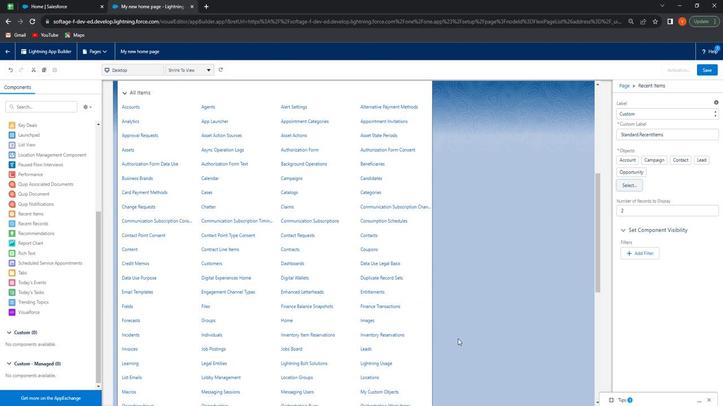 
Action: Mouse scrolled (456, 340) with delta (0, 0)
Screenshot: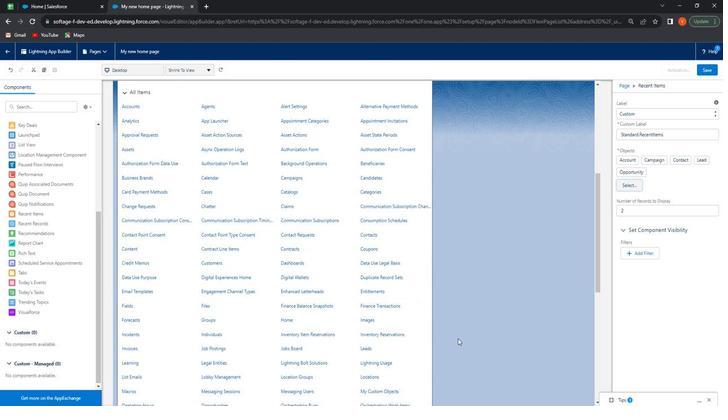 
Action: Mouse scrolled (456, 340) with delta (0, 0)
Screenshot: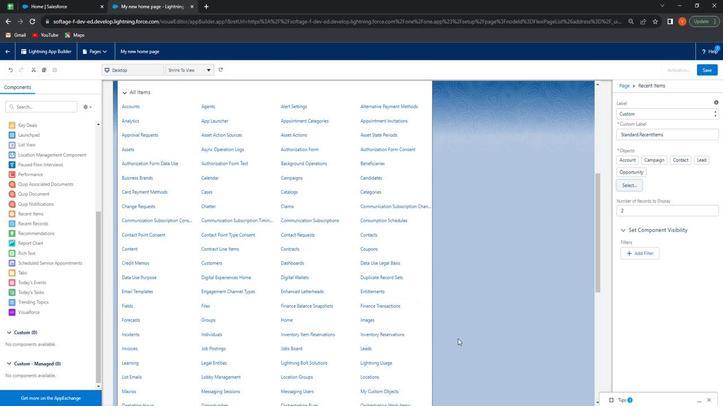 
Action: Mouse scrolled (456, 340) with delta (0, 0)
Screenshot: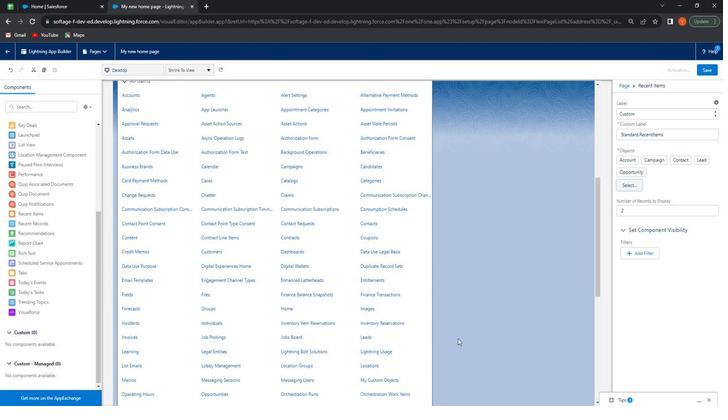 
Action: Mouse moved to (456, 340)
Screenshot: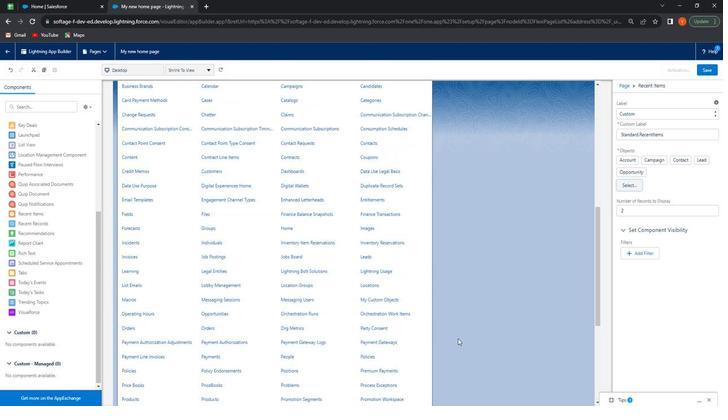 
Action: Mouse scrolled (456, 340) with delta (0, 0)
Screenshot: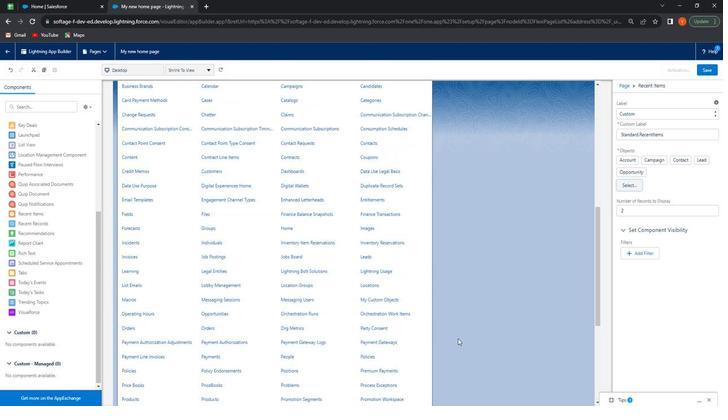 
Action: Mouse moved to (457, 339)
Screenshot: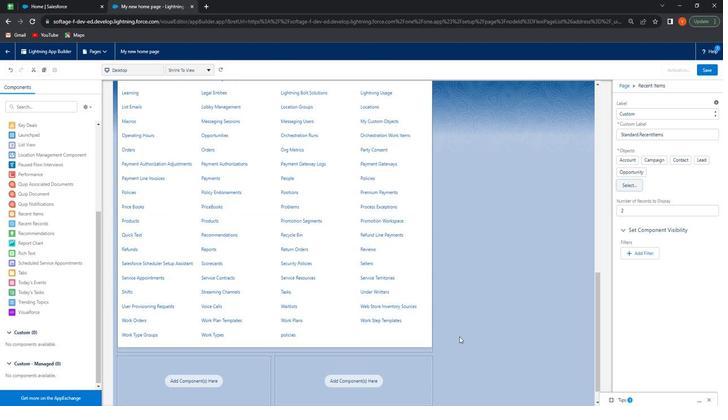 
Action: Mouse scrolled (457, 338) with delta (0, 0)
Screenshot: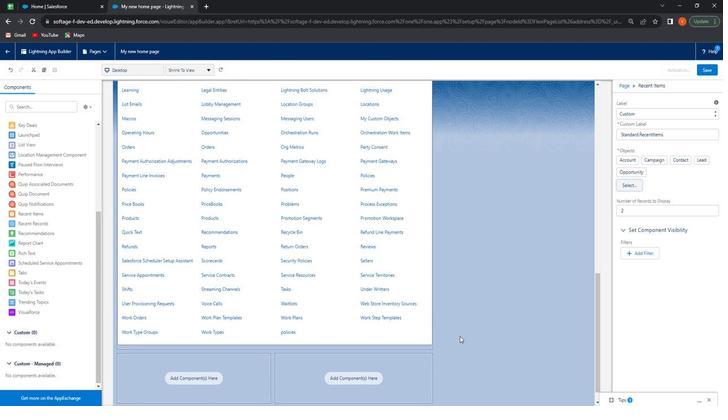 
Action: Mouse scrolled (457, 338) with delta (0, 0)
Screenshot: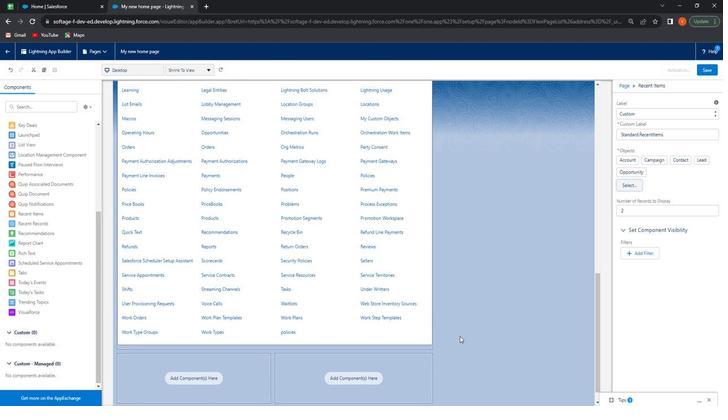 
Action: Mouse moved to (24, 244)
Screenshot: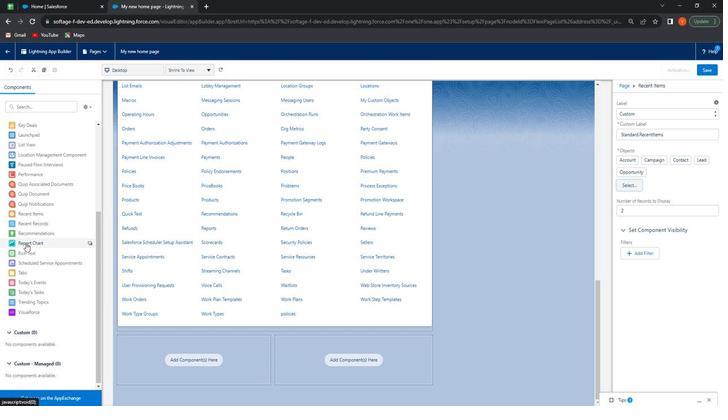 
Action: Mouse pressed left at (24, 244)
Screenshot: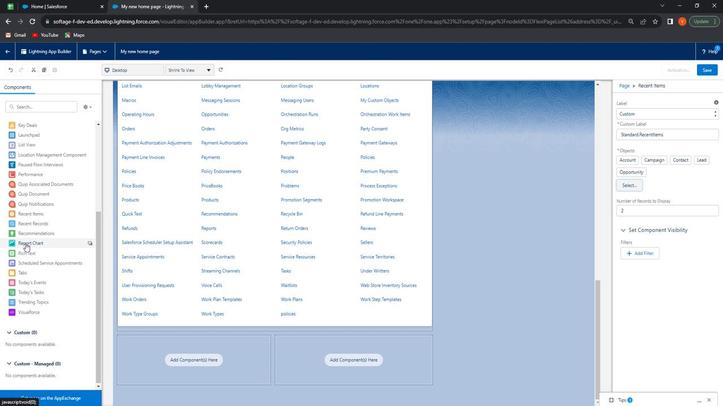 
Action: Mouse moved to (139, 316)
Screenshot: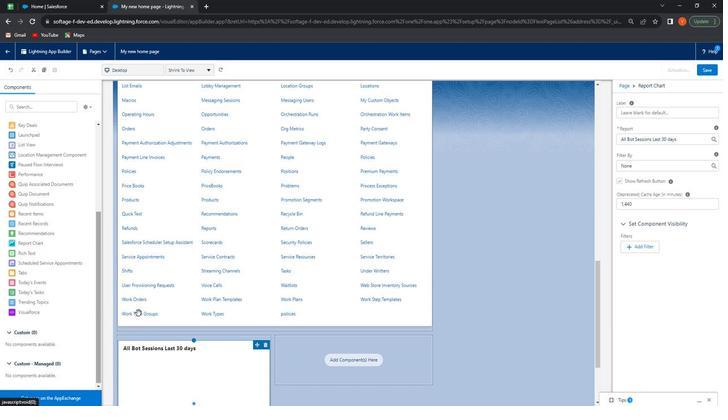 
Action: Mouse scrolled (139, 315) with delta (0, 0)
Screenshot: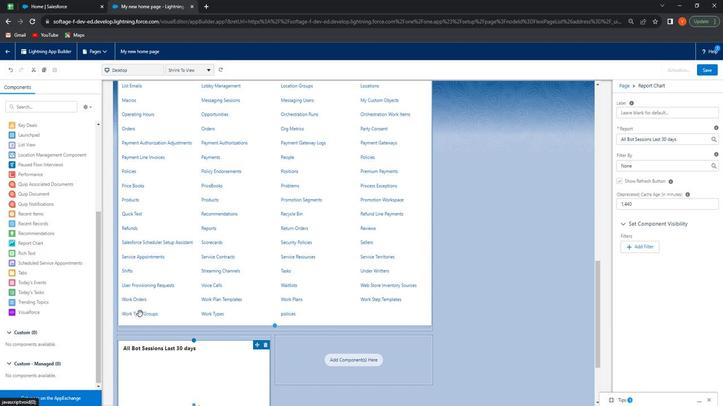 
Action: Mouse moved to (140, 317)
Screenshot: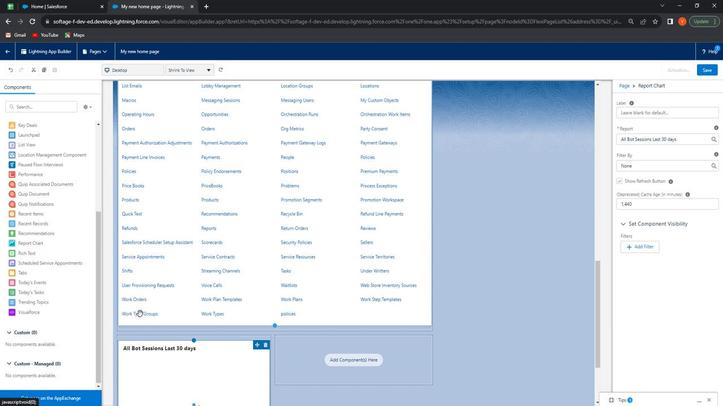 
Action: Mouse scrolled (140, 316) with delta (0, 0)
Screenshot: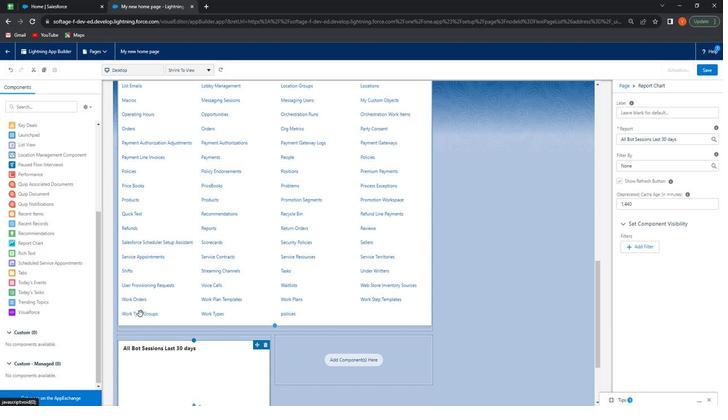 
Action: Mouse scrolled (140, 316) with delta (0, 0)
Screenshot: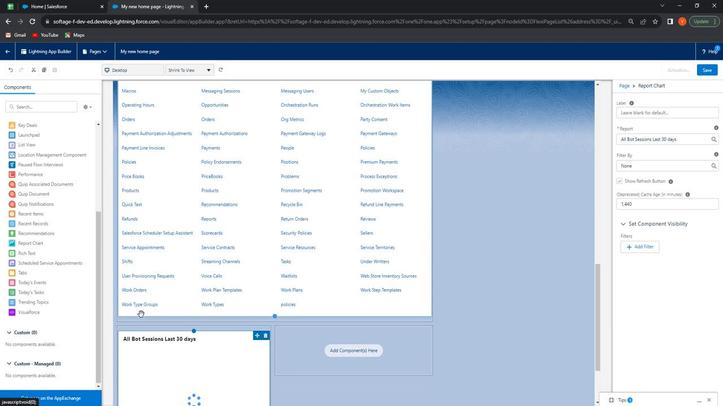 
Action: Mouse moved to (141, 316)
Screenshot: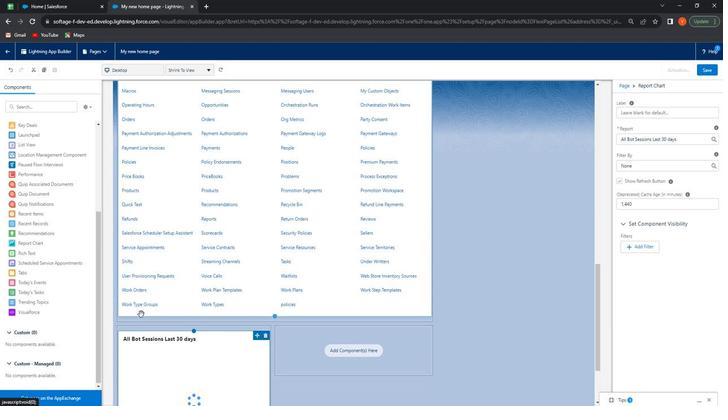 
Action: Mouse scrolled (141, 315) with delta (0, 0)
Screenshot: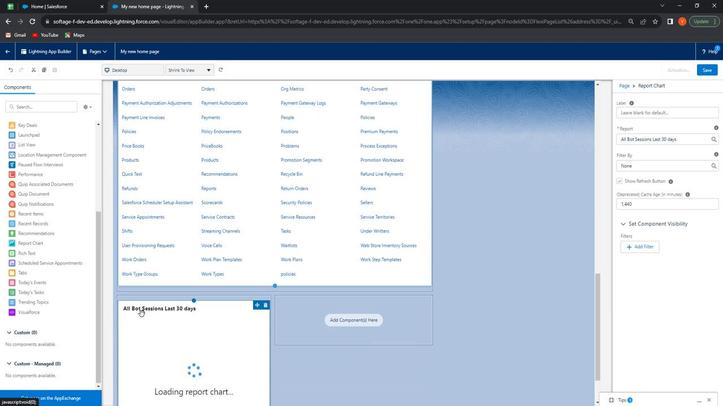 
Action: Mouse moved to (141, 315)
Screenshot: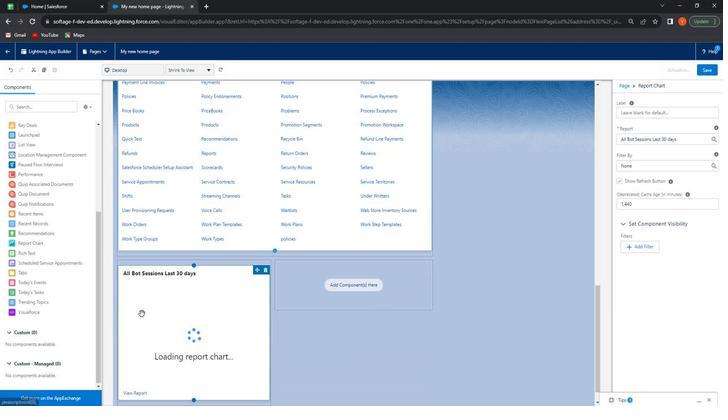 
Action: Mouse scrolled (141, 315) with delta (0, 0)
Screenshot: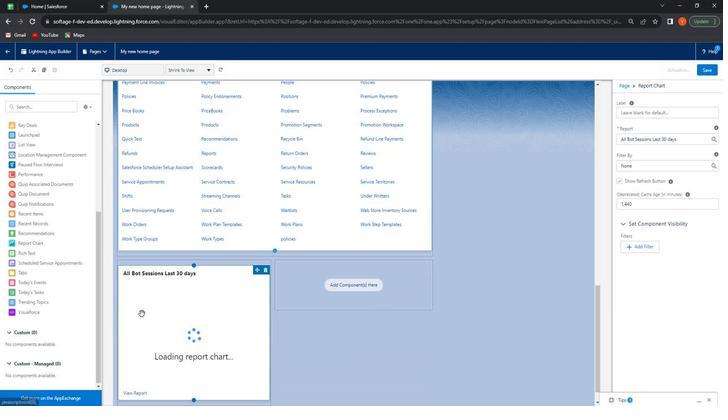 
Action: Mouse moved to (46, 249)
Screenshot: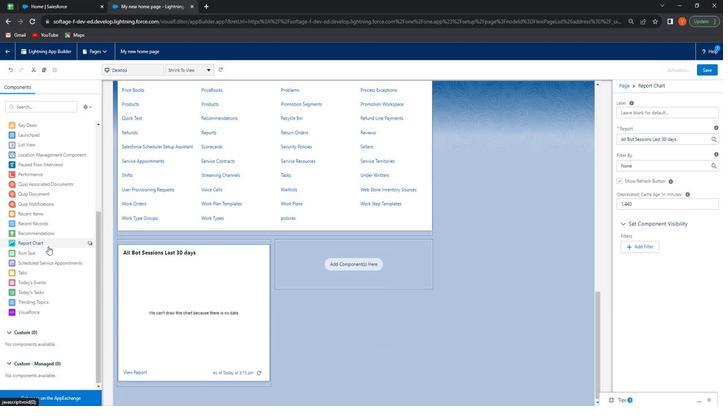 
Action: Mouse scrolled (46, 248) with delta (0, 0)
Screenshot: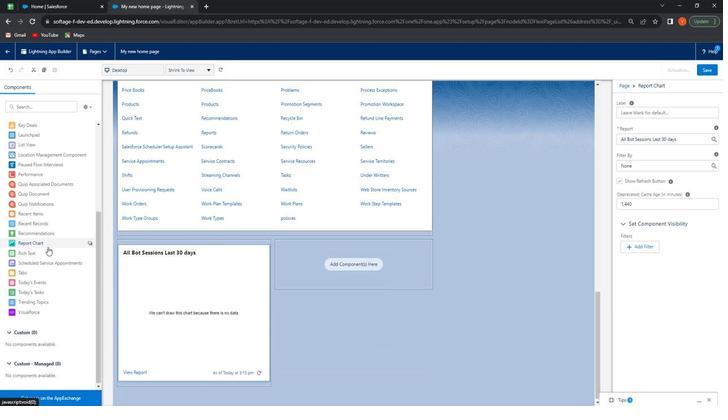 
Action: Mouse moved to (36, 283)
Screenshot: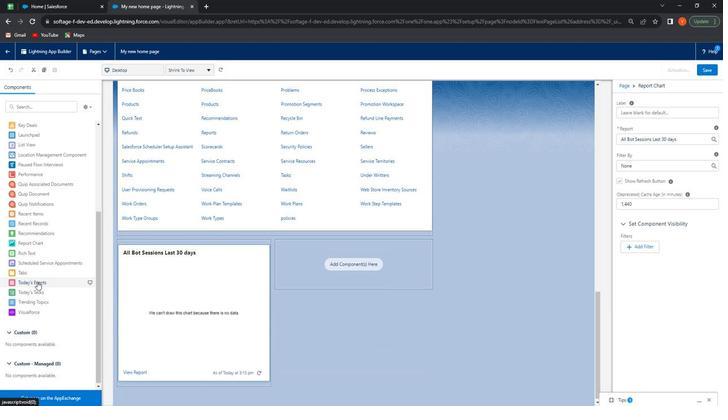 
Action: Mouse pressed left at (36, 283)
Screenshot: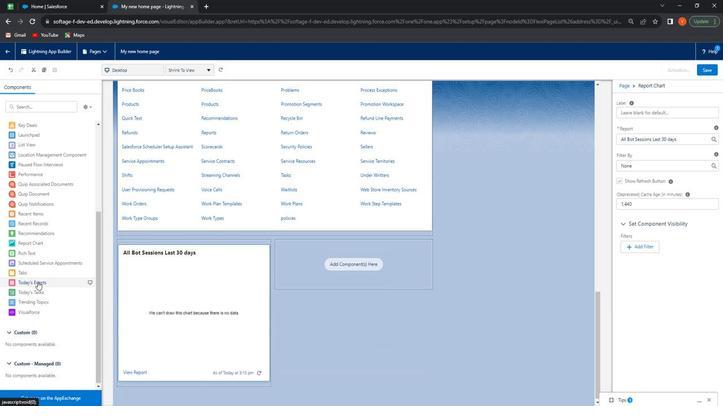 
Action: Mouse moved to (35, 206)
Screenshot: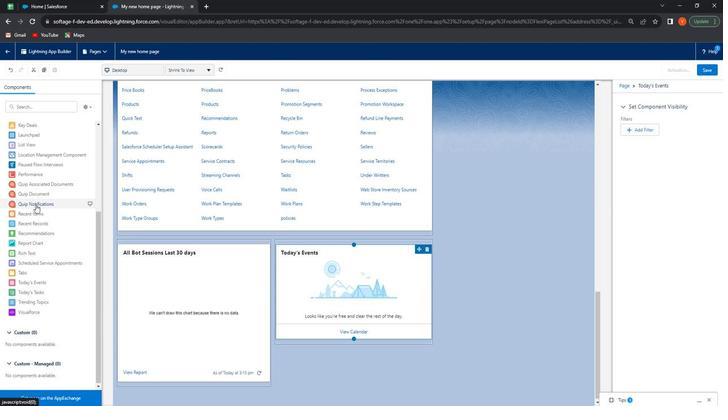 
Action: Mouse scrolled (35, 206) with delta (0, 0)
